 Task: Find connections with filter location Grasse with filter topic #Entrepreneurshipwith filter profile language Potuguese with filter current company Manipal Health Enterprises Pvt. Ltd with filter school Pune Vidyarthi Grihas College of Science & Technology CTS 218 Br Nath Pai Nagar Kurla Powai Rd Ghatkopar E Mumbai 400 077. with filter industry Public Assistance Programs with filter service category Real Estate Appraisal with filter keywords title Novelist/Writer
Action: Mouse moved to (560, 99)
Screenshot: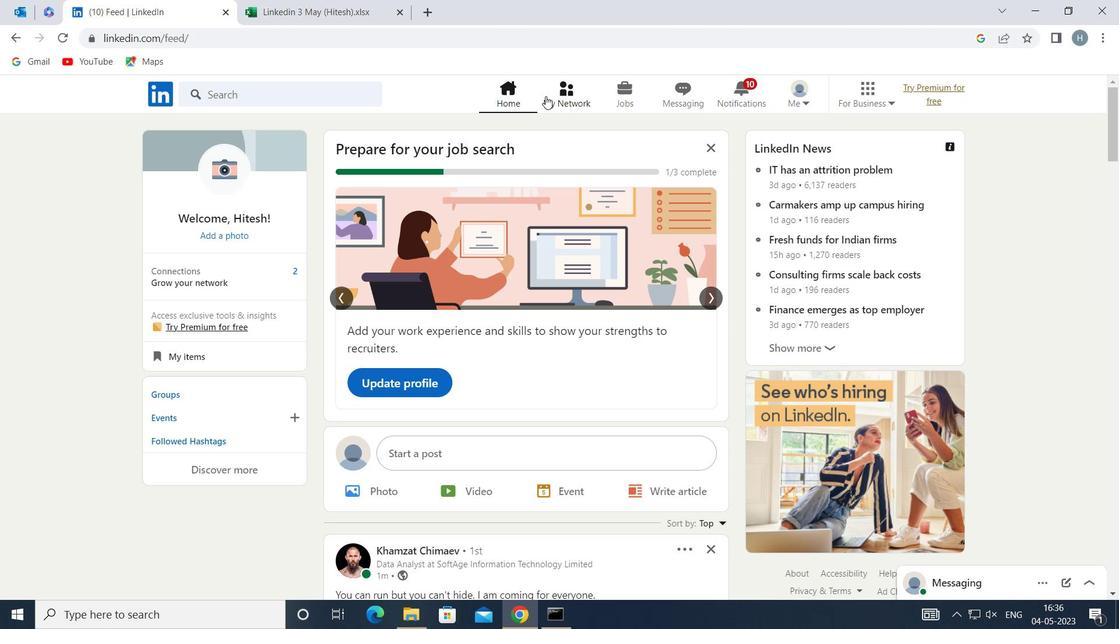 
Action: Mouse pressed left at (560, 99)
Screenshot: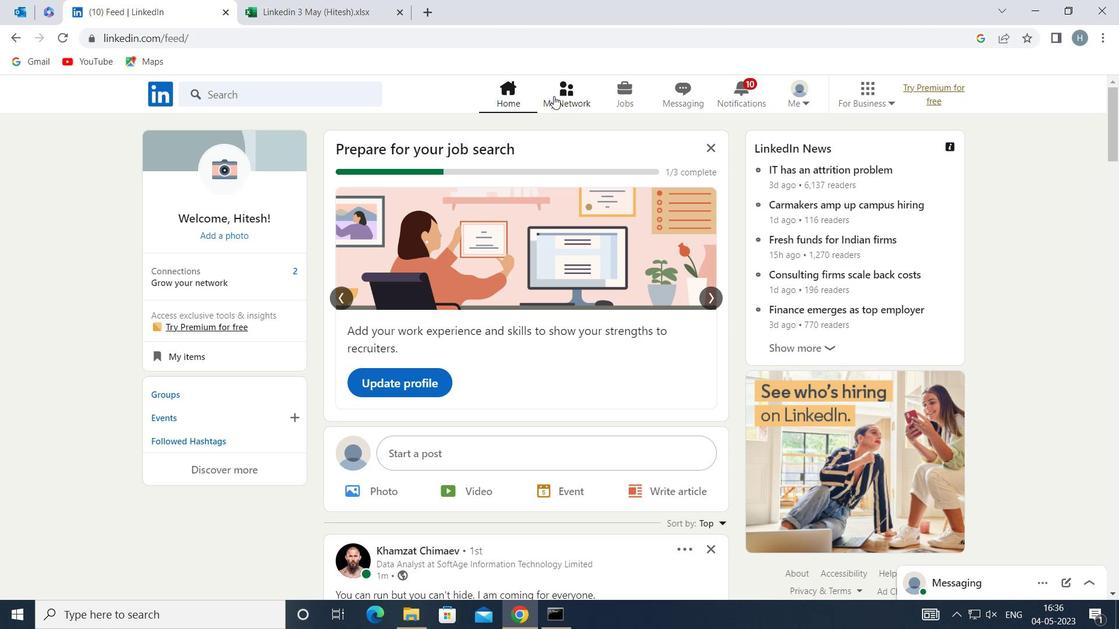 
Action: Mouse moved to (325, 172)
Screenshot: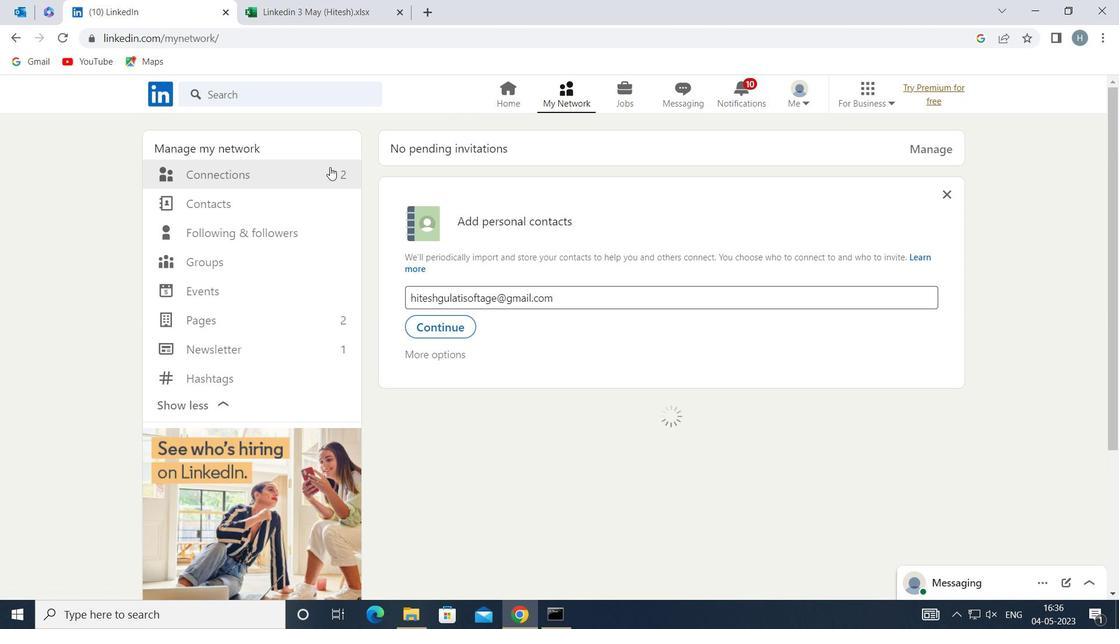 
Action: Mouse pressed left at (325, 172)
Screenshot: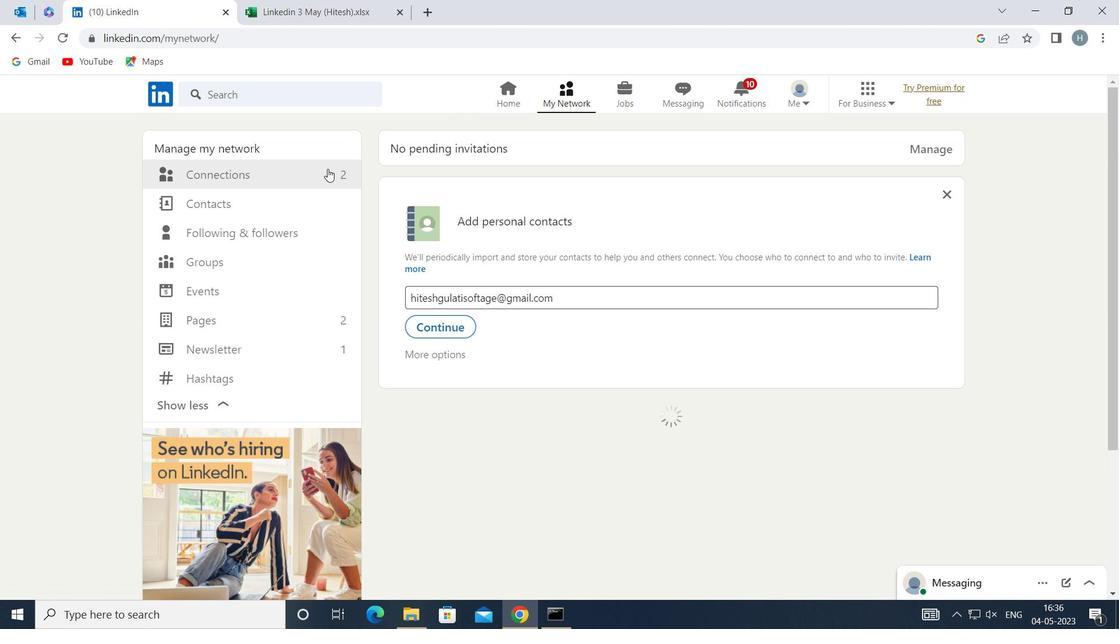 
Action: Mouse moved to (665, 170)
Screenshot: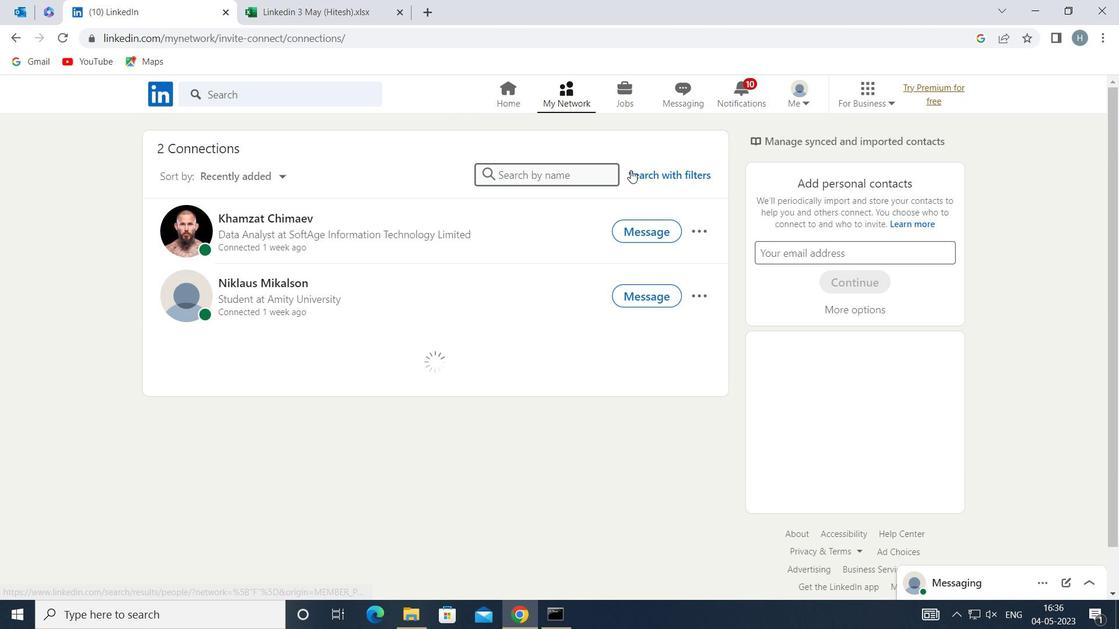 
Action: Mouse pressed left at (665, 170)
Screenshot: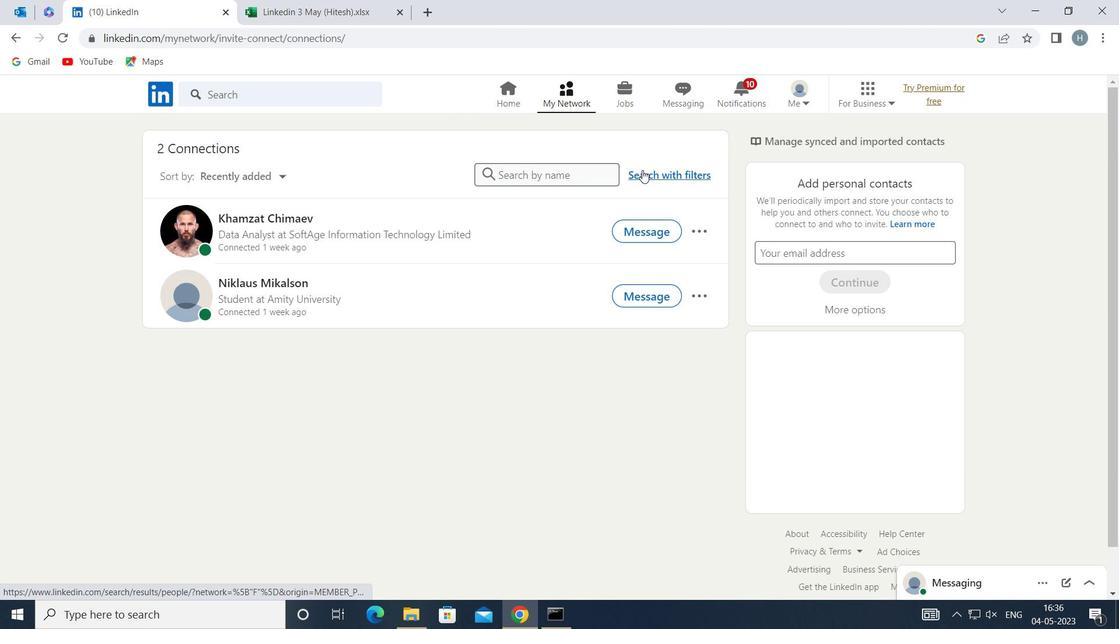 
Action: Mouse moved to (612, 138)
Screenshot: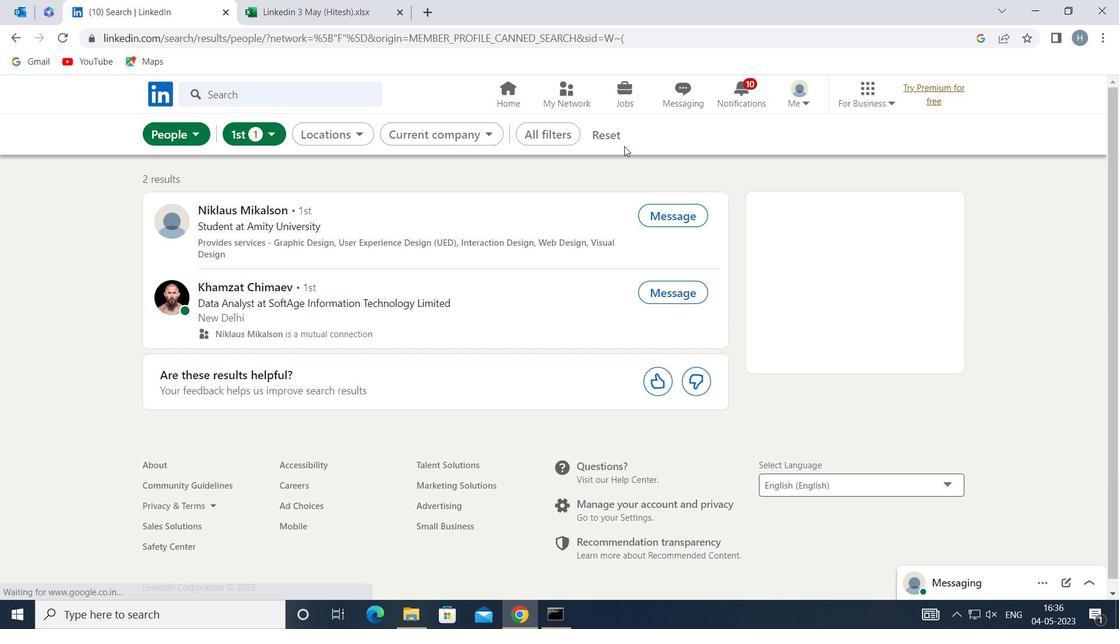 
Action: Mouse pressed left at (612, 138)
Screenshot: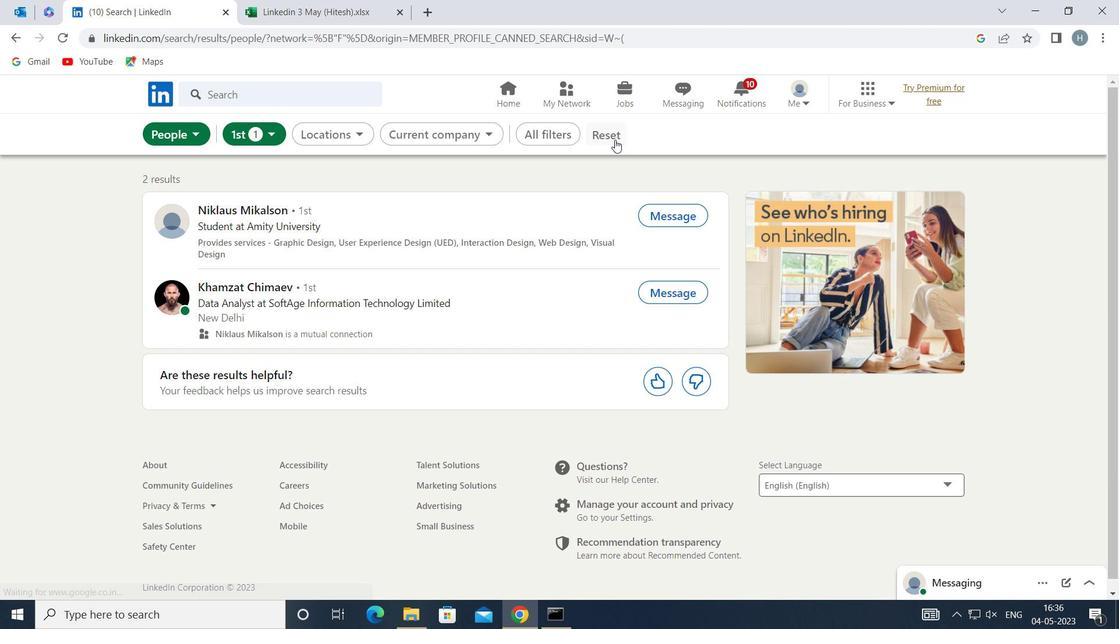 
Action: Mouse moved to (581, 135)
Screenshot: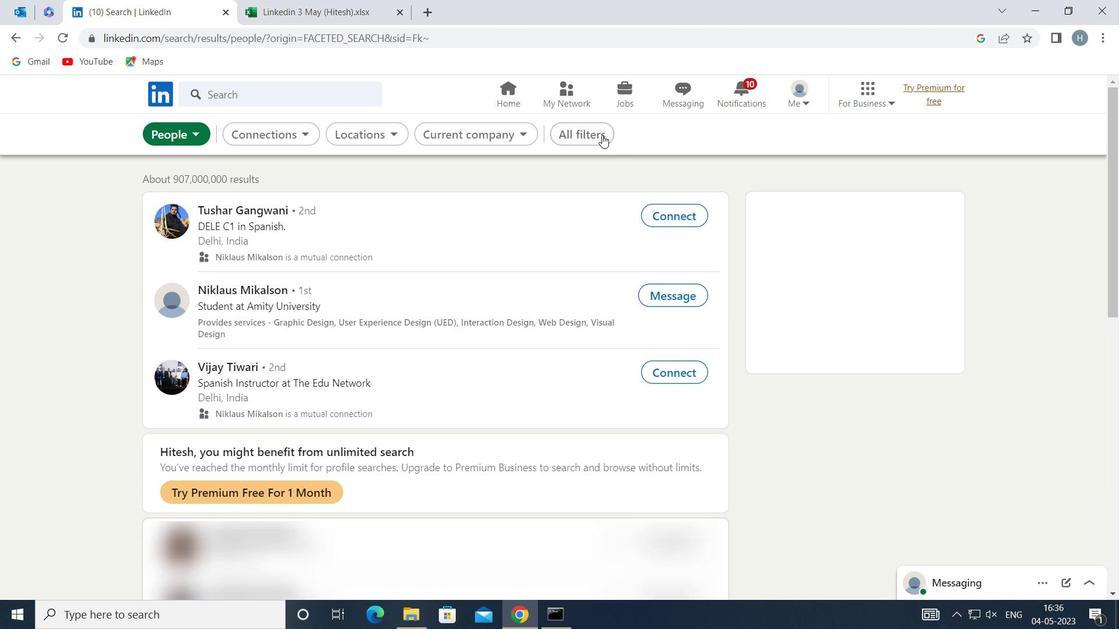 
Action: Mouse pressed left at (581, 135)
Screenshot: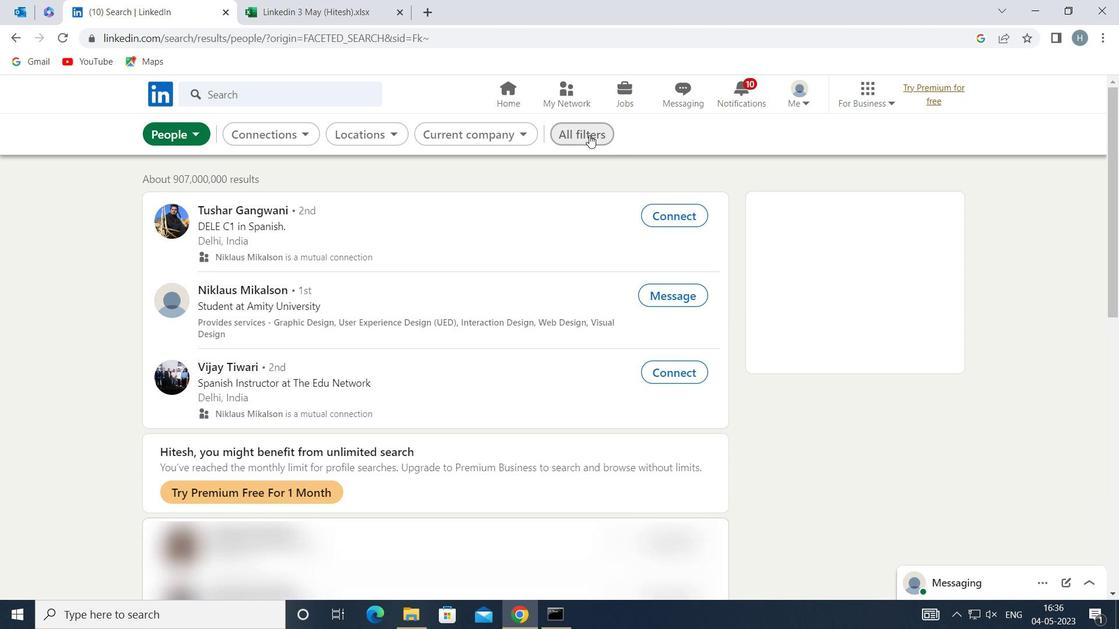 
Action: Mouse moved to (770, 330)
Screenshot: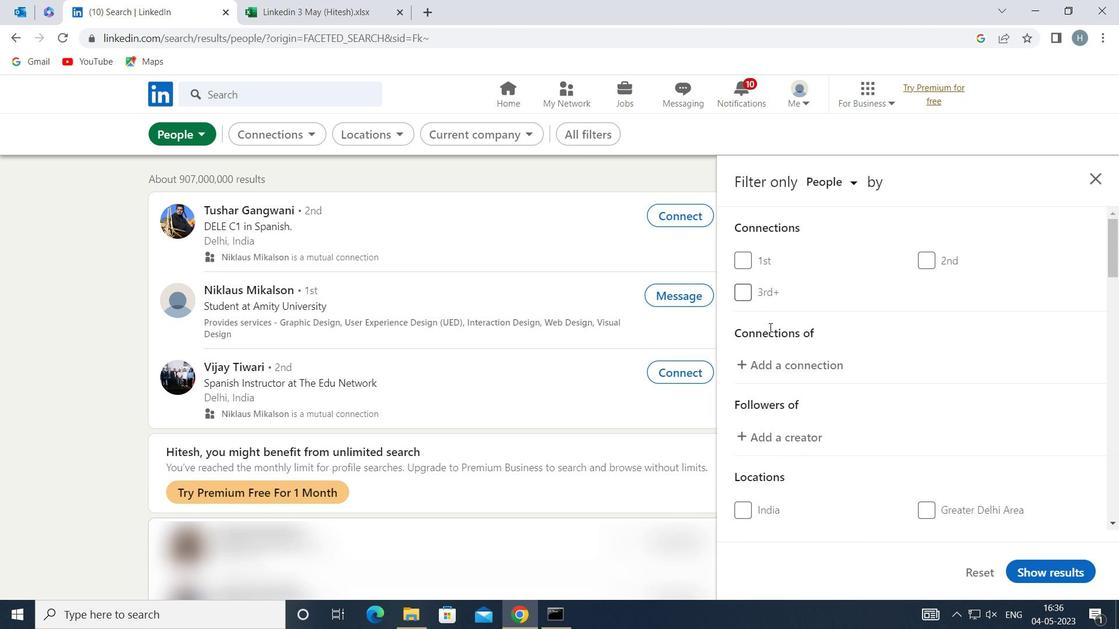 
Action: Mouse scrolled (770, 329) with delta (0, 0)
Screenshot: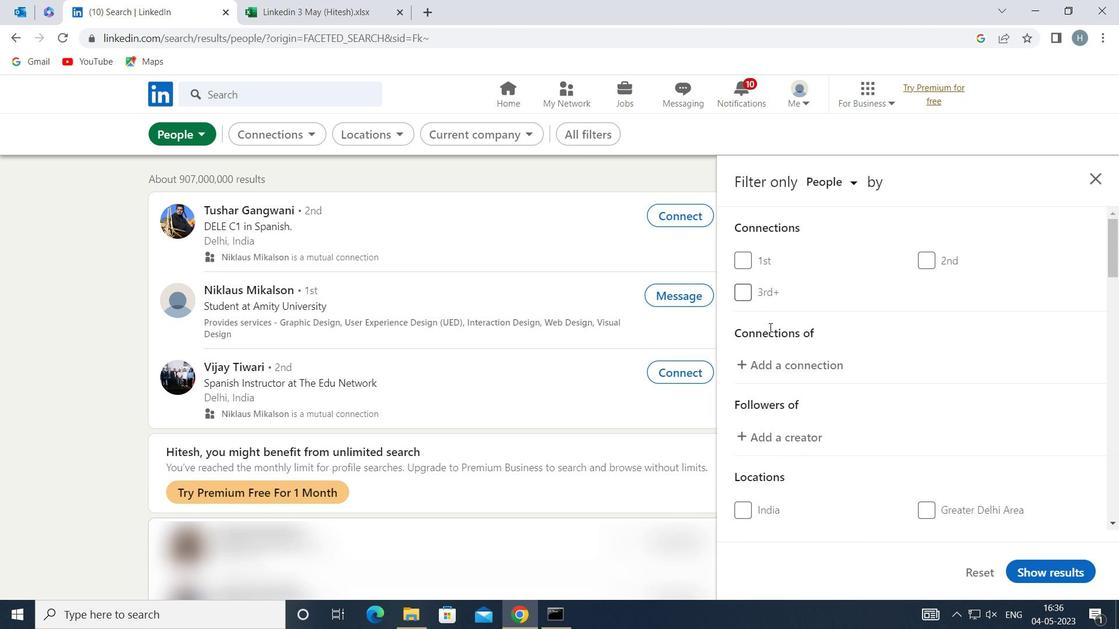 
Action: Mouse moved to (770, 330)
Screenshot: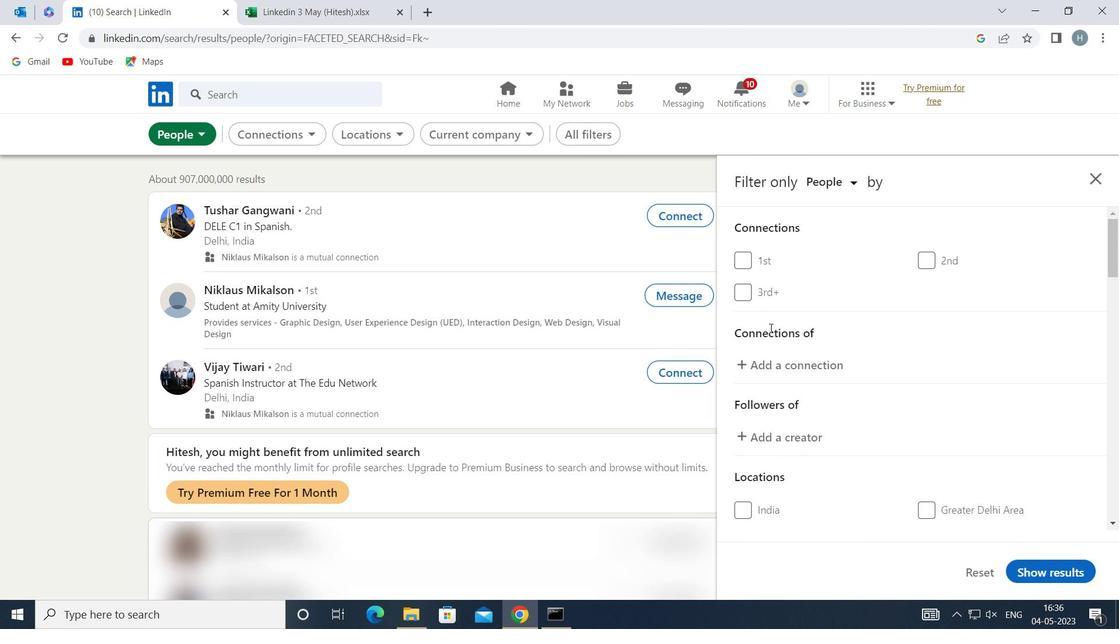
Action: Mouse scrolled (770, 330) with delta (0, 0)
Screenshot: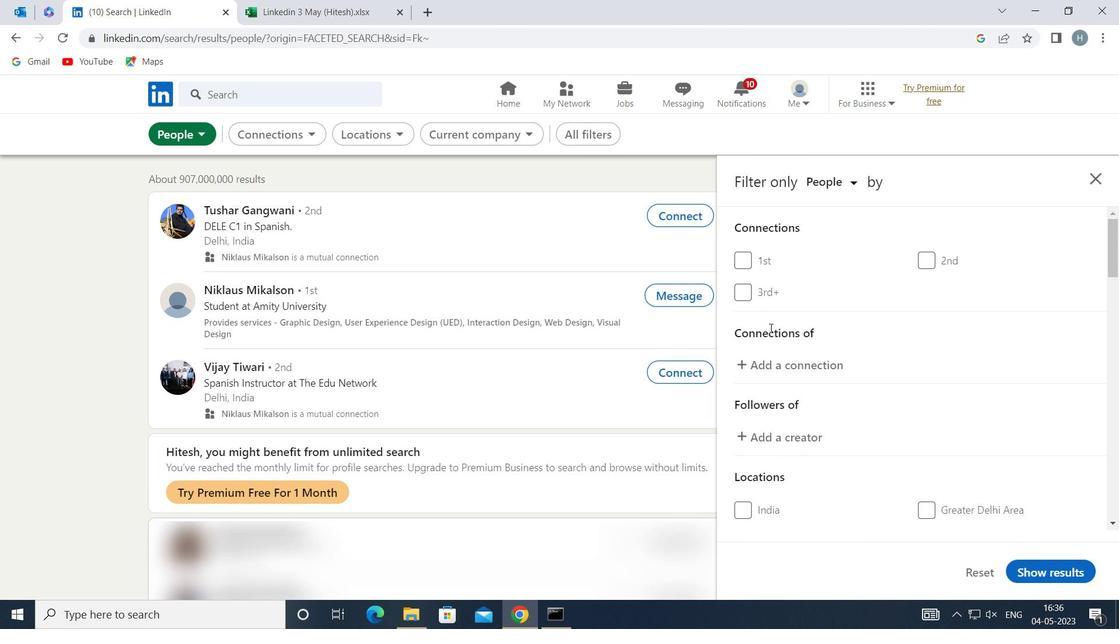 
Action: Mouse scrolled (770, 330) with delta (0, 0)
Screenshot: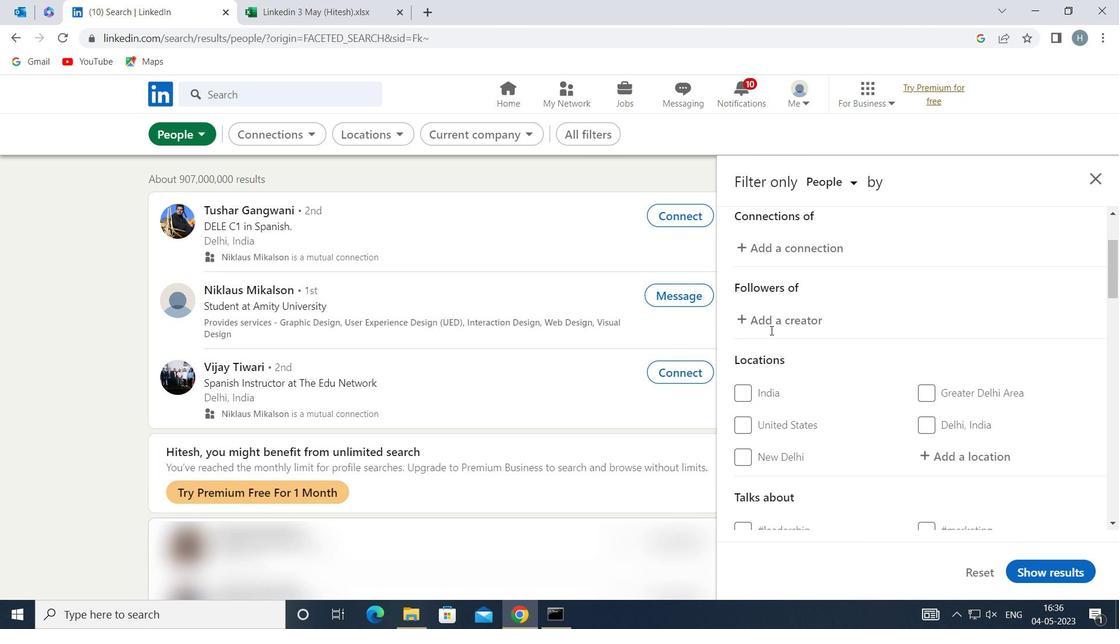 
Action: Mouse moved to (948, 355)
Screenshot: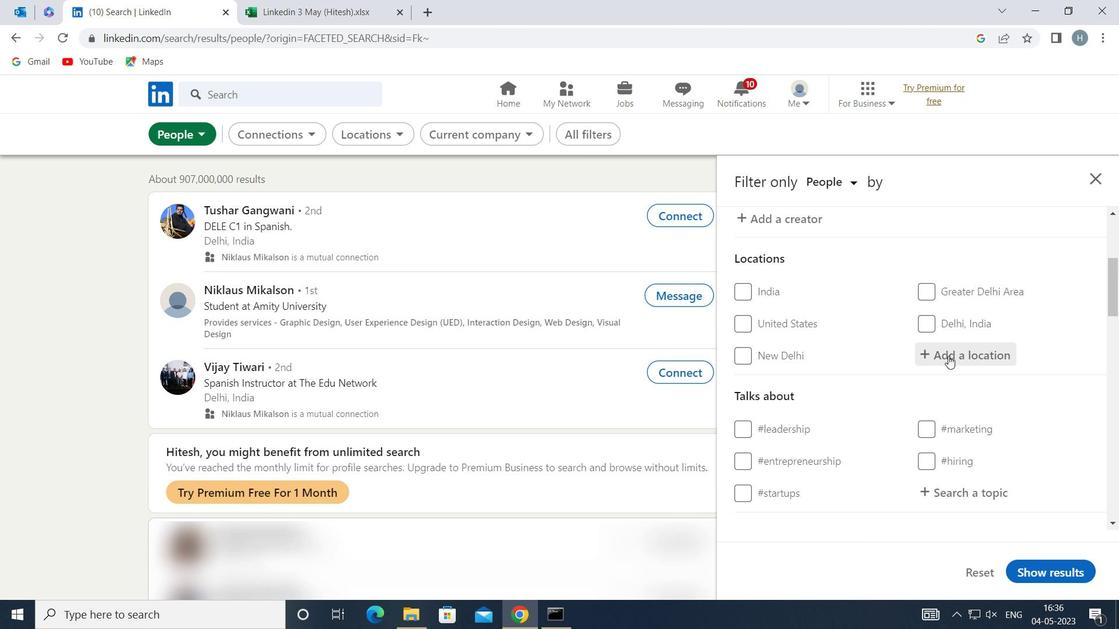 
Action: Mouse pressed left at (948, 355)
Screenshot: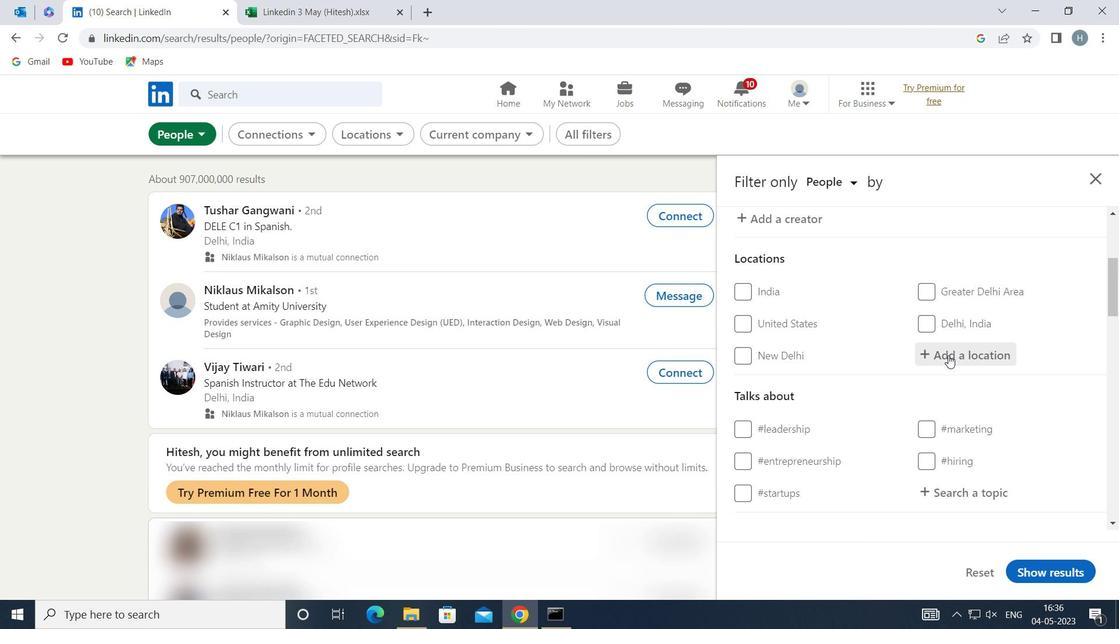 
Action: Mouse moved to (949, 355)
Screenshot: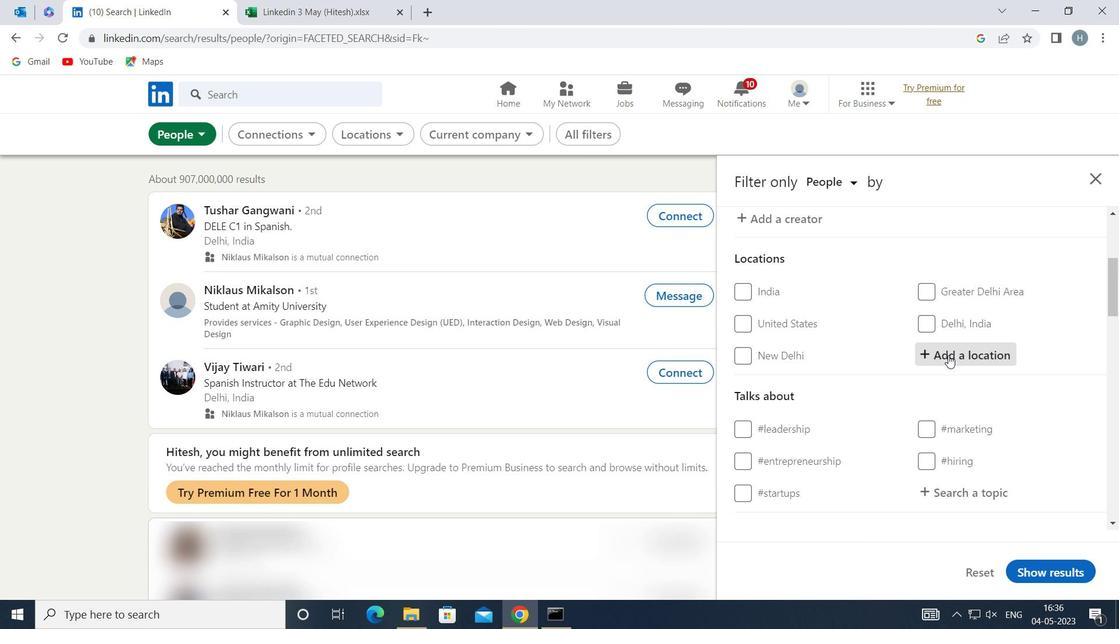 
Action: Key pressed <Key.shift>GRASSE
Screenshot: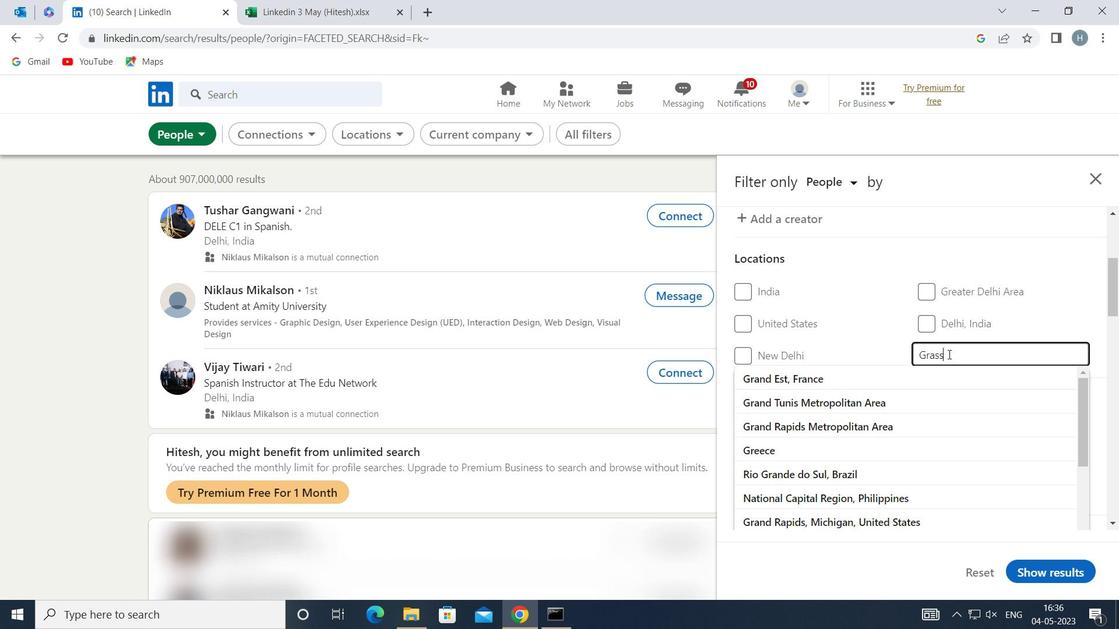 
Action: Mouse moved to (920, 375)
Screenshot: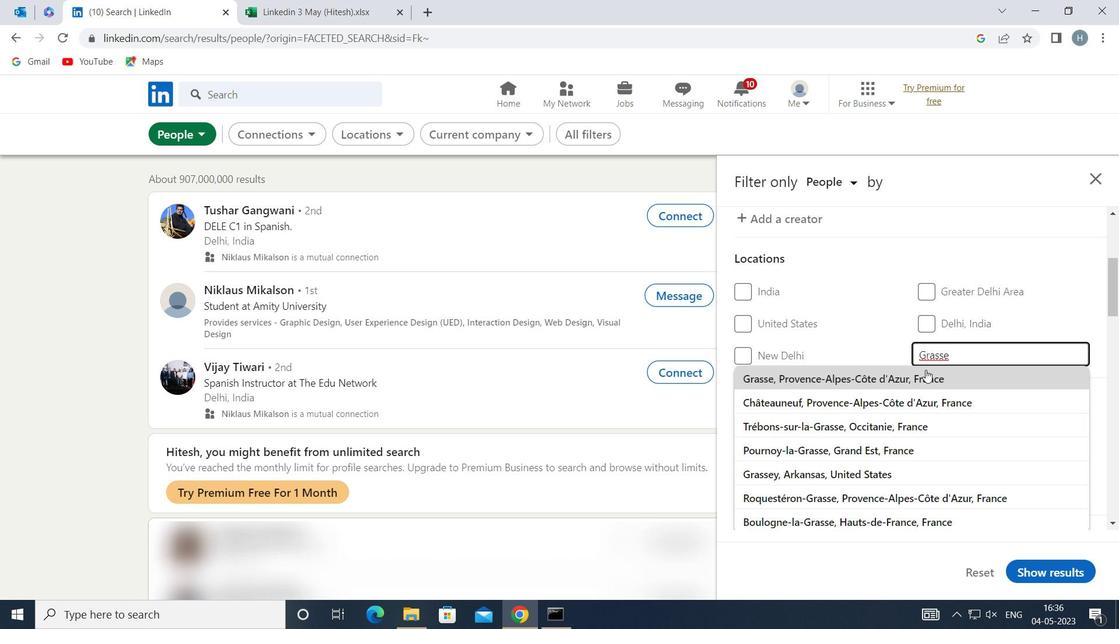 
Action: Mouse pressed left at (920, 375)
Screenshot: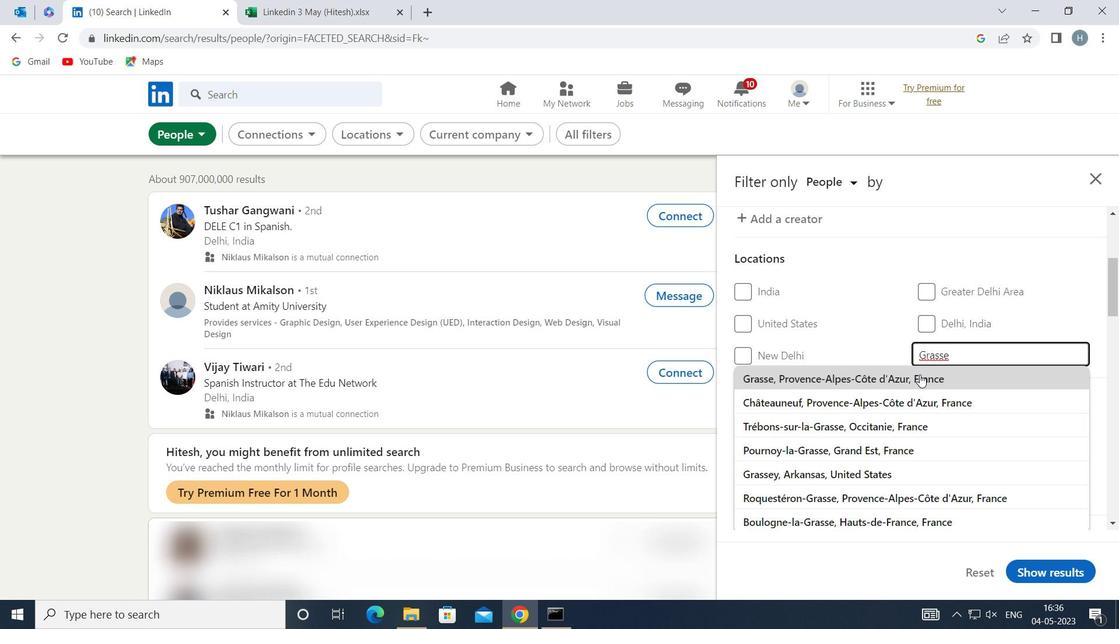 
Action: Mouse moved to (920, 369)
Screenshot: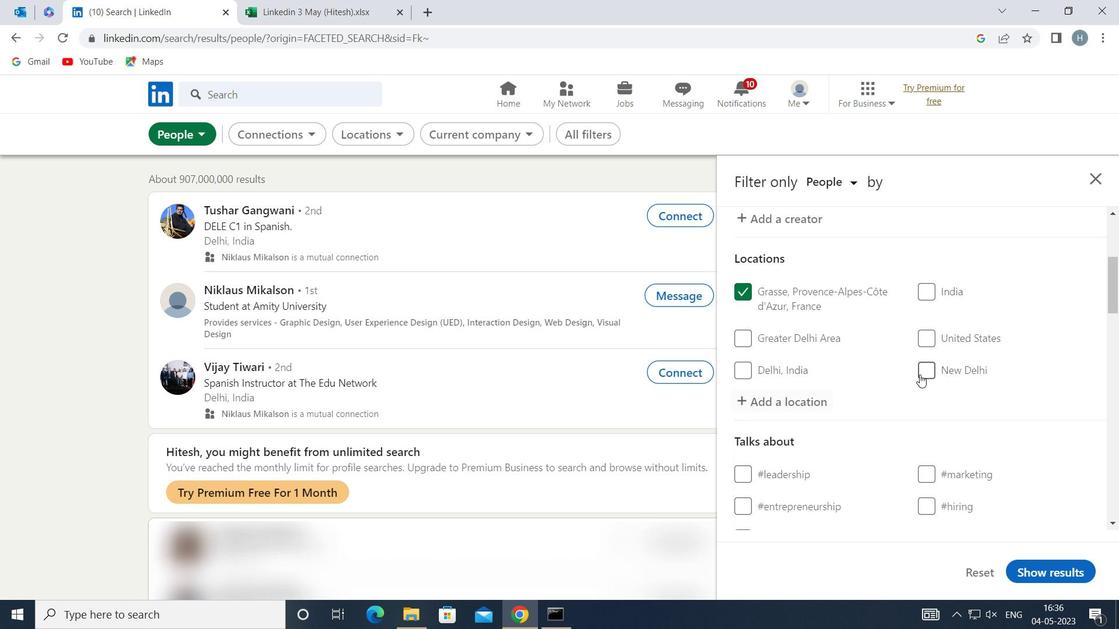 
Action: Mouse scrolled (920, 369) with delta (0, 0)
Screenshot: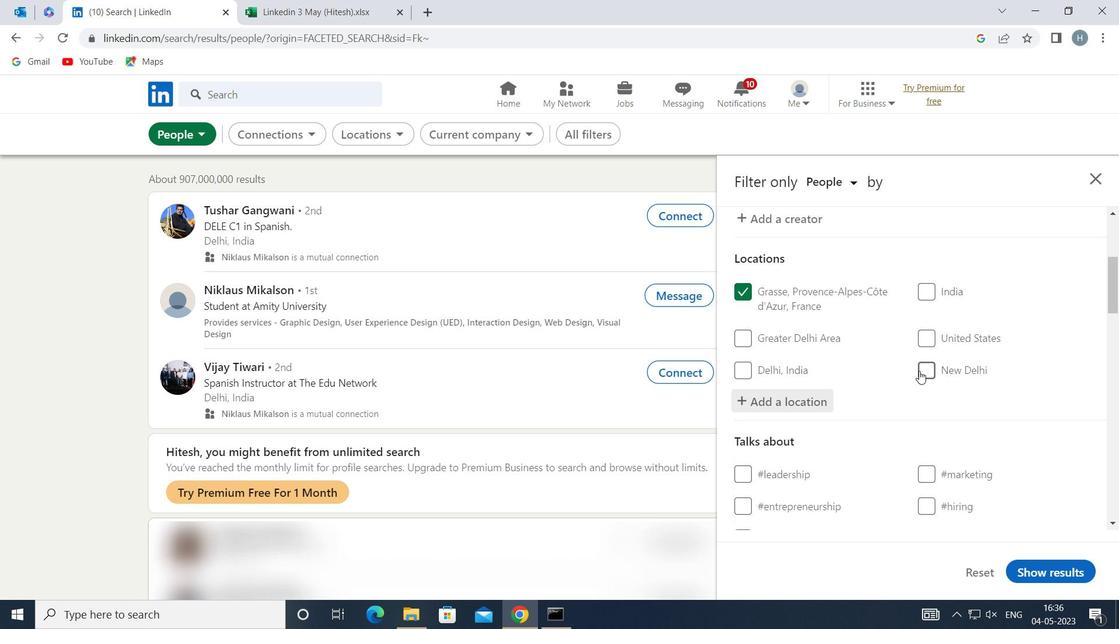 
Action: Mouse scrolled (920, 369) with delta (0, 0)
Screenshot: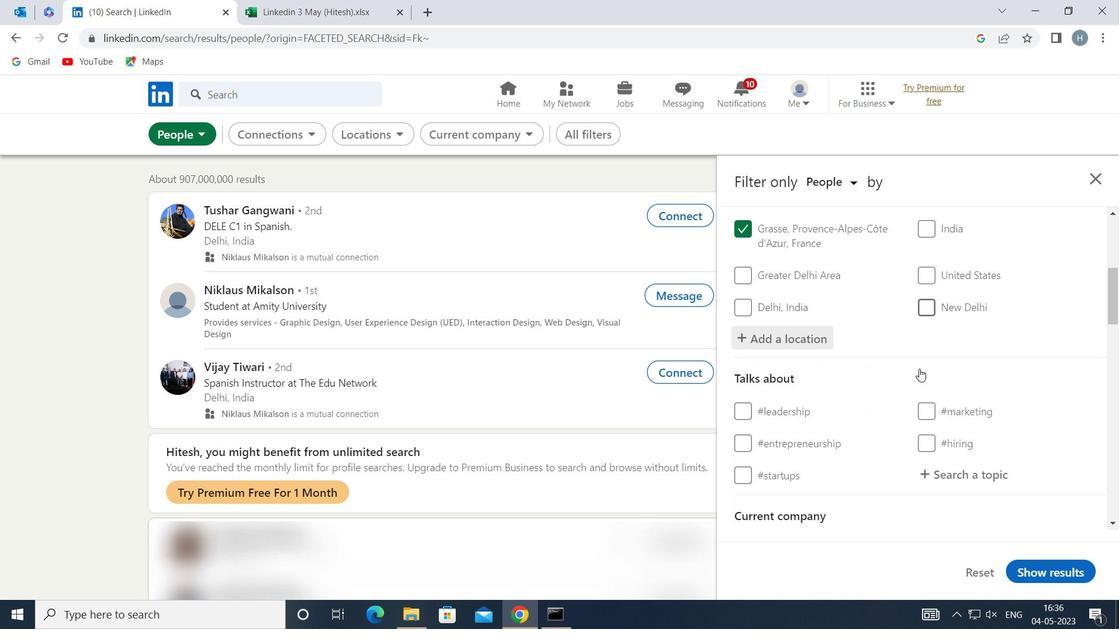 
Action: Mouse moved to (947, 389)
Screenshot: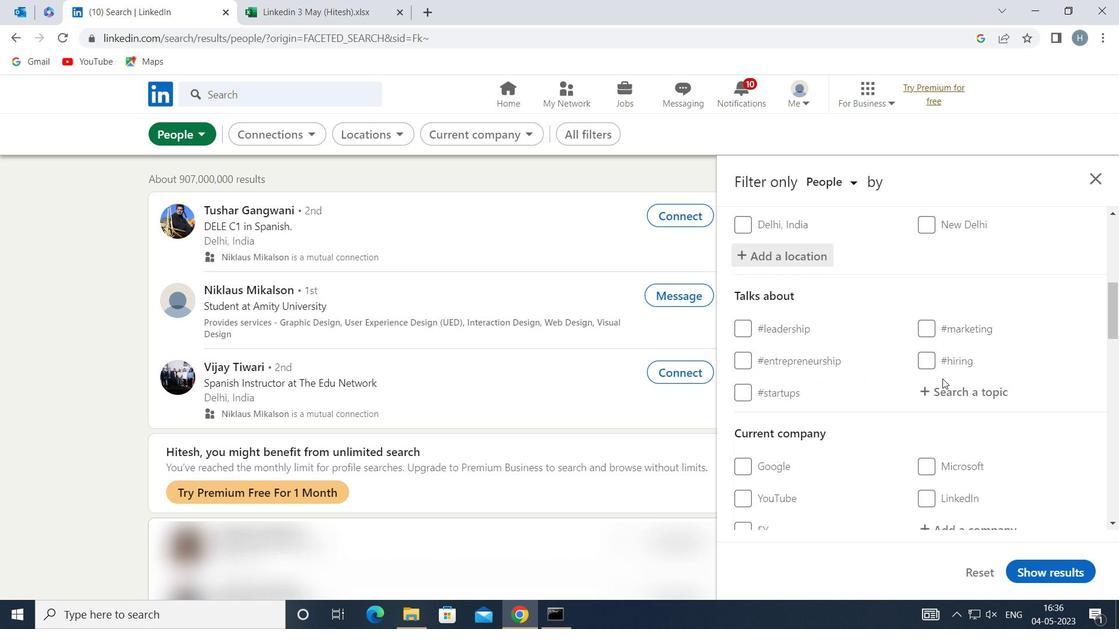 
Action: Mouse pressed left at (947, 389)
Screenshot: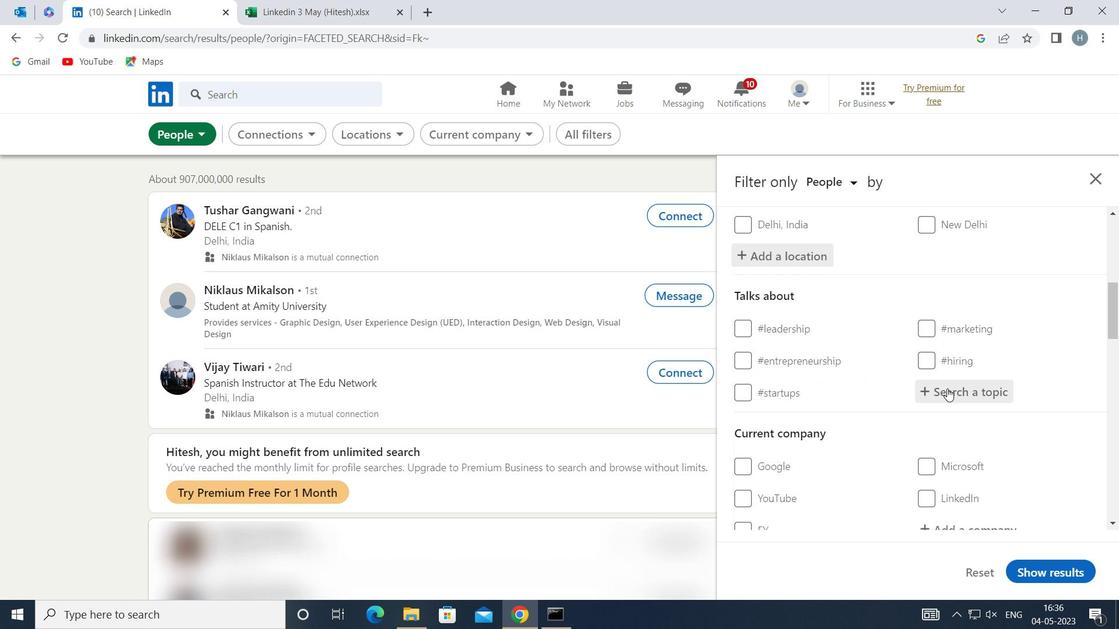 
Action: Key pressed ENTREP
Screenshot: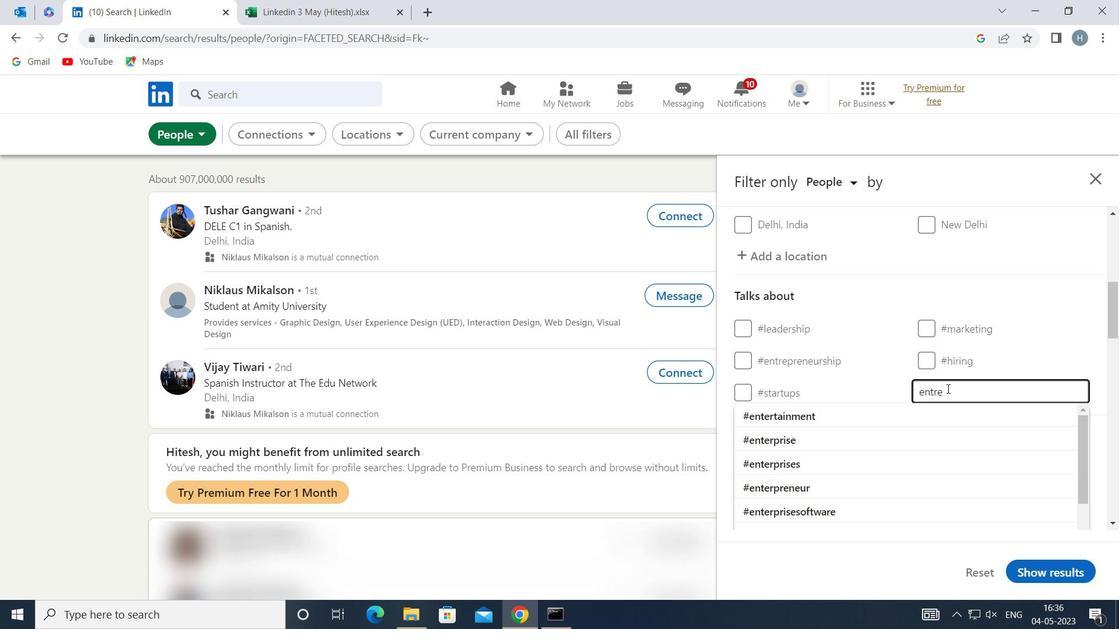 
Action: Mouse moved to (857, 434)
Screenshot: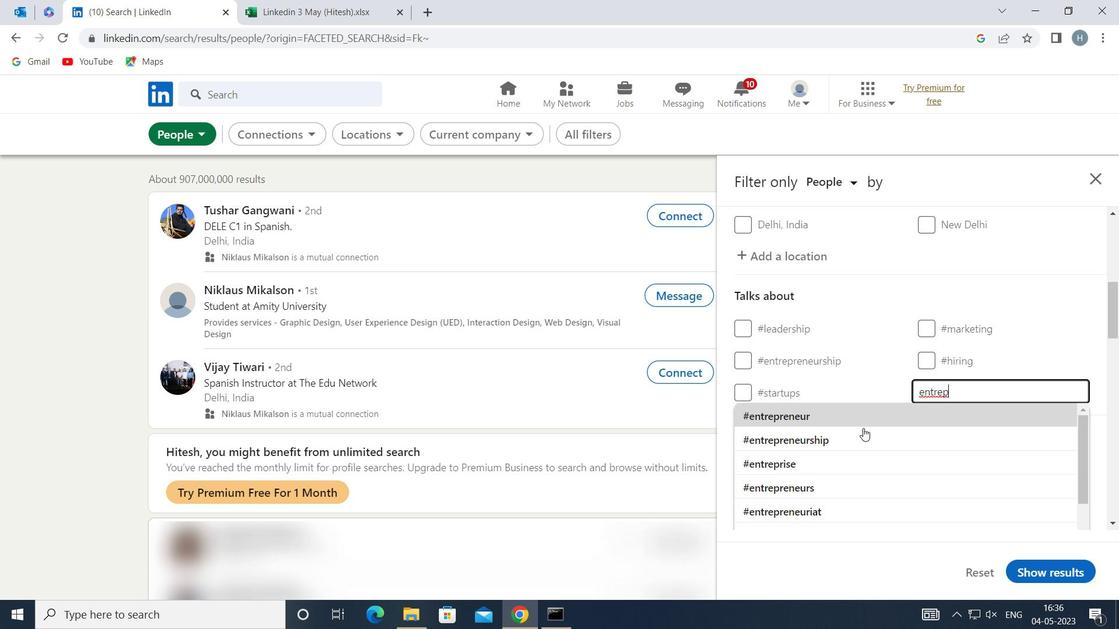 
Action: Mouse pressed left at (857, 434)
Screenshot: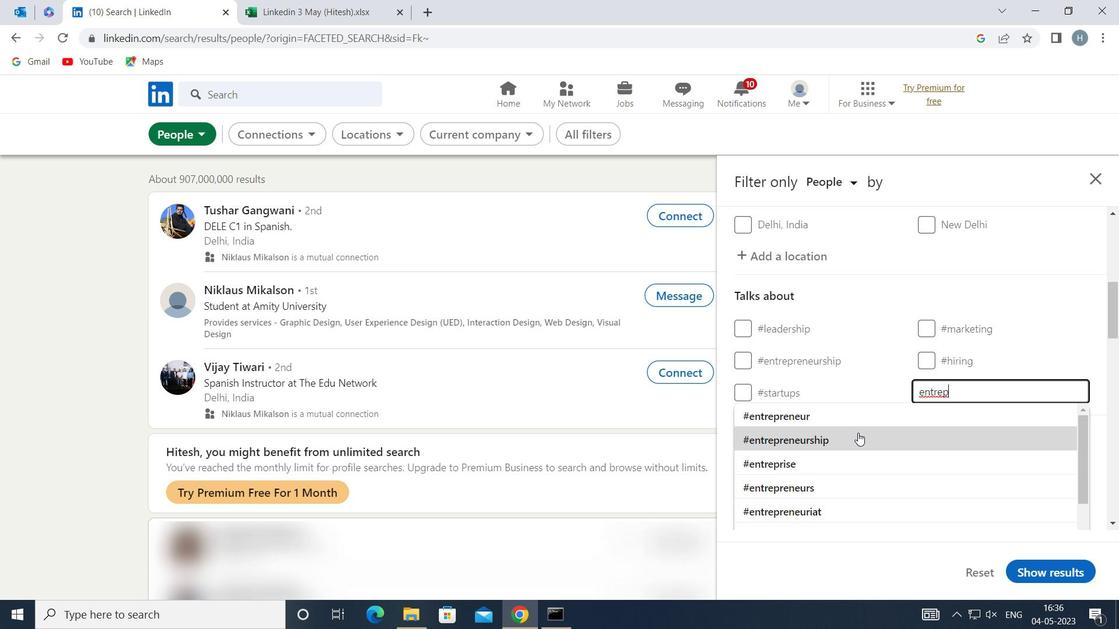 
Action: Mouse moved to (854, 399)
Screenshot: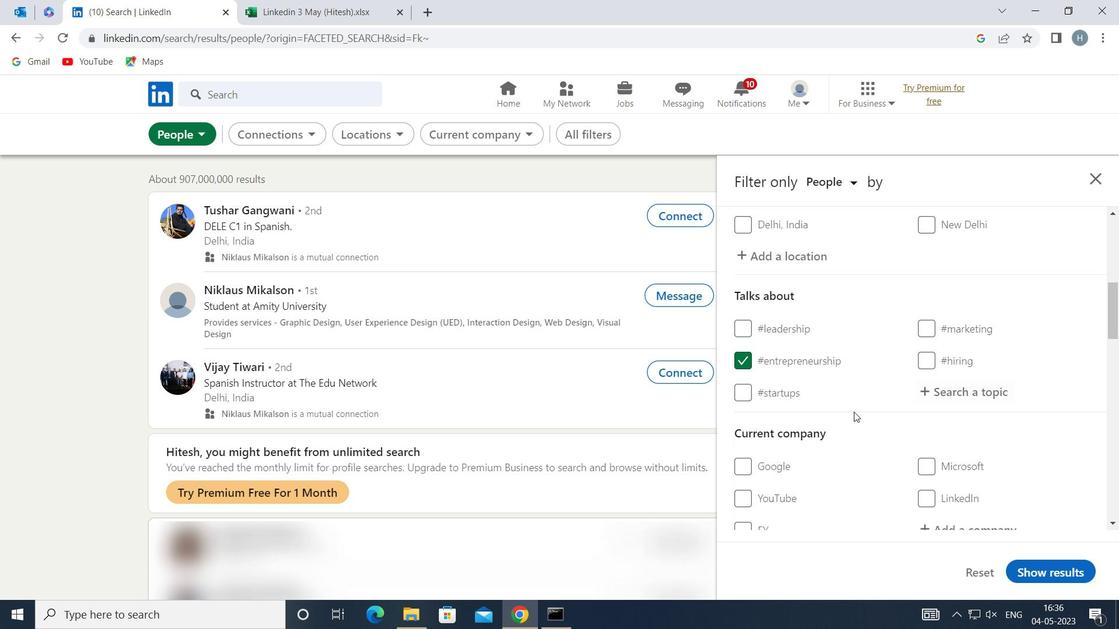 
Action: Mouse scrolled (854, 398) with delta (0, 0)
Screenshot: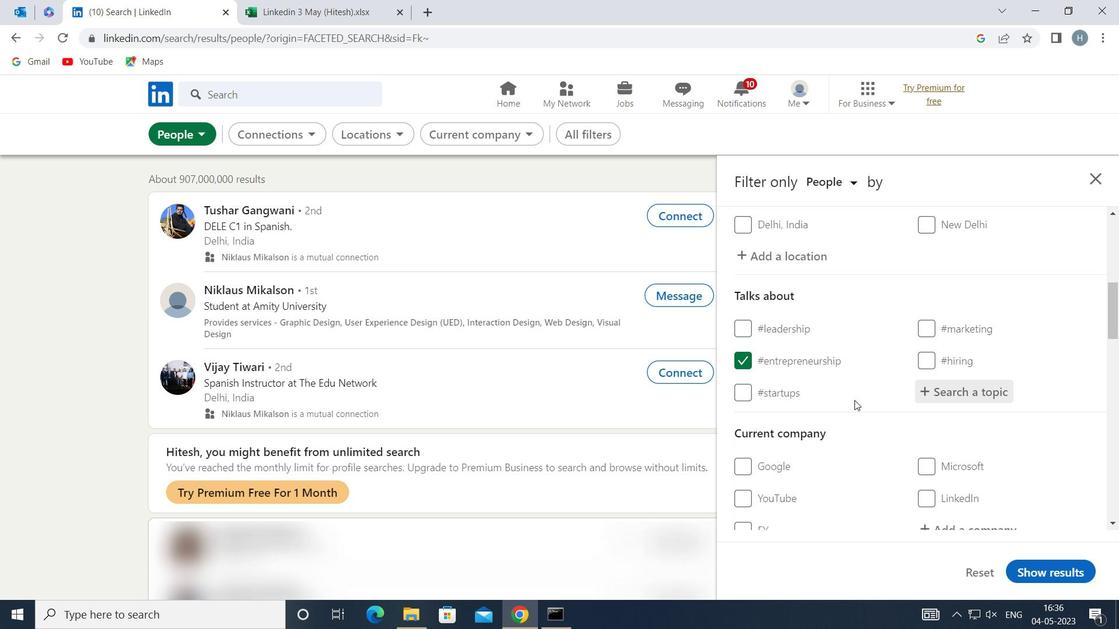 
Action: Mouse scrolled (854, 398) with delta (0, 0)
Screenshot: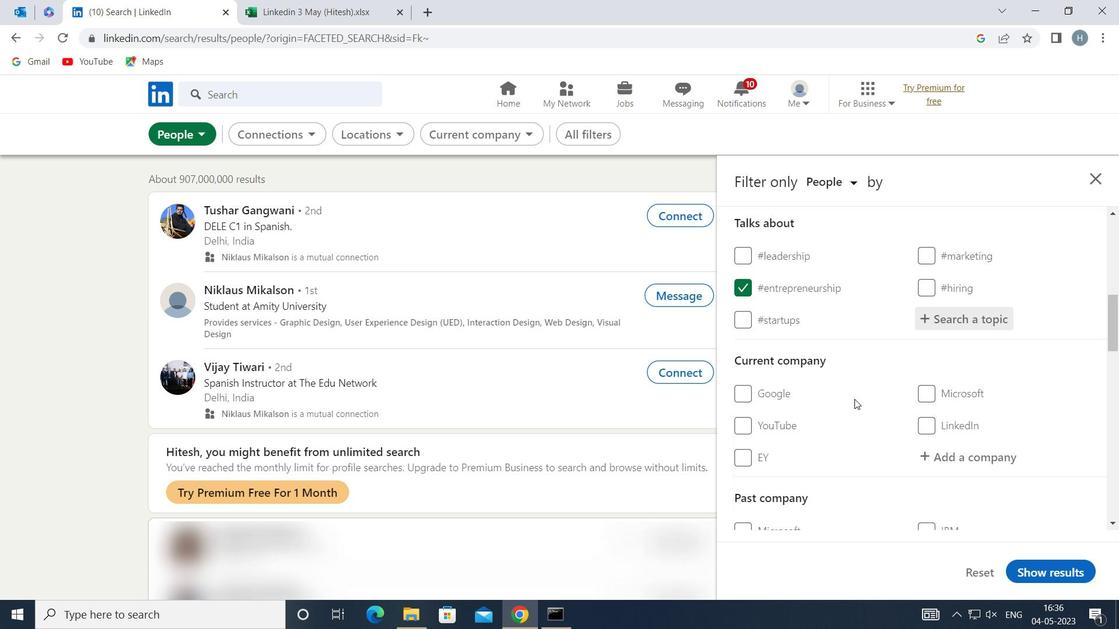 
Action: Mouse moved to (855, 395)
Screenshot: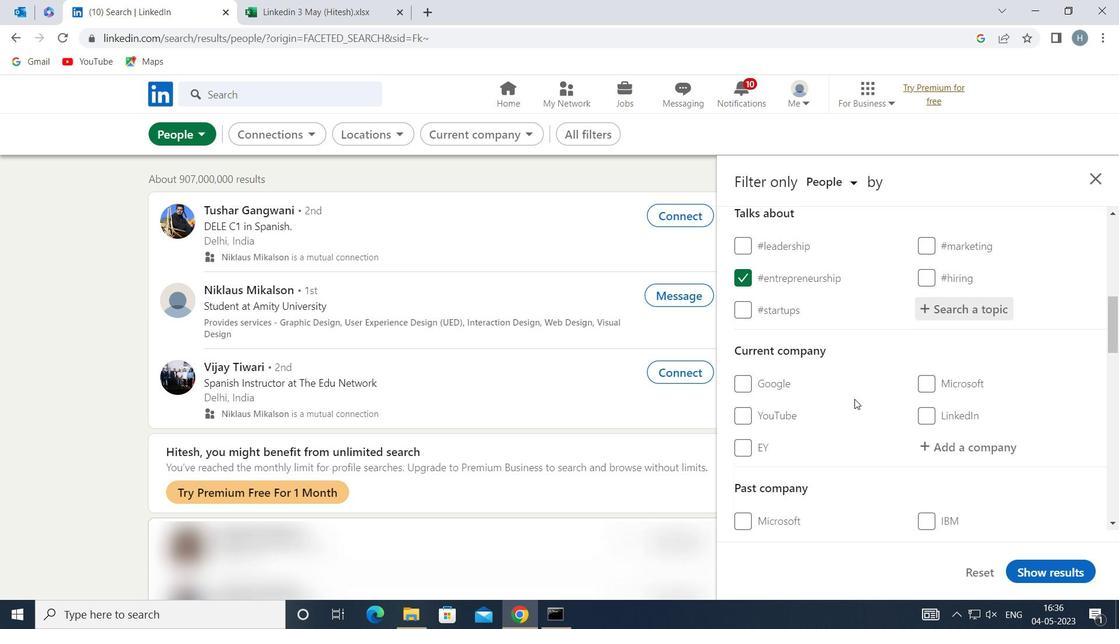 
Action: Mouse scrolled (855, 395) with delta (0, 0)
Screenshot: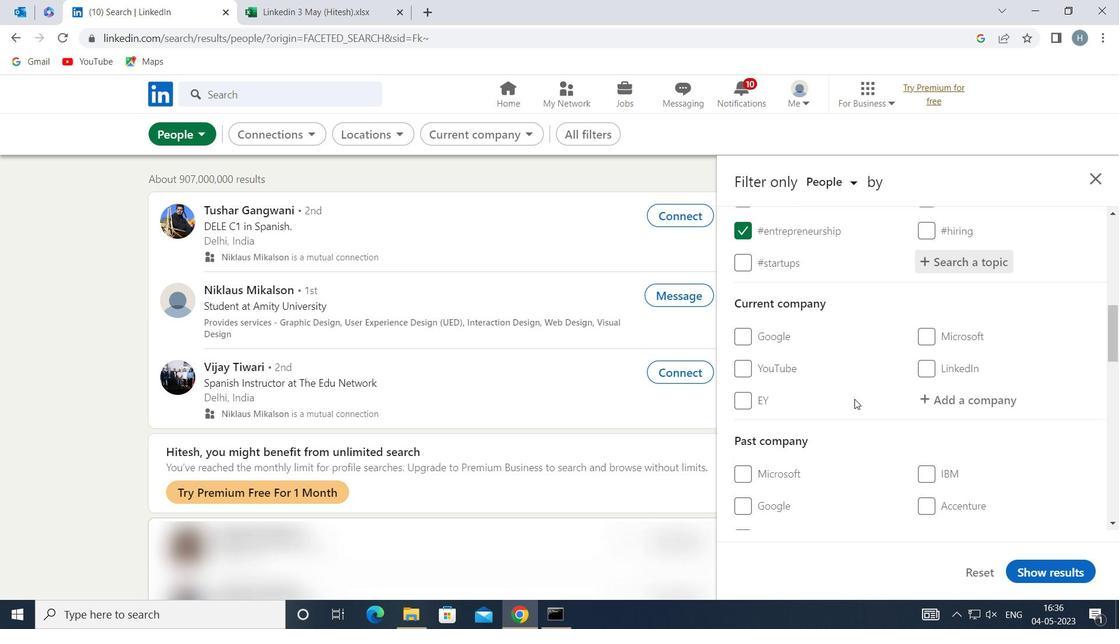 
Action: Mouse scrolled (855, 395) with delta (0, 0)
Screenshot: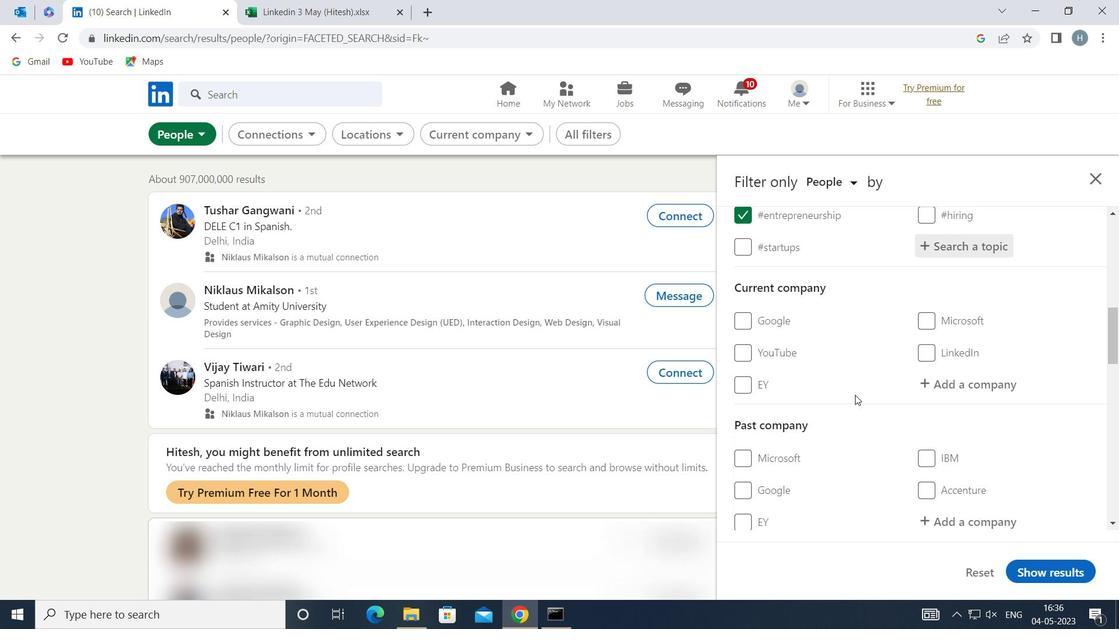 
Action: Mouse scrolled (855, 395) with delta (0, 0)
Screenshot: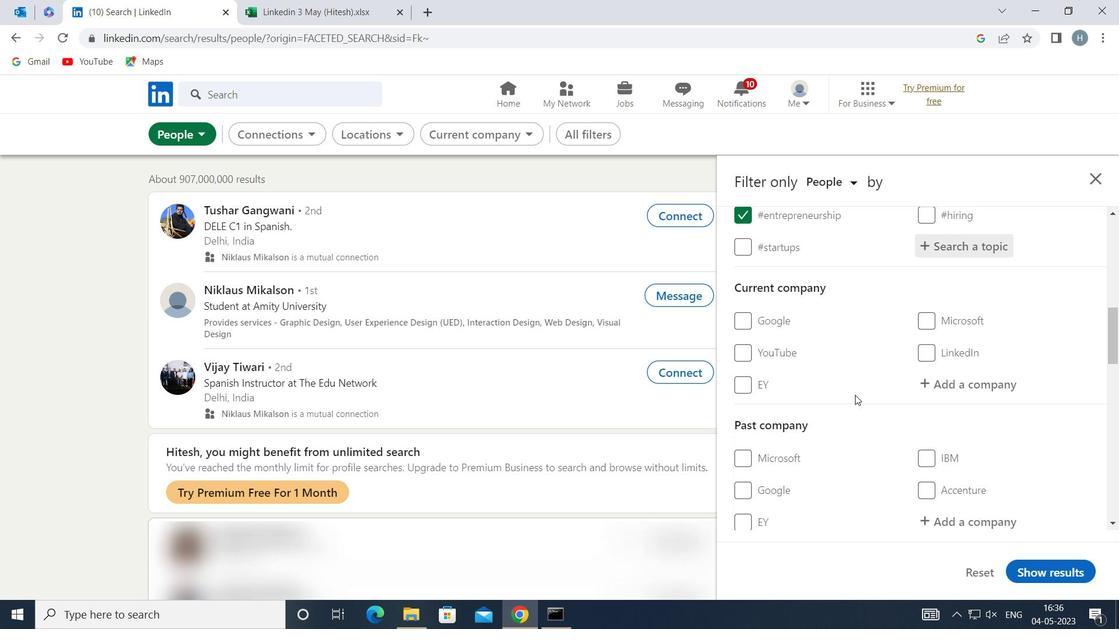 
Action: Mouse scrolled (855, 395) with delta (0, 0)
Screenshot: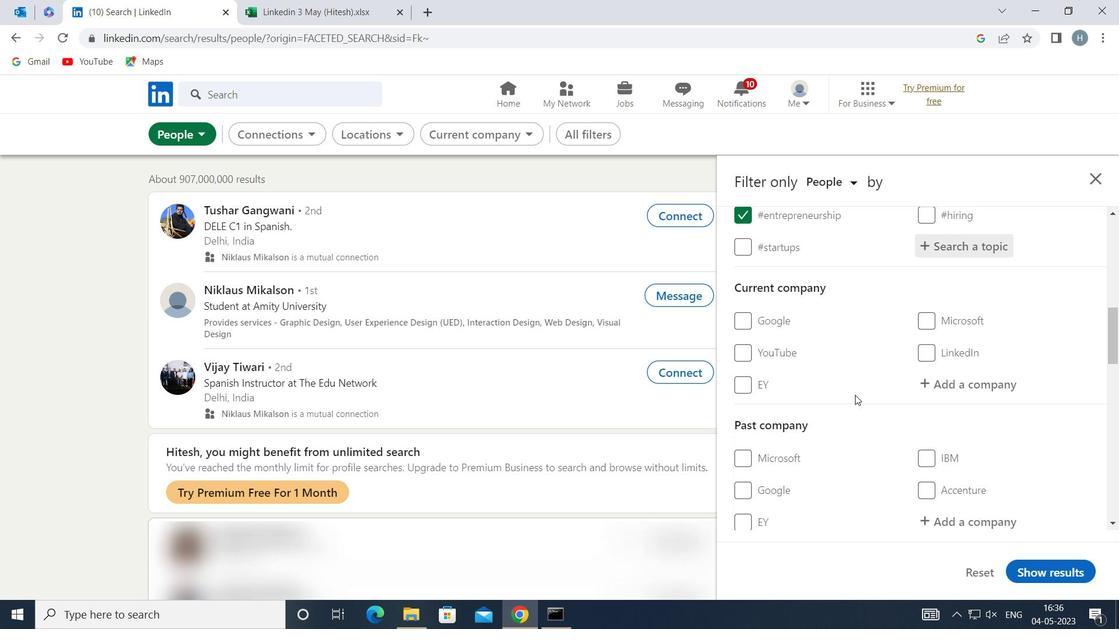 
Action: Mouse moved to (855, 395)
Screenshot: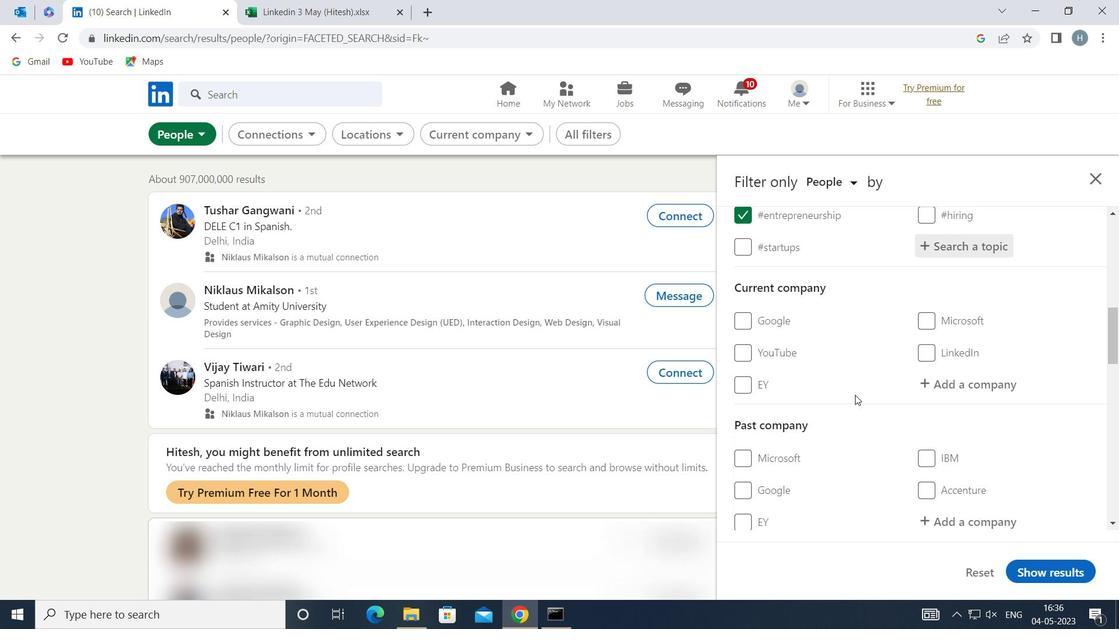 
Action: Mouse scrolled (855, 394) with delta (0, 0)
Screenshot: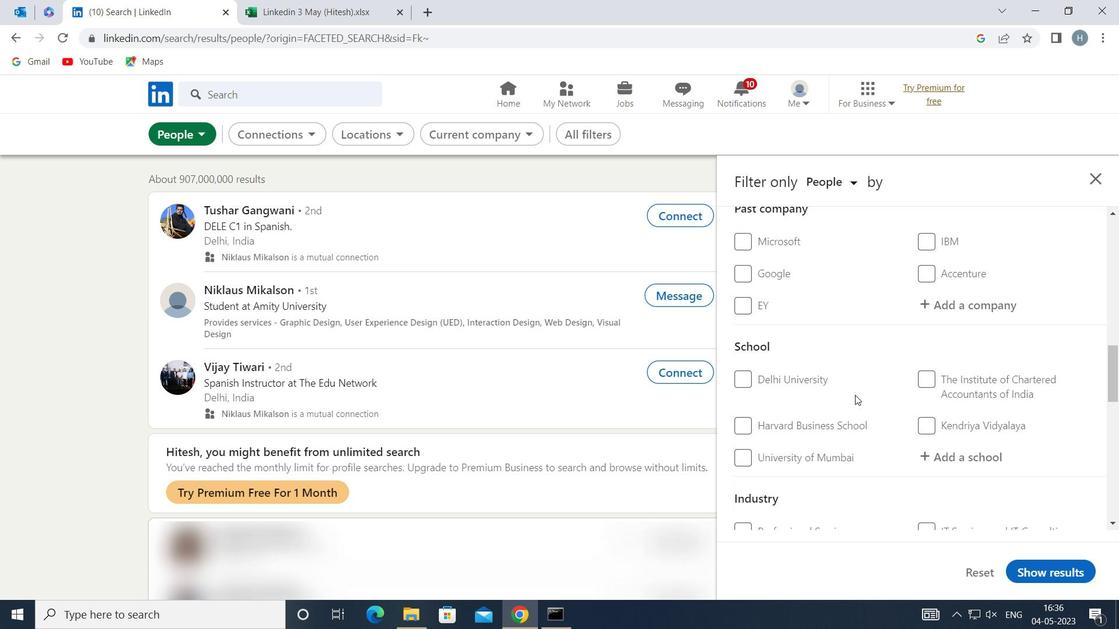 
Action: Mouse scrolled (855, 394) with delta (0, 0)
Screenshot: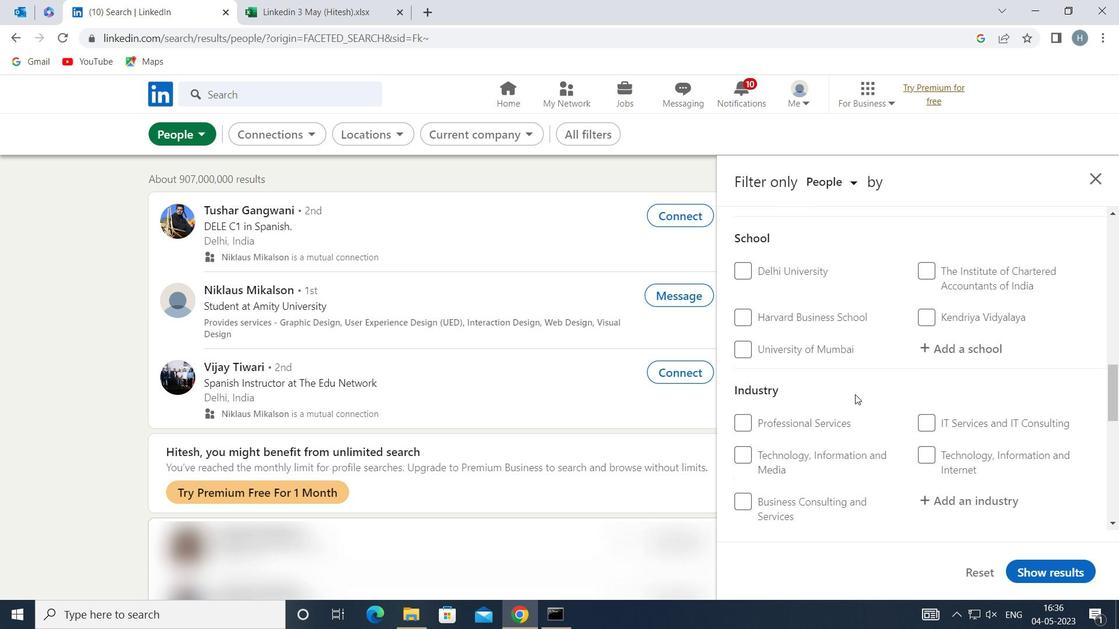 
Action: Mouse scrolled (855, 394) with delta (0, 0)
Screenshot: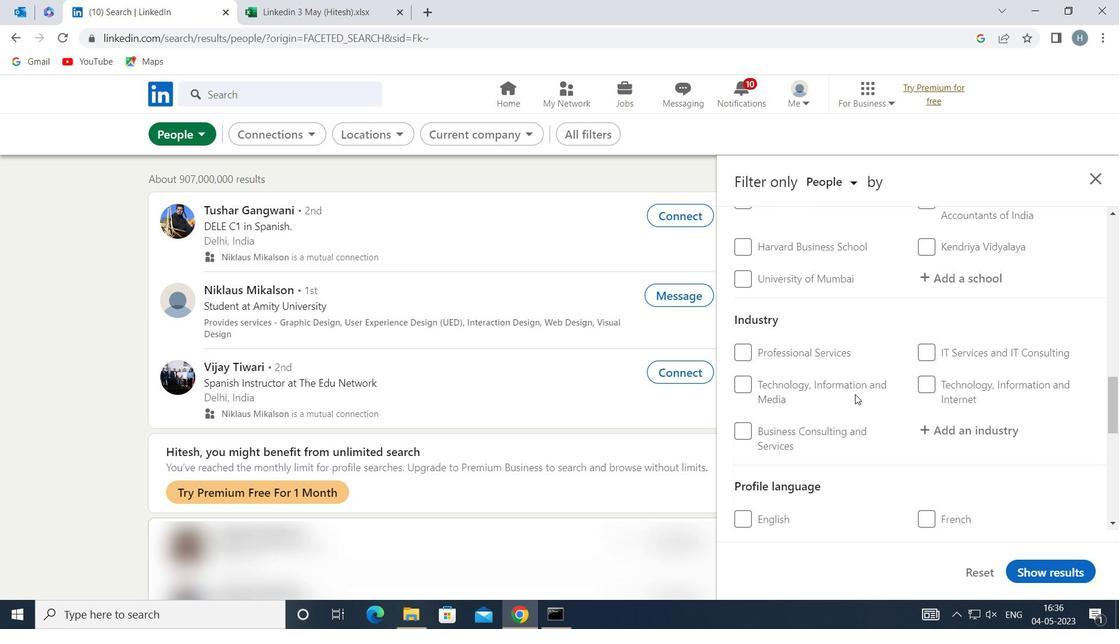 
Action: Mouse moved to (930, 439)
Screenshot: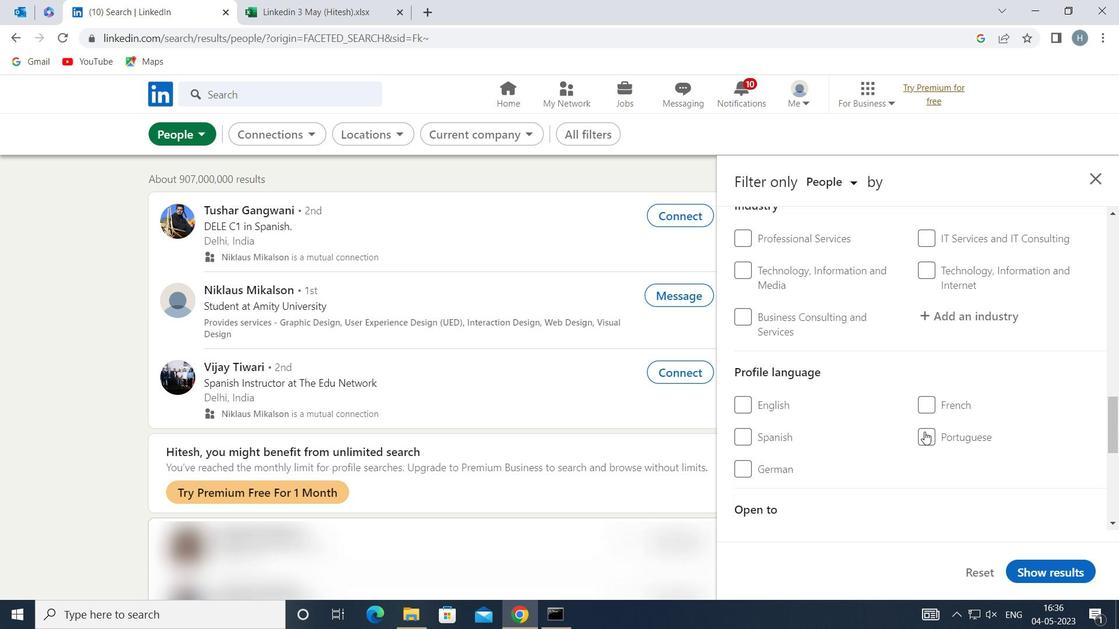 
Action: Mouse pressed left at (930, 439)
Screenshot: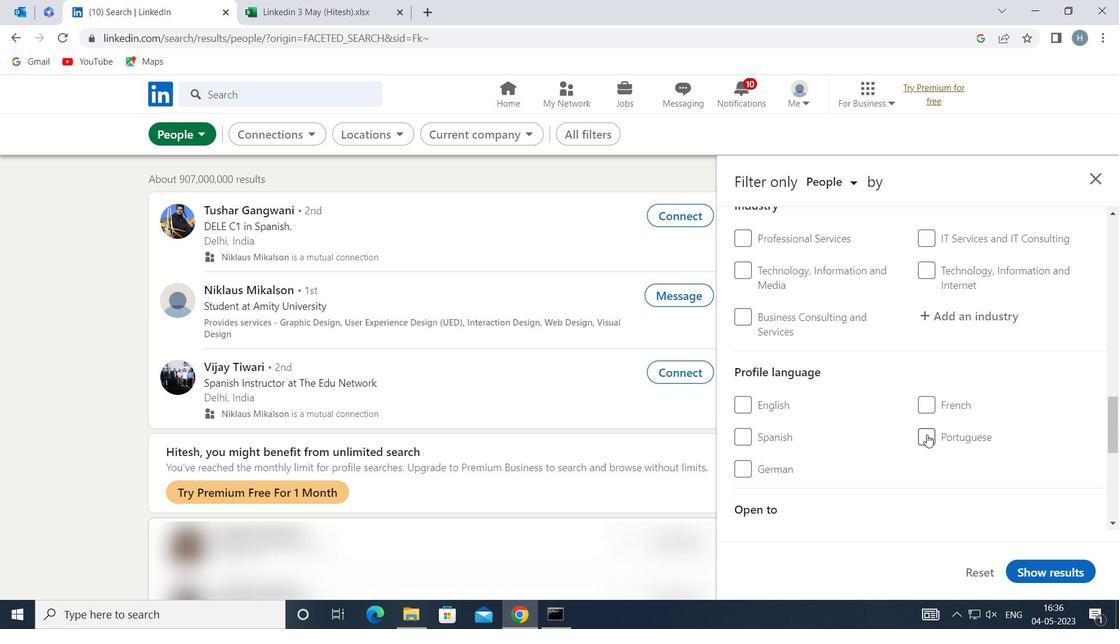 
Action: Mouse moved to (871, 437)
Screenshot: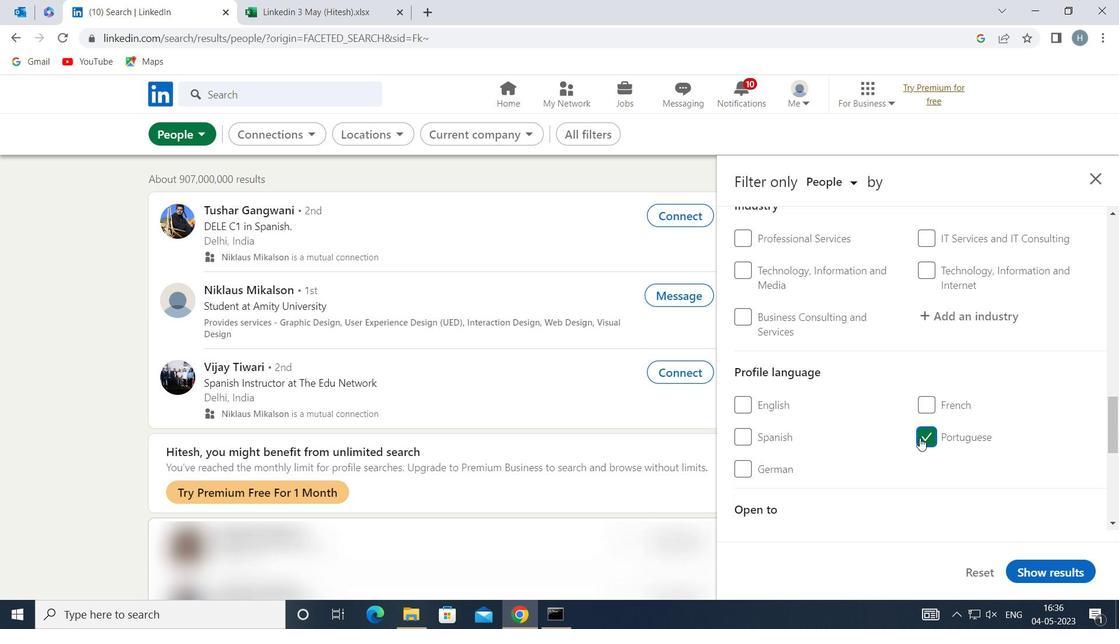 
Action: Mouse scrolled (871, 438) with delta (0, 0)
Screenshot: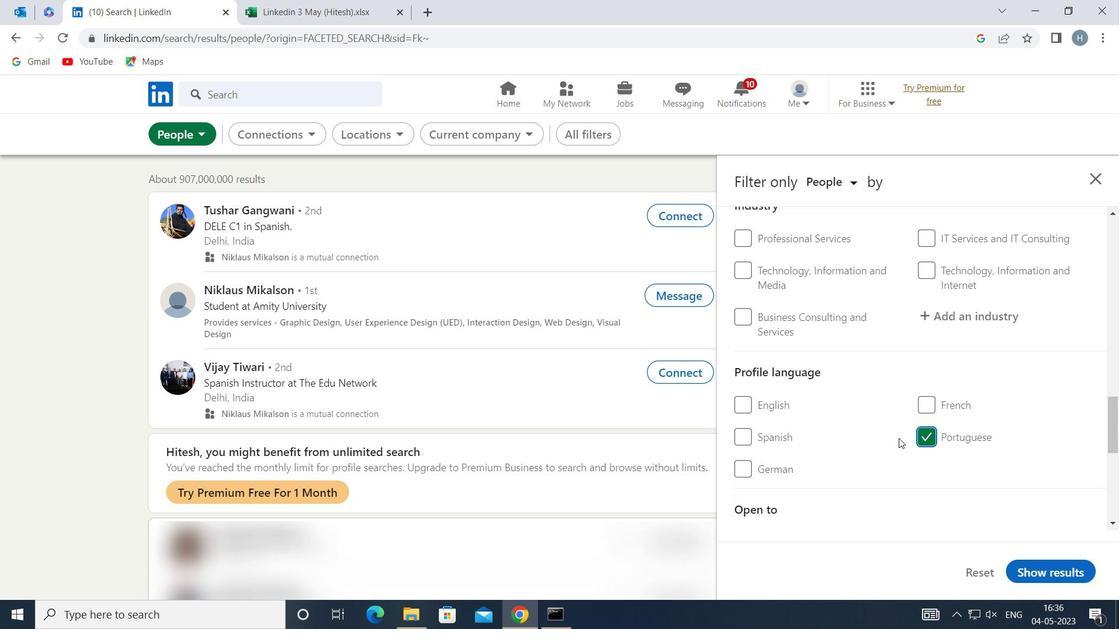 
Action: Mouse scrolled (871, 438) with delta (0, 0)
Screenshot: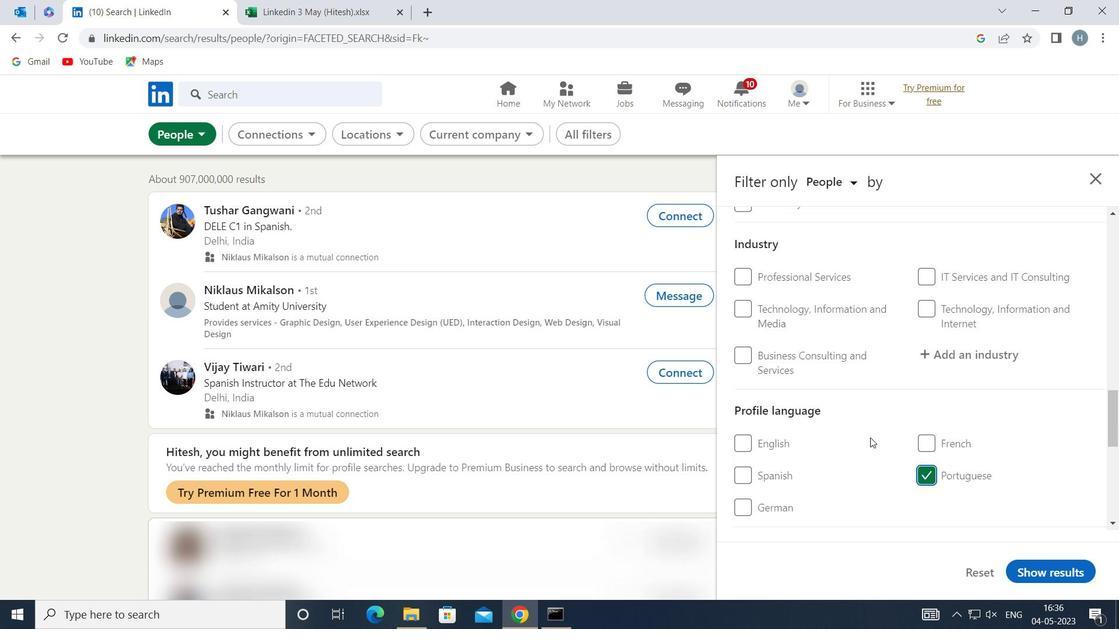 
Action: Mouse scrolled (871, 438) with delta (0, 0)
Screenshot: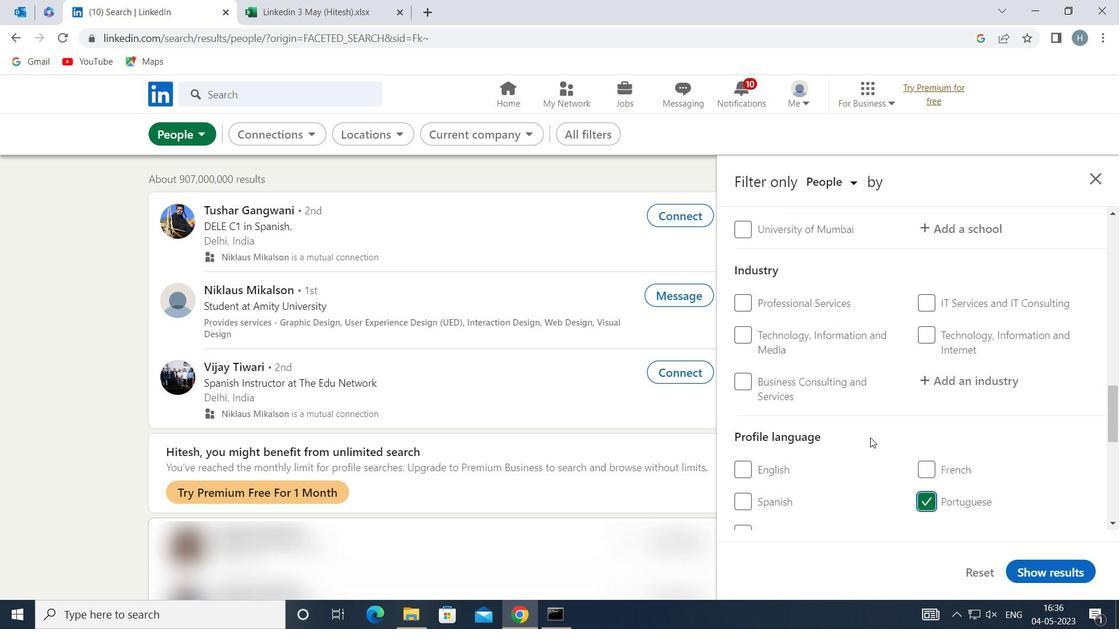 
Action: Mouse scrolled (871, 438) with delta (0, 0)
Screenshot: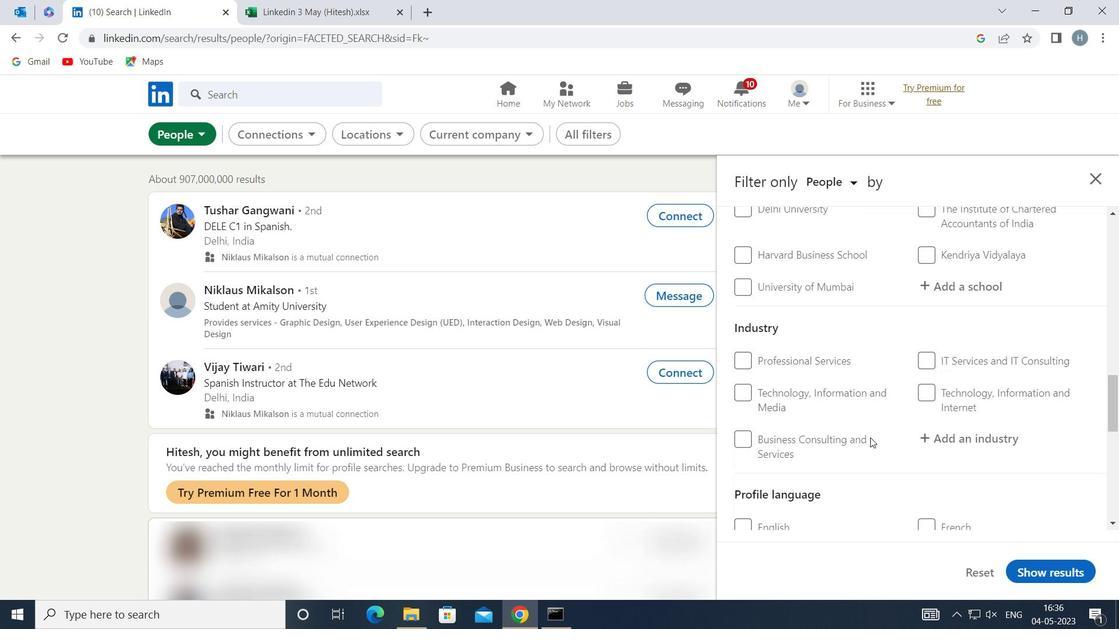 
Action: Mouse scrolled (871, 438) with delta (0, 0)
Screenshot: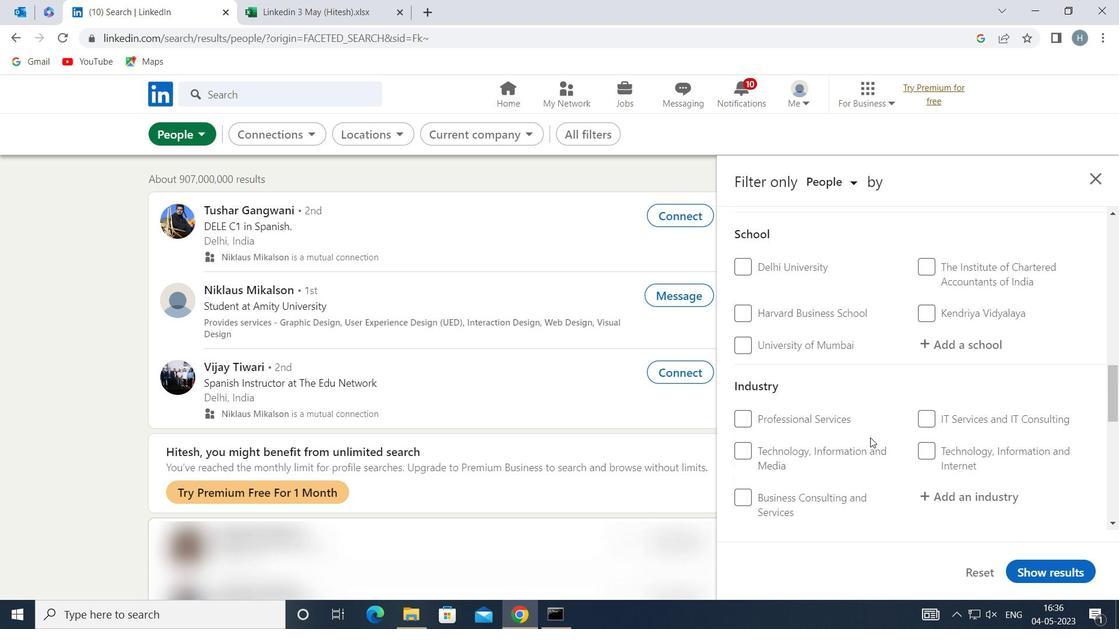 
Action: Mouse scrolled (871, 438) with delta (0, 0)
Screenshot: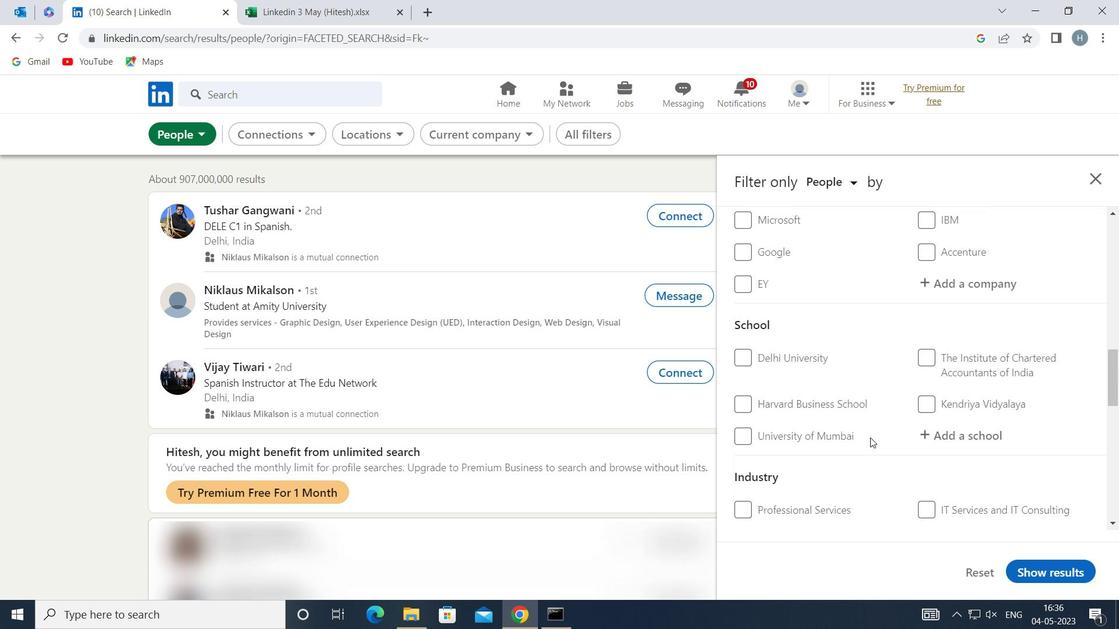 
Action: Mouse scrolled (871, 438) with delta (0, 0)
Screenshot: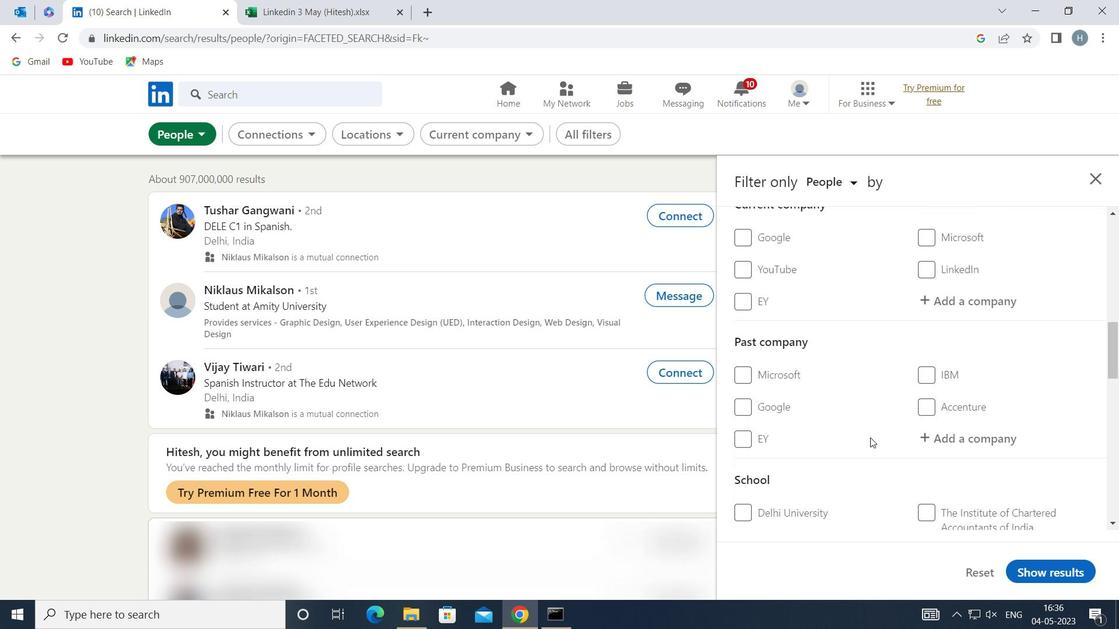 
Action: Mouse moved to (955, 385)
Screenshot: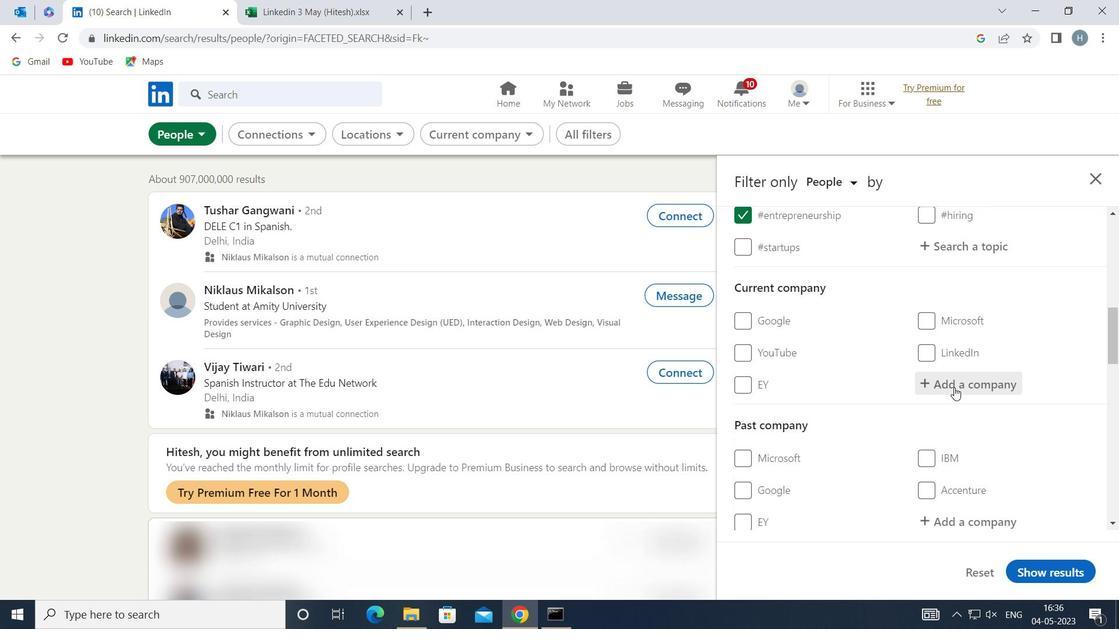 
Action: Mouse pressed left at (955, 385)
Screenshot: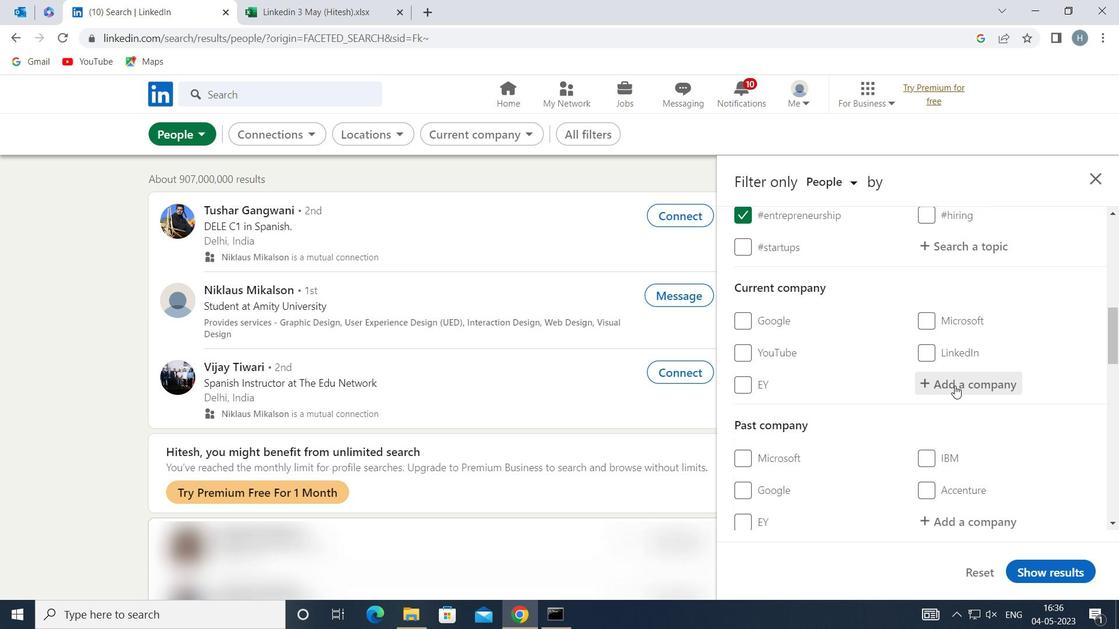 
Action: Key pressed <Key.shift>MANIPAL<Key.space><Key.shift>HEALTH<Key.space><Key.shift>ENTER
Screenshot: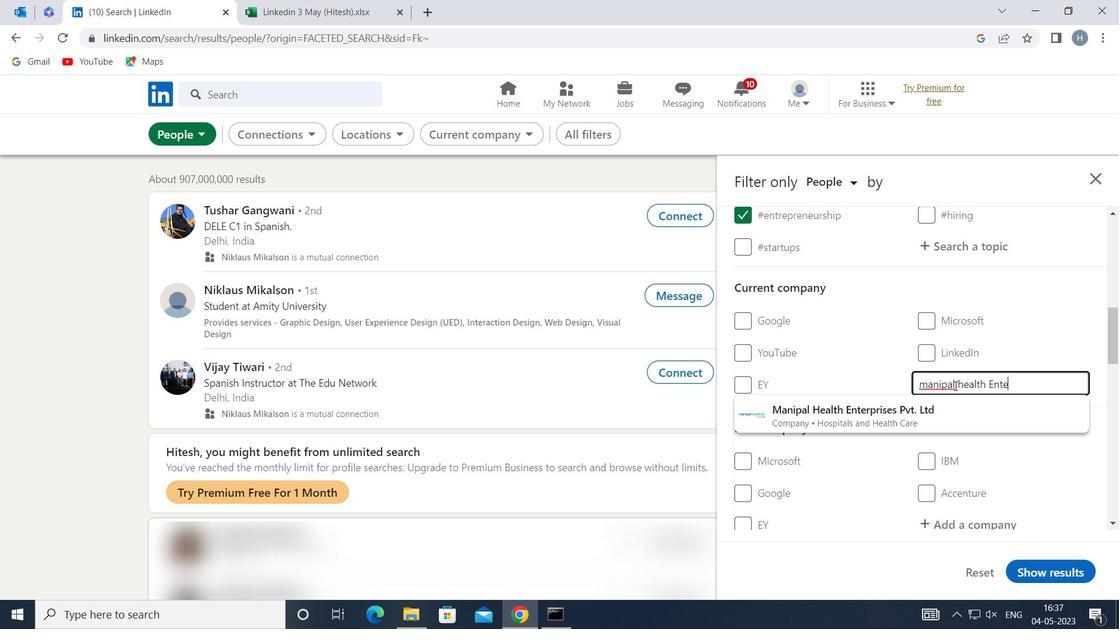 
Action: Mouse moved to (900, 413)
Screenshot: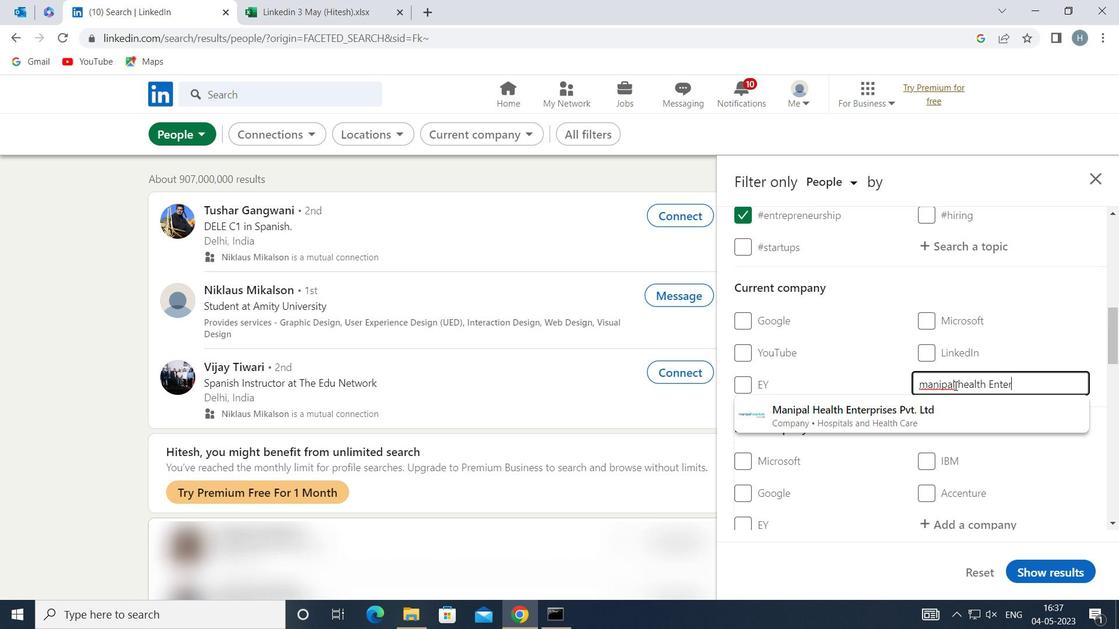 
Action: Mouse pressed left at (900, 413)
Screenshot: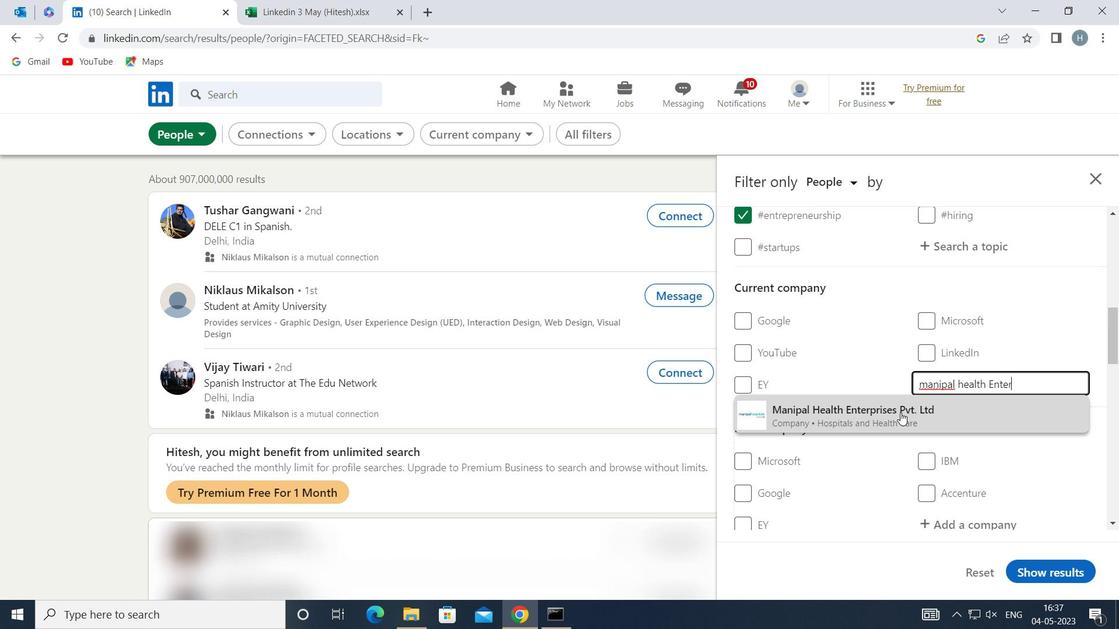
Action: Mouse moved to (877, 385)
Screenshot: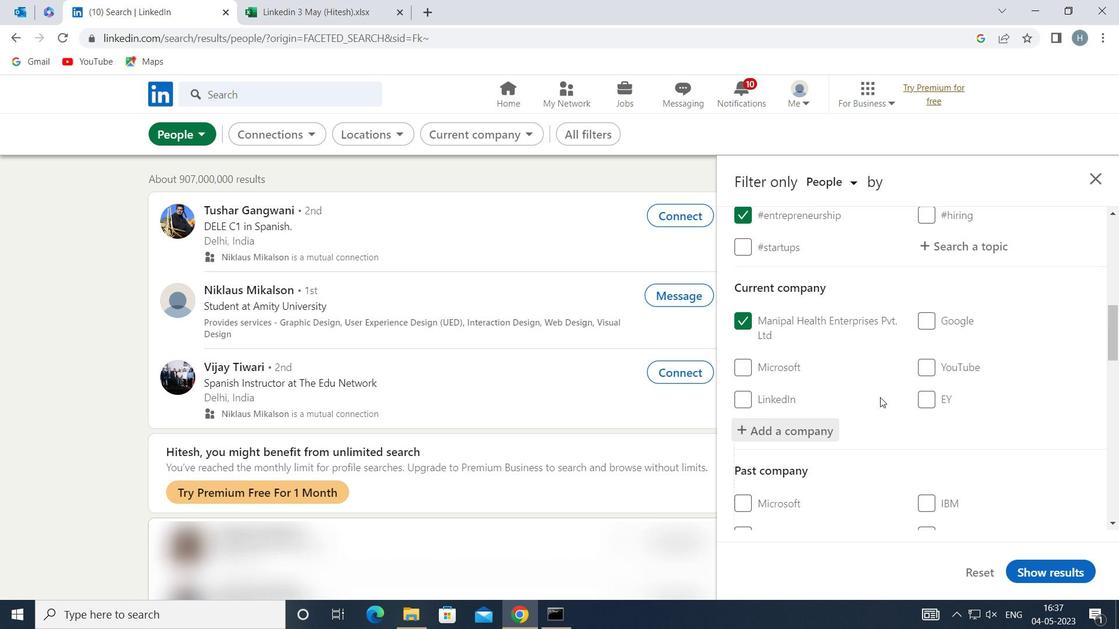 
Action: Mouse scrolled (877, 385) with delta (0, 0)
Screenshot: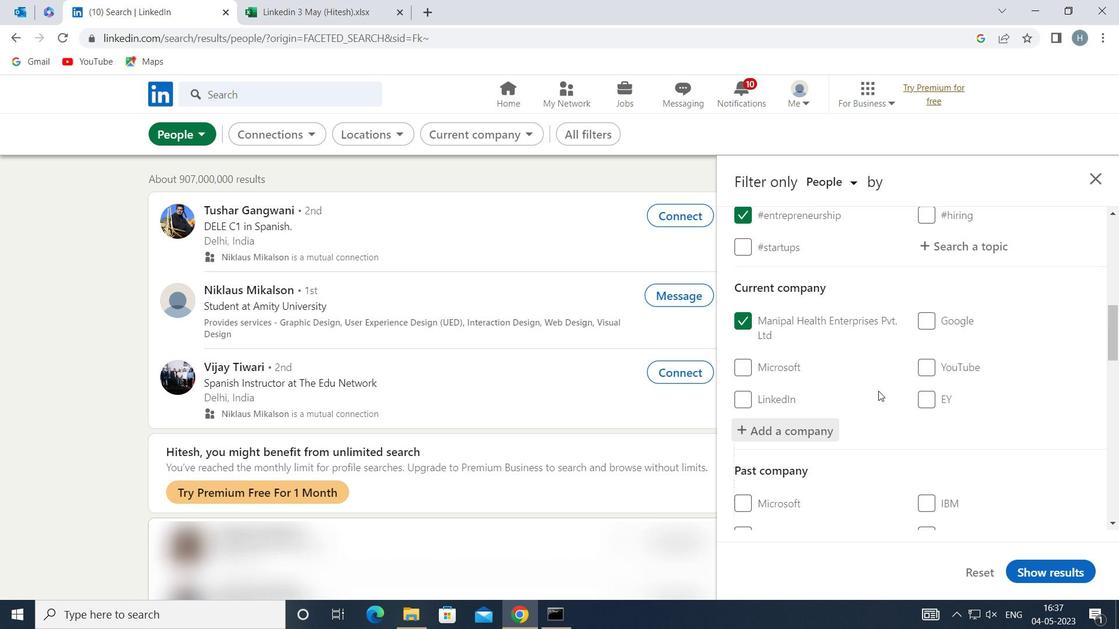 
Action: Mouse scrolled (877, 385) with delta (0, 0)
Screenshot: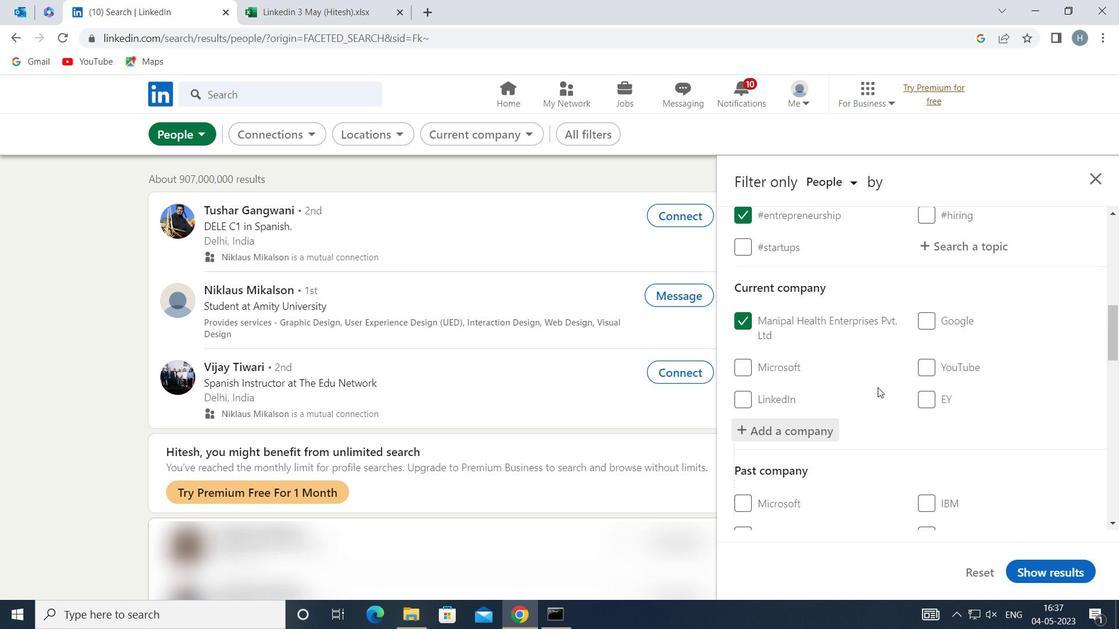 
Action: Mouse moved to (876, 385)
Screenshot: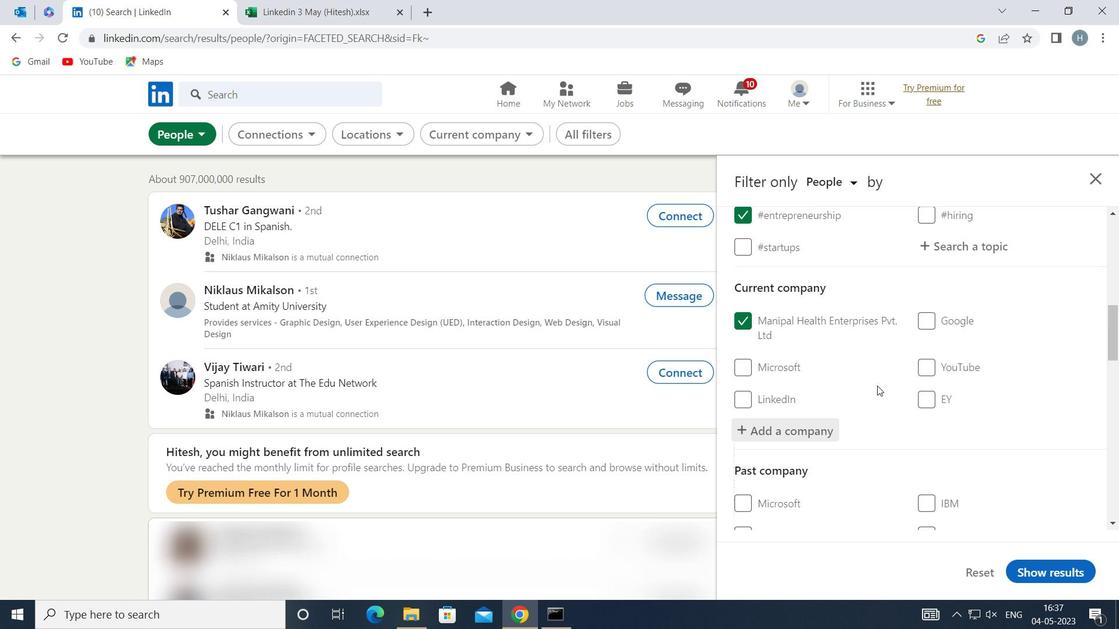 
Action: Mouse scrolled (876, 384) with delta (0, 0)
Screenshot: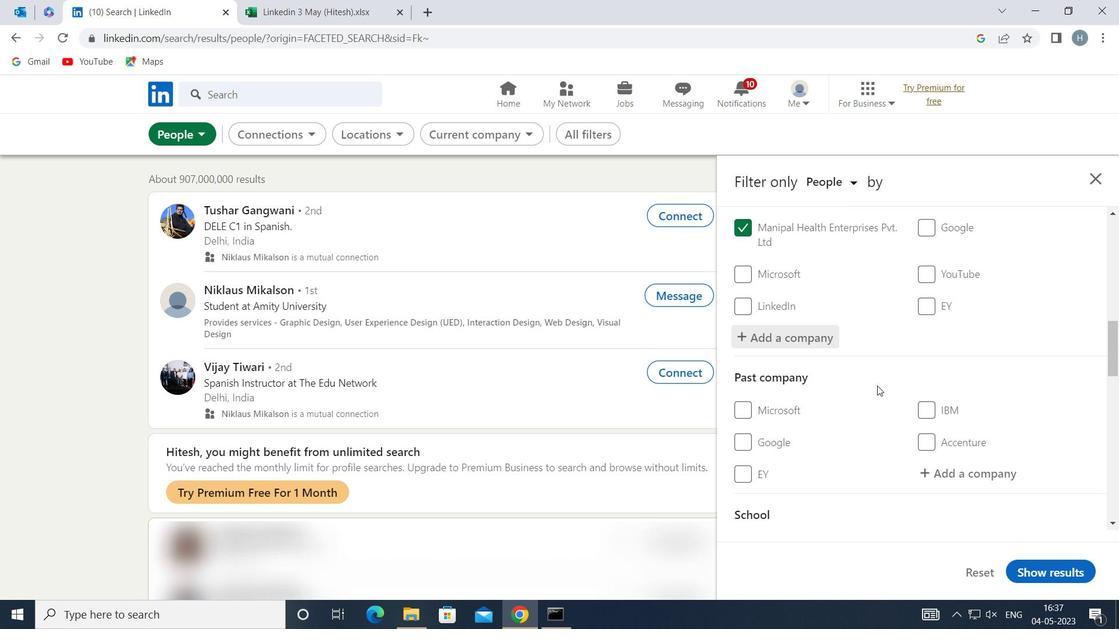 
Action: Mouse scrolled (876, 384) with delta (0, 0)
Screenshot: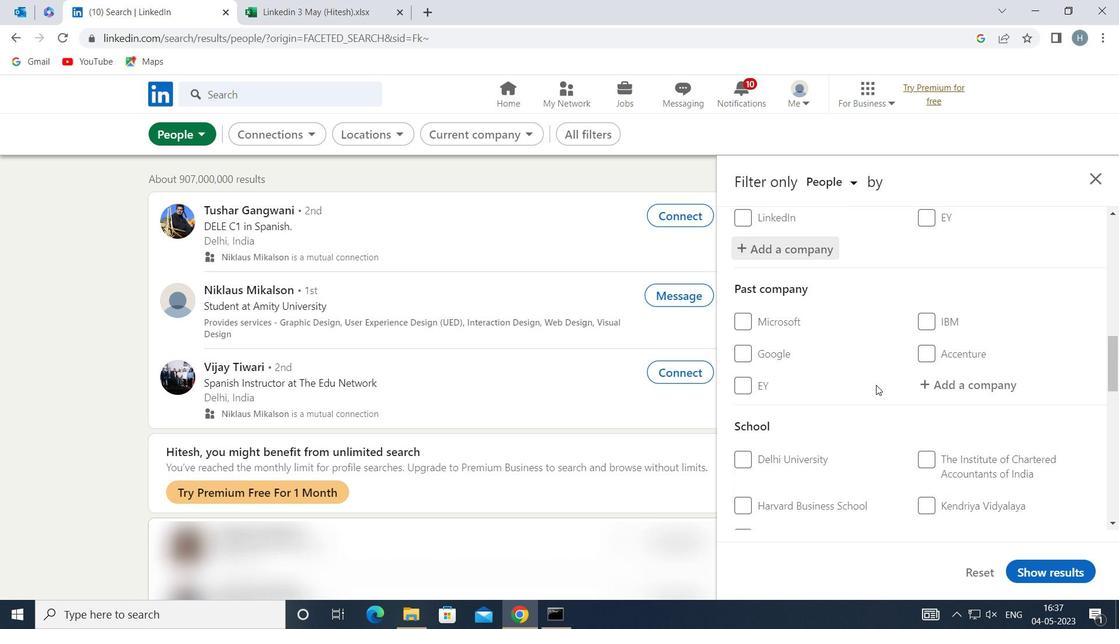 
Action: Mouse moved to (939, 419)
Screenshot: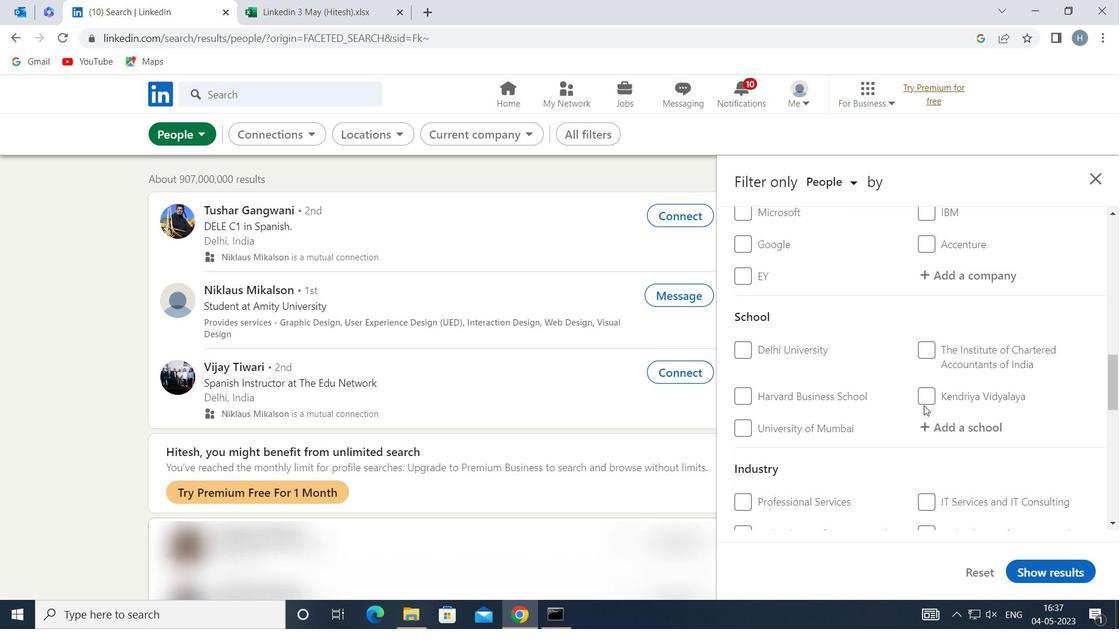 
Action: Mouse pressed left at (939, 419)
Screenshot: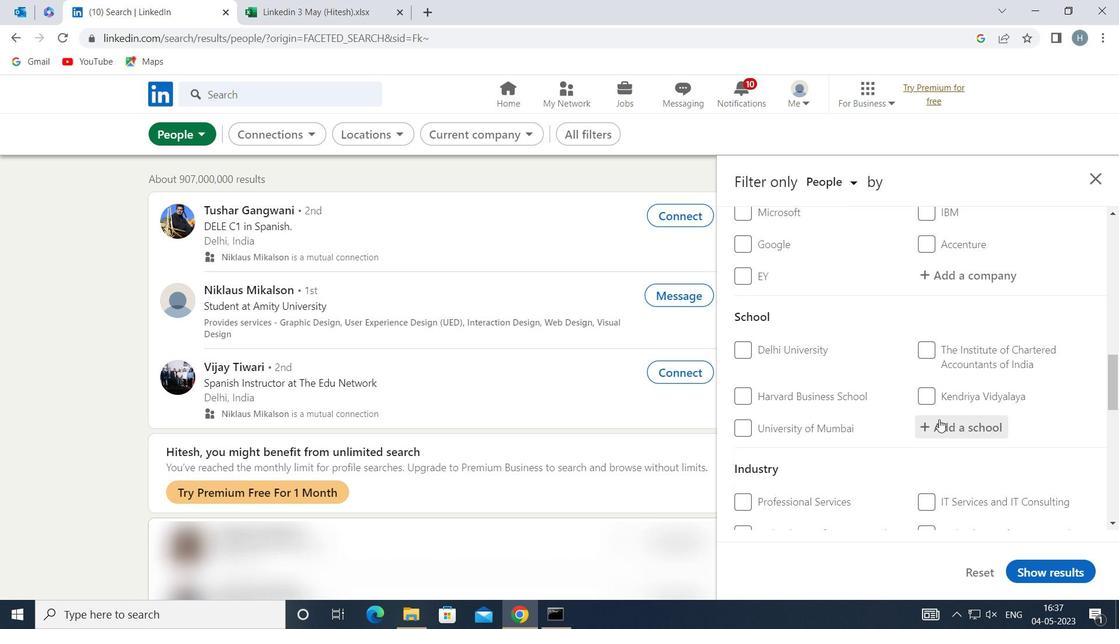 
Action: Key pressed <Key.shift>PUNE<Key.space><Key.shift>VIDYARTHI<Key.space><Key.shift>GRIHAS<Key.space><Key.shift>COLLEGE<Key.space>OF<Key.space>
Screenshot: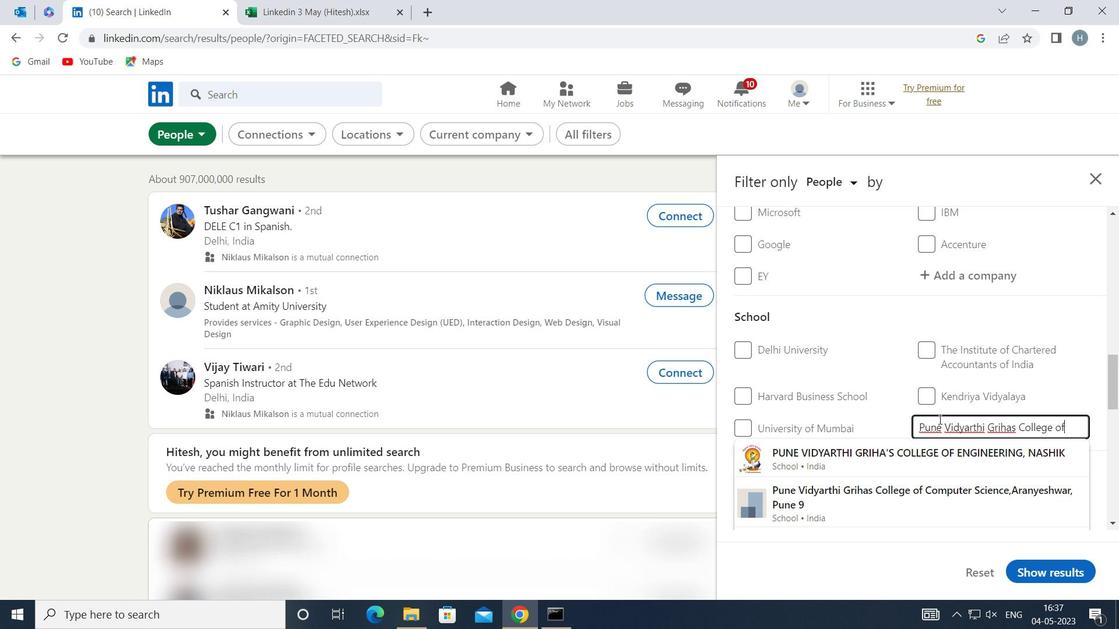 
Action: Mouse moved to (922, 437)
Screenshot: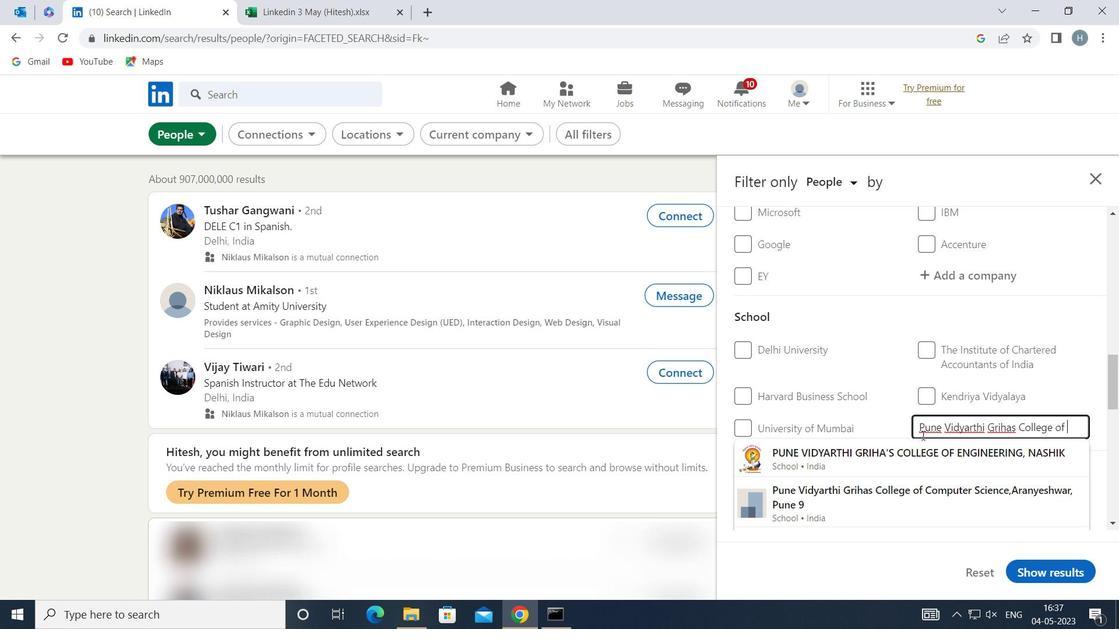 
Action: Mouse scrolled (922, 436) with delta (0, 0)
Screenshot: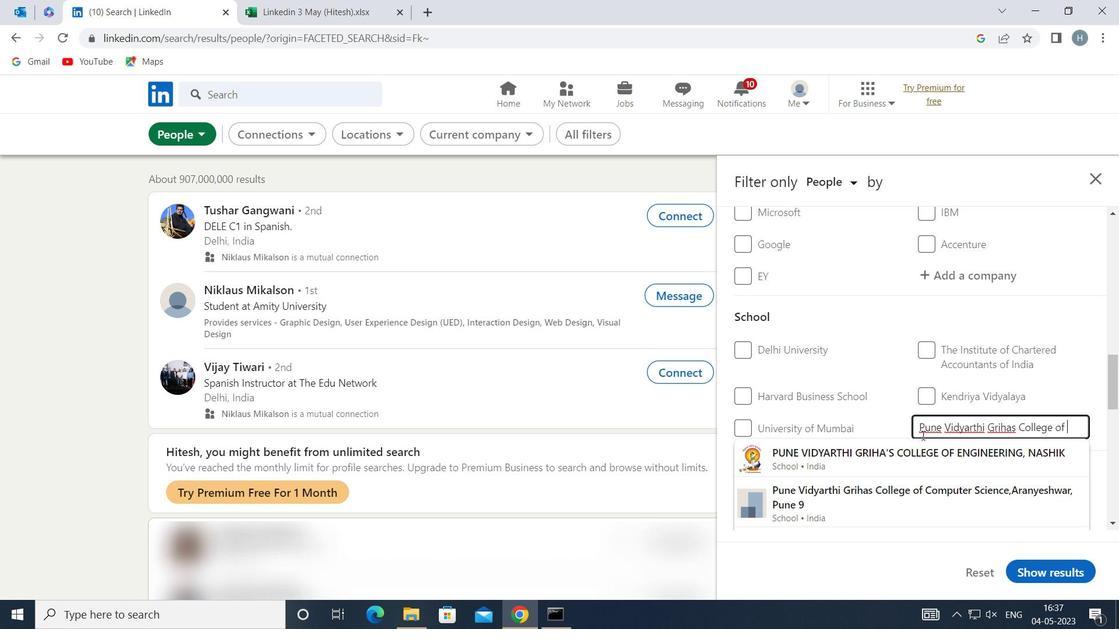 
Action: Mouse moved to (922, 465)
Screenshot: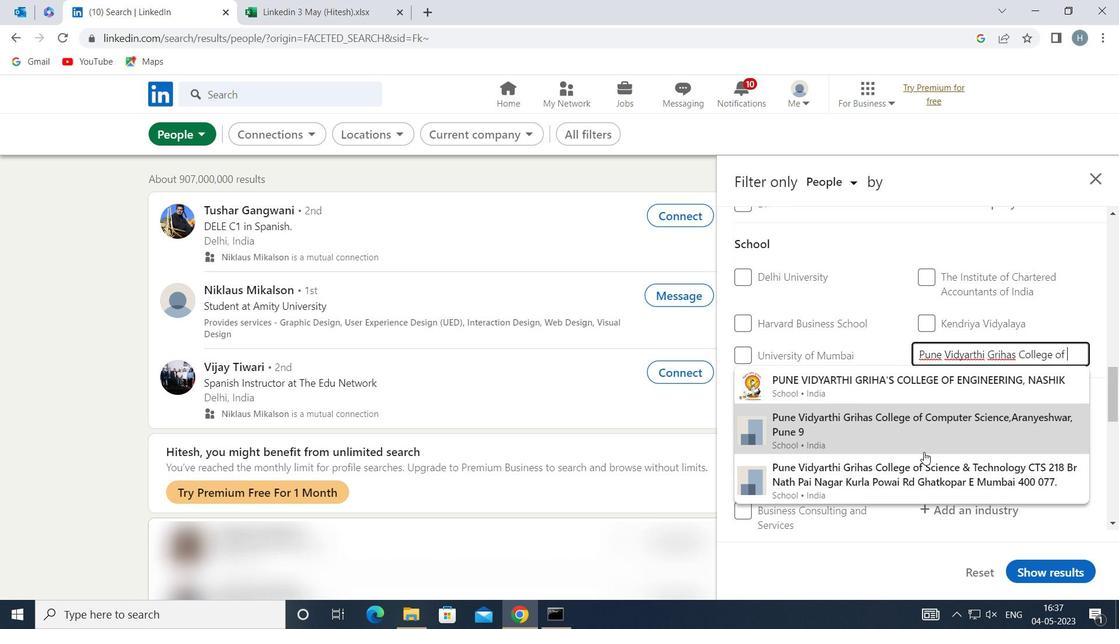 
Action: Mouse pressed left at (922, 465)
Screenshot: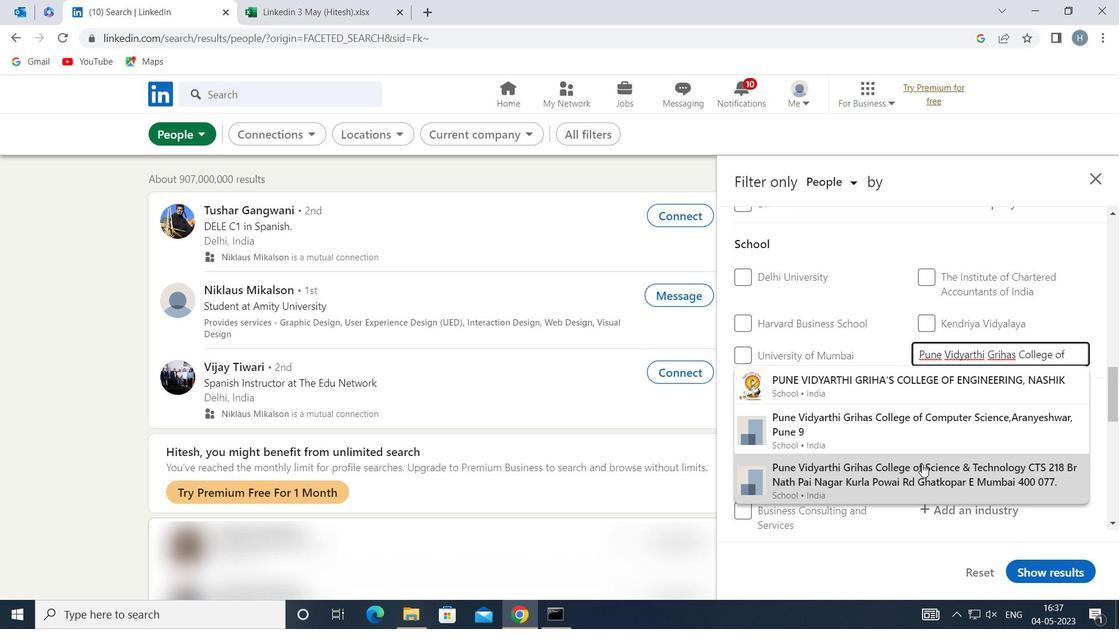 
Action: Mouse moved to (905, 416)
Screenshot: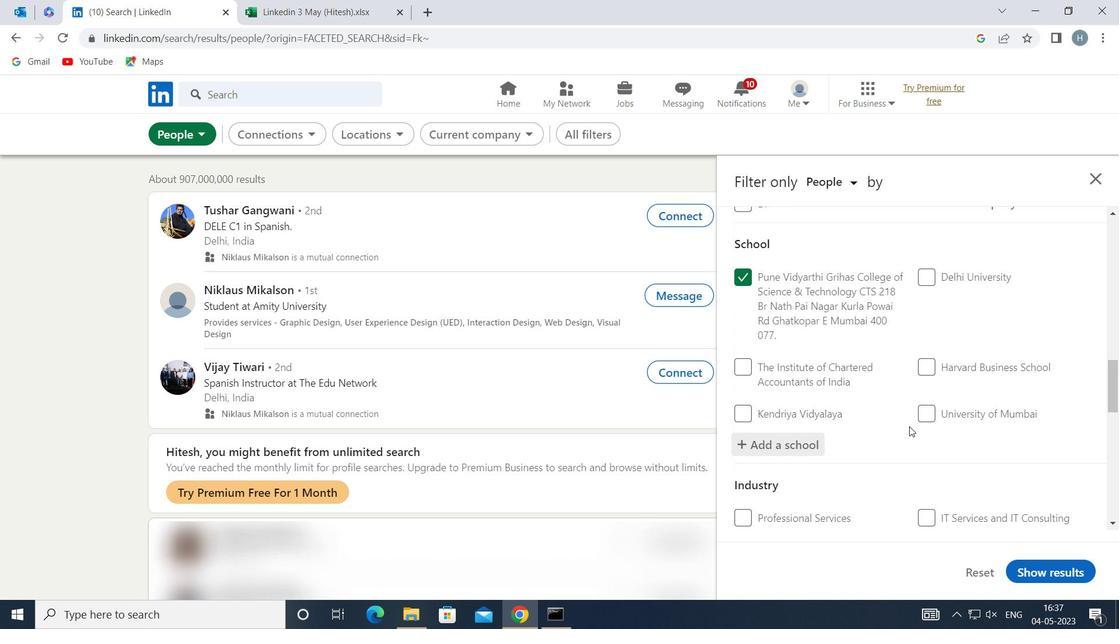 
Action: Mouse scrolled (905, 416) with delta (0, 0)
Screenshot: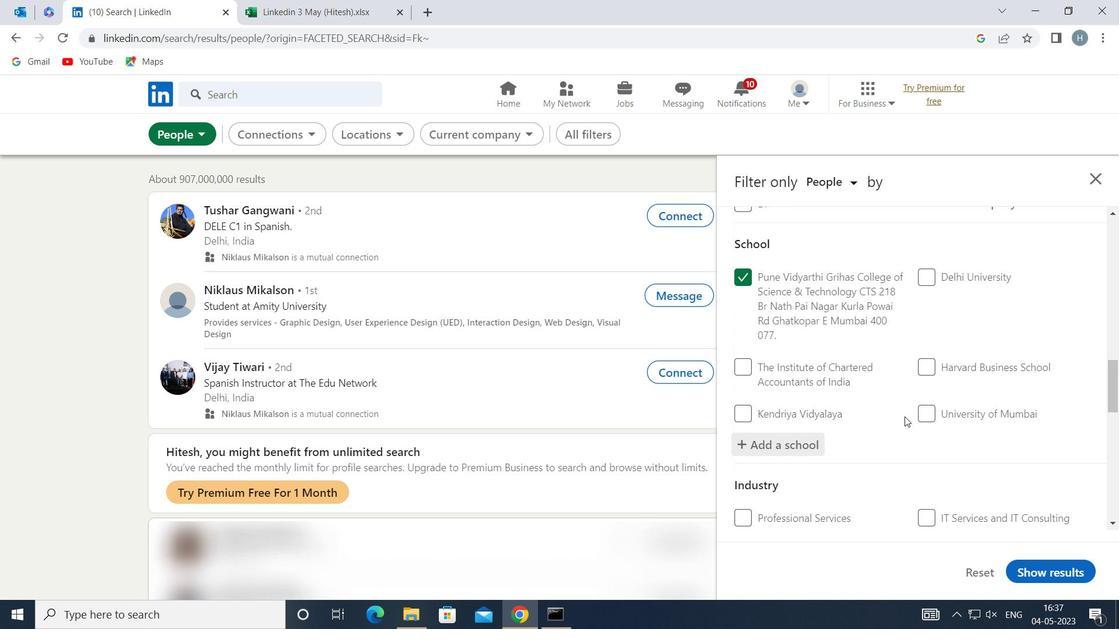 
Action: Mouse moved to (900, 415)
Screenshot: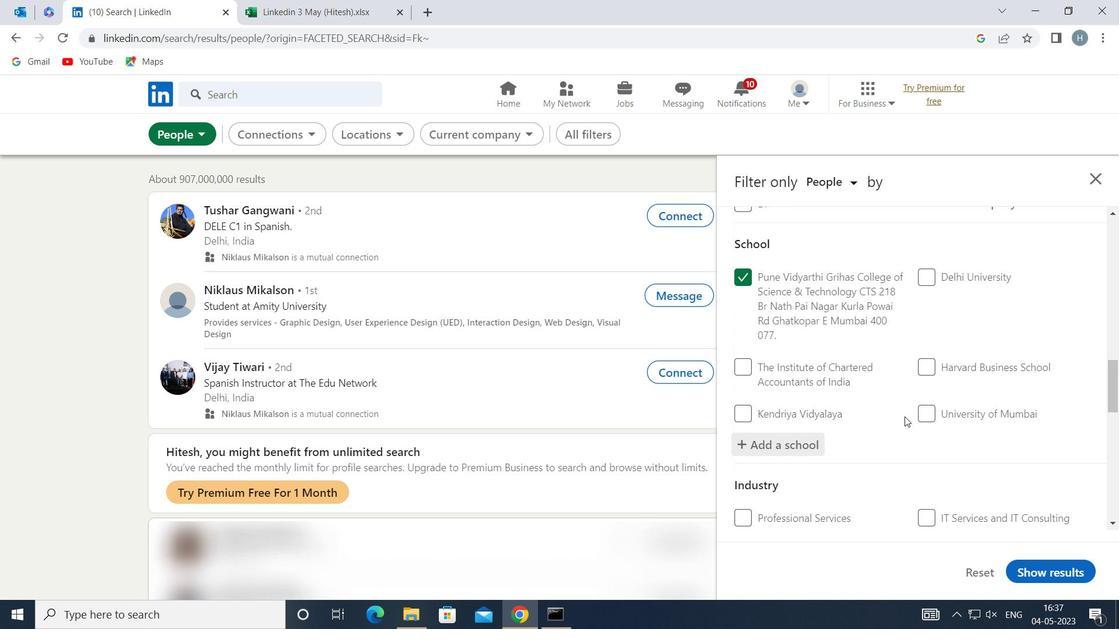 
Action: Mouse scrolled (900, 414) with delta (0, 0)
Screenshot: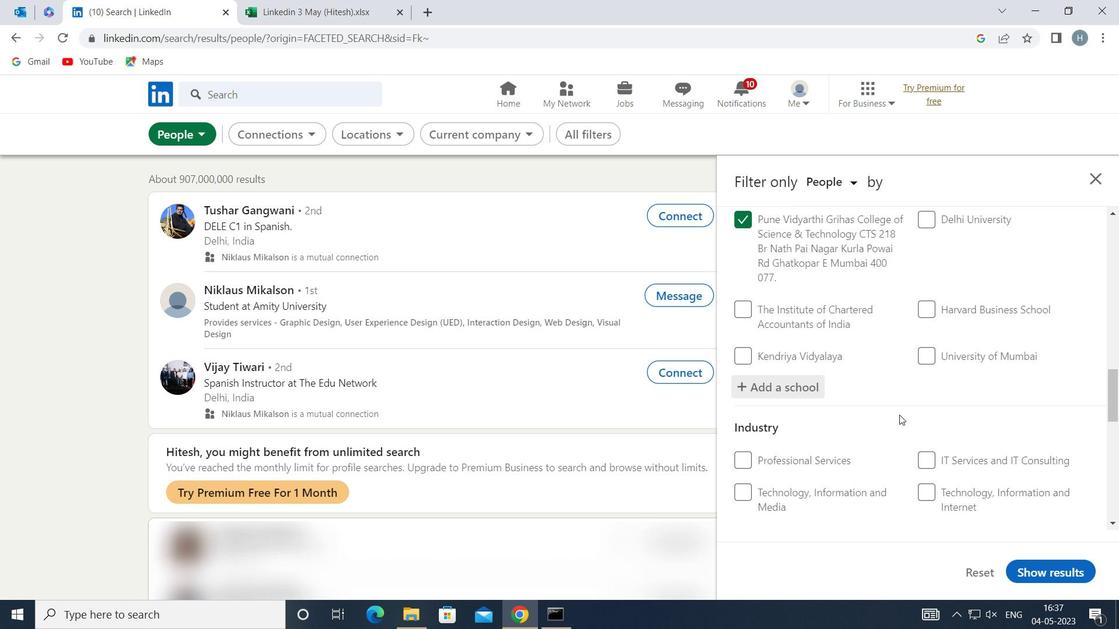 
Action: Mouse scrolled (900, 414) with delta (0, 0)
Screenshot: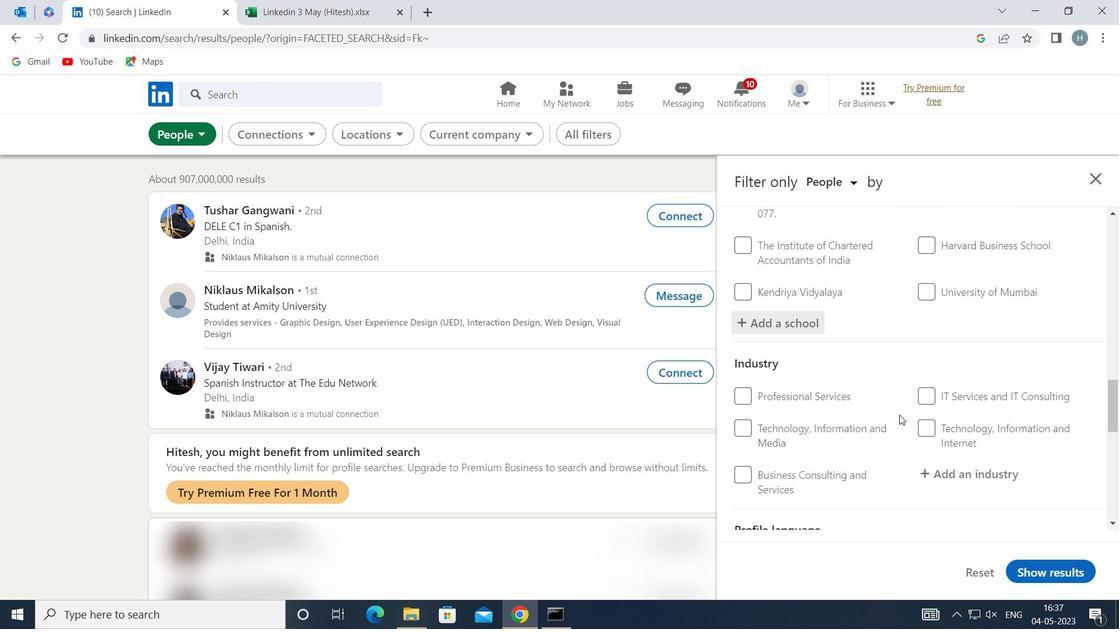 
Action: Mouse moved to (959, 379)
Screenshot: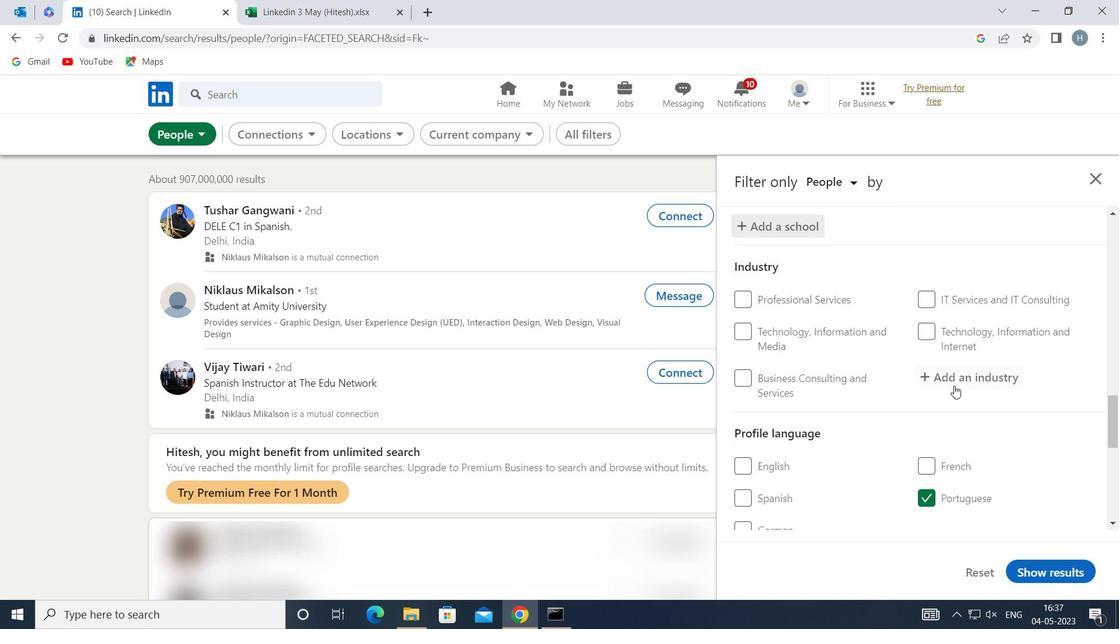 
Action: Mouse pressed left at (959, 379)
Screenshot: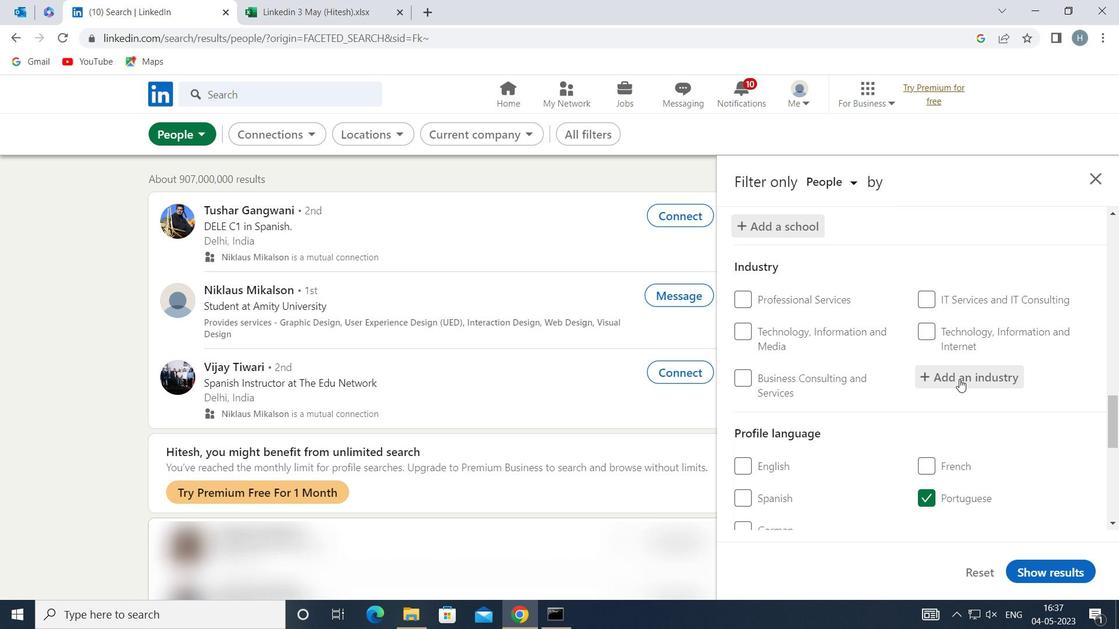 
Action: Key pressed <Key.shift>PUBLIC<Key.space><Key.shift>ASSISTANCE<Key.space>
Screenshot: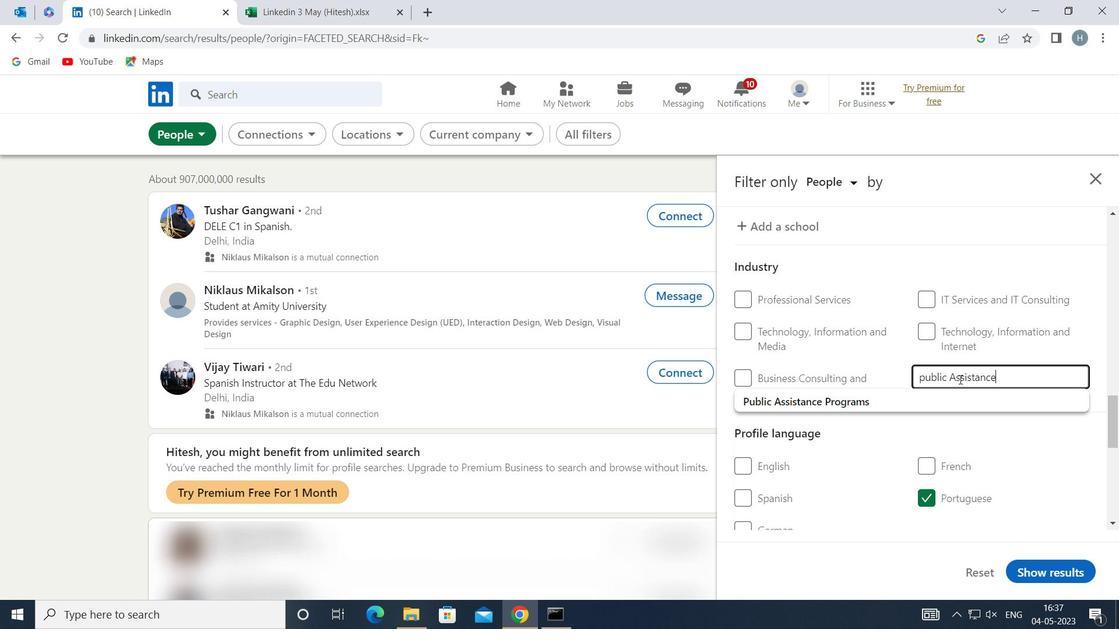 
Action: Mouse moved to (899, 402)
Screenshot: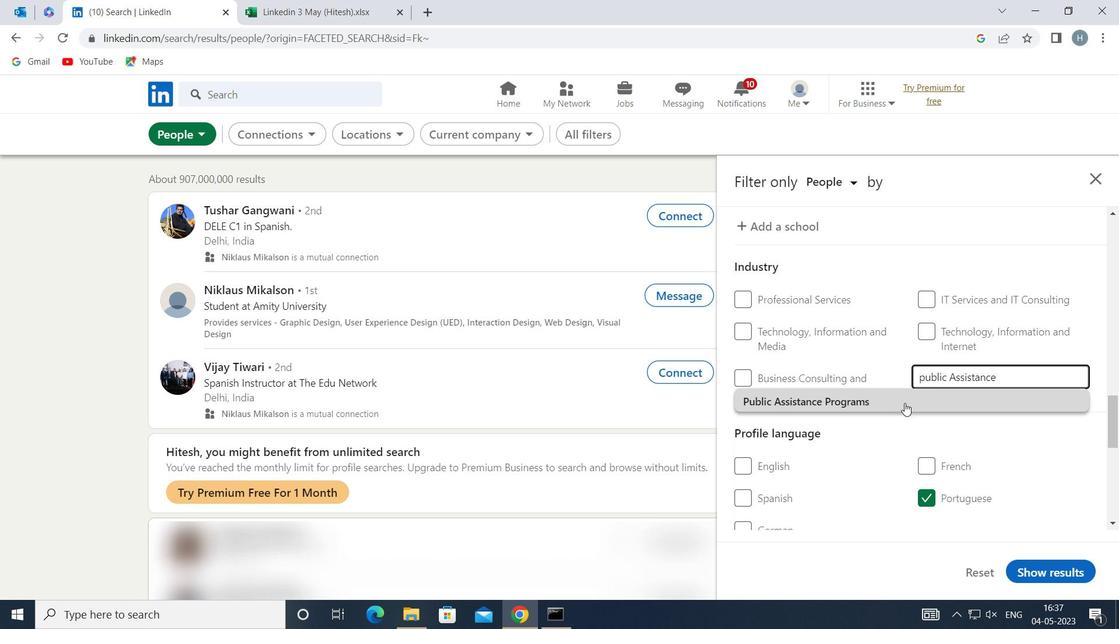 
Action: Mouse pressed left at (899, 402)
Screenshot: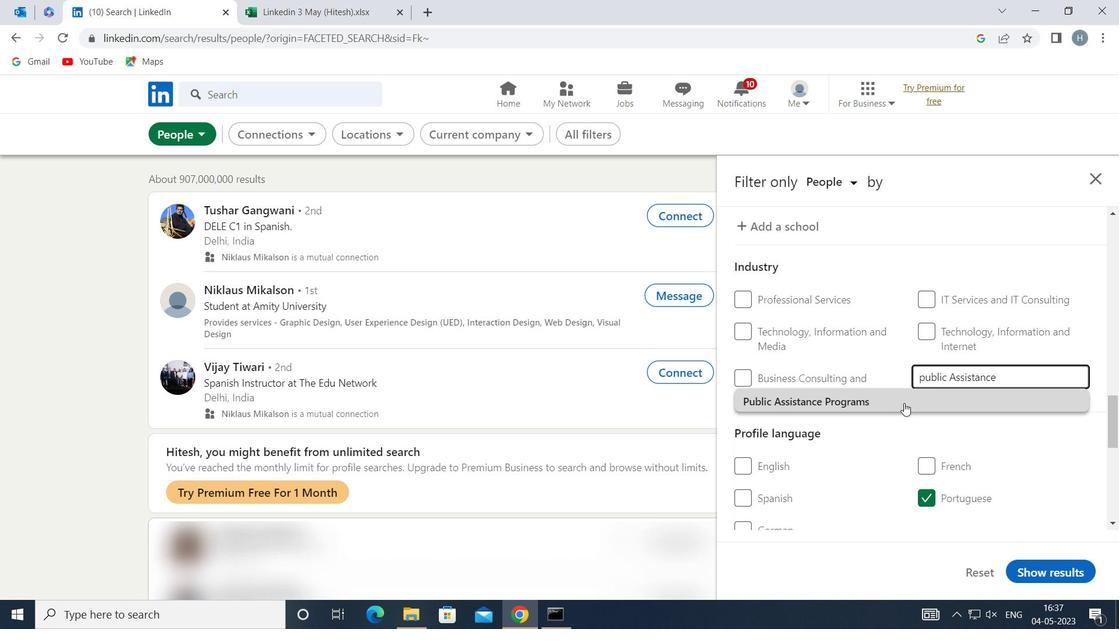 
Action: Mouse moved to (870, 381)
Screenshot: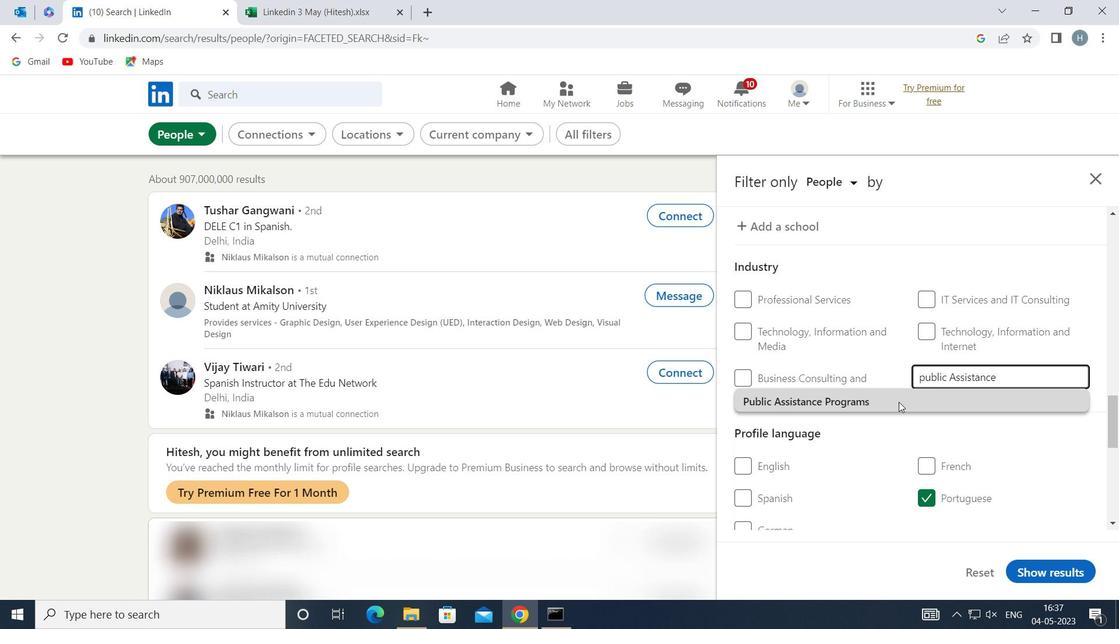 
Action: Mouse scrolled (870, 381) with delta (0, 0)
Screenshot: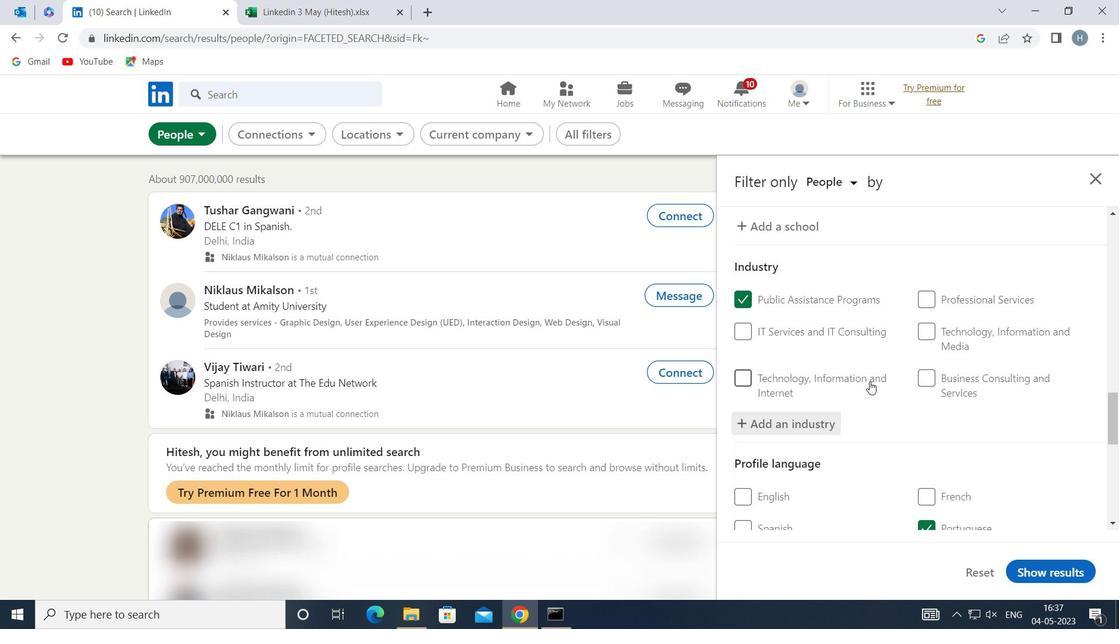 
Action: Mouse moved to (875, 377)
Screenshot: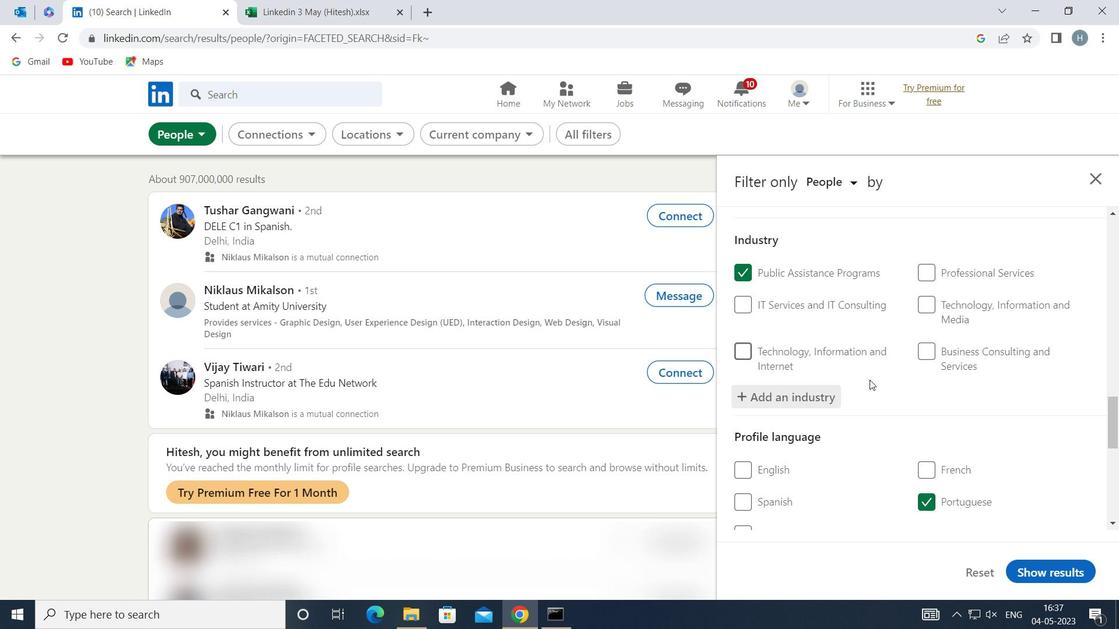 
Action: Mouse scrolled (875, 376) with delta (0, 0)
Screenshot: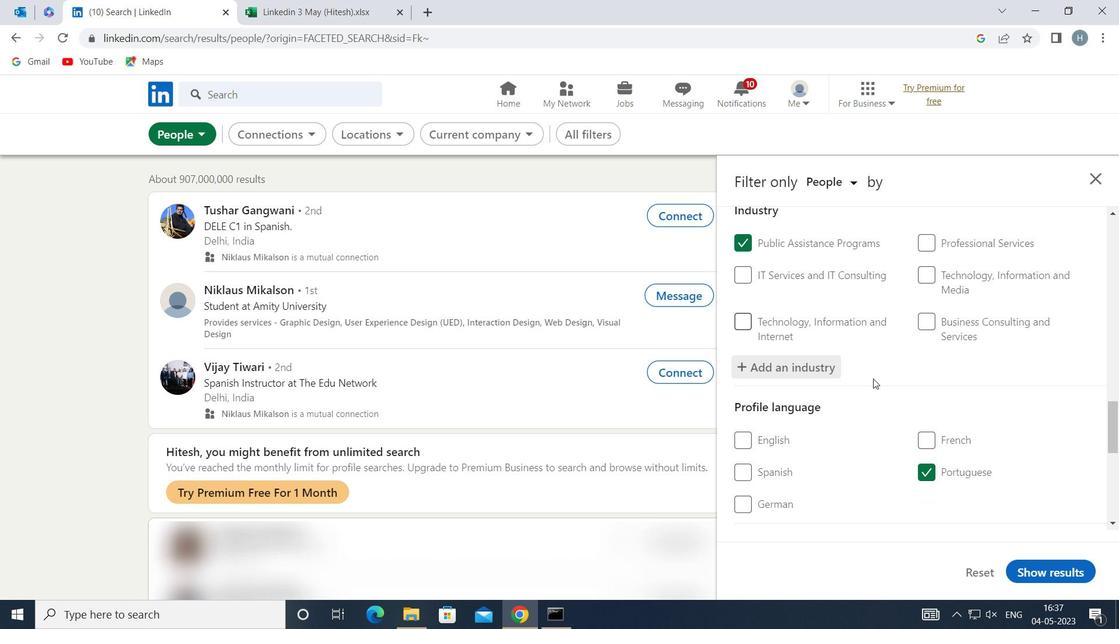 
Action: Mouse scrolled (875, 376) with delta (0, 0)
Screenshot: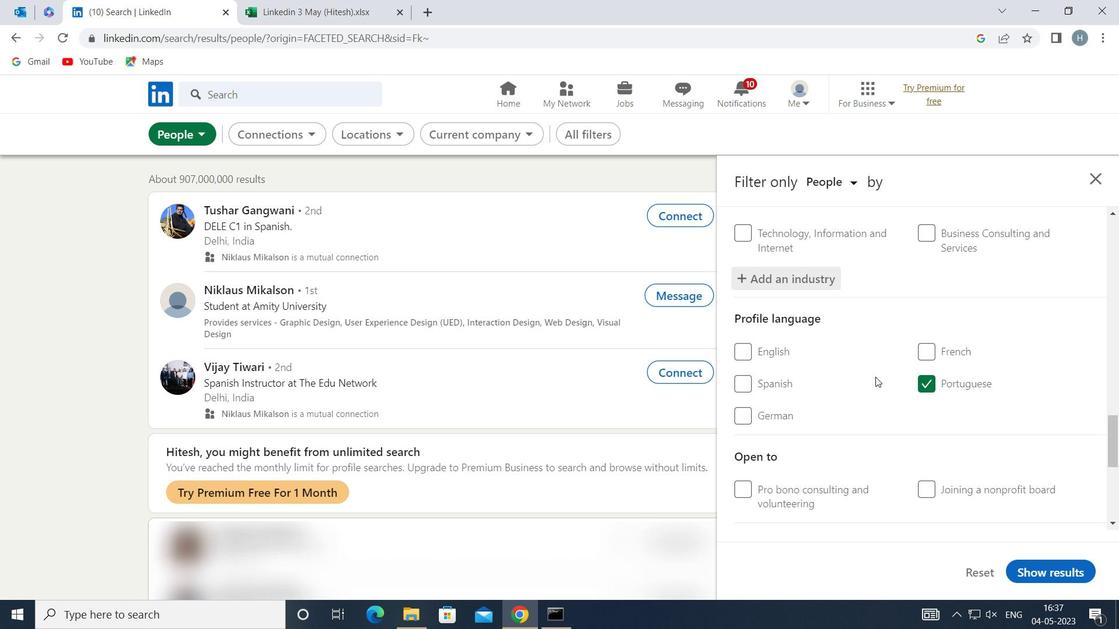 
Action: Mouse scrolled (875, 376) with delta (0, 0)
Screenshot: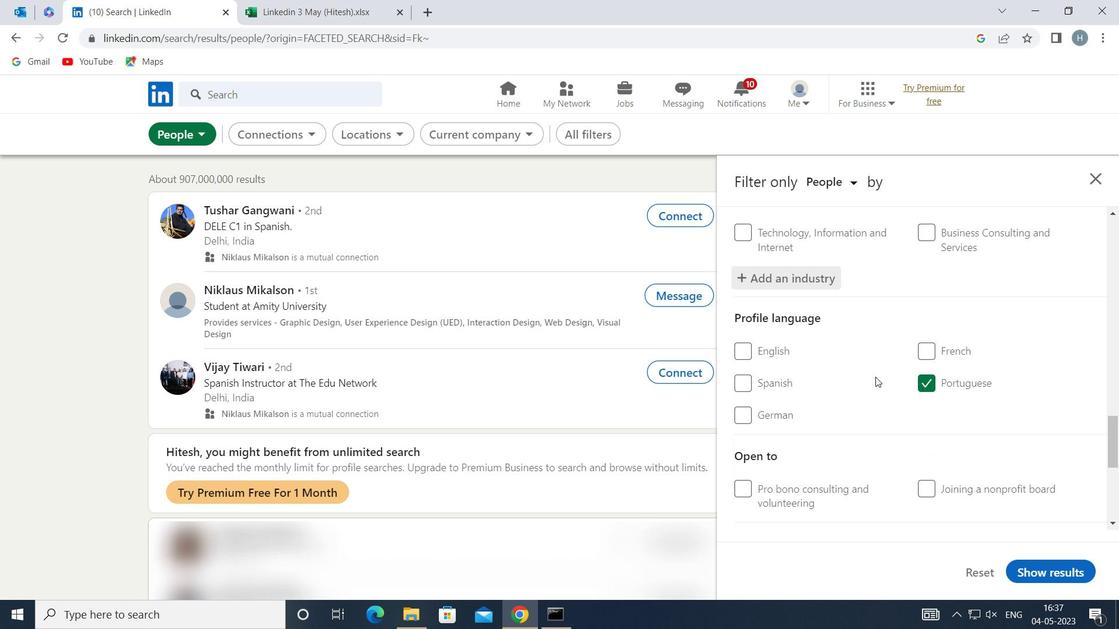 
Action: Mouse scrolled (875, 376) with delta (0, 0)
Screenshot: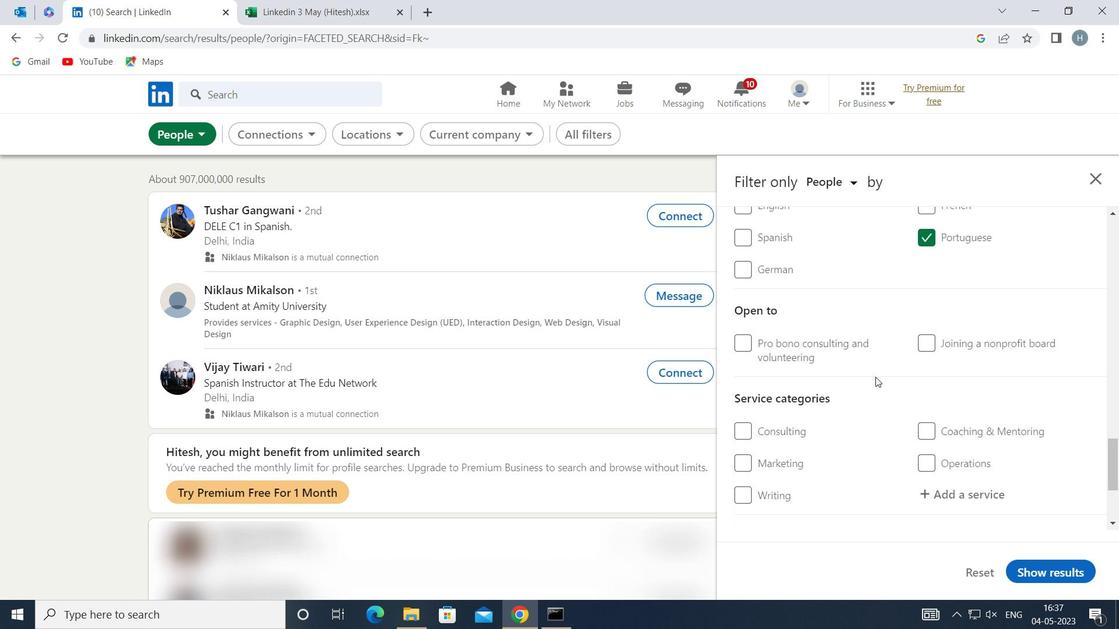 
Action: Mouse scrolled (875, 376) with delta (0, 0)
Screenshot: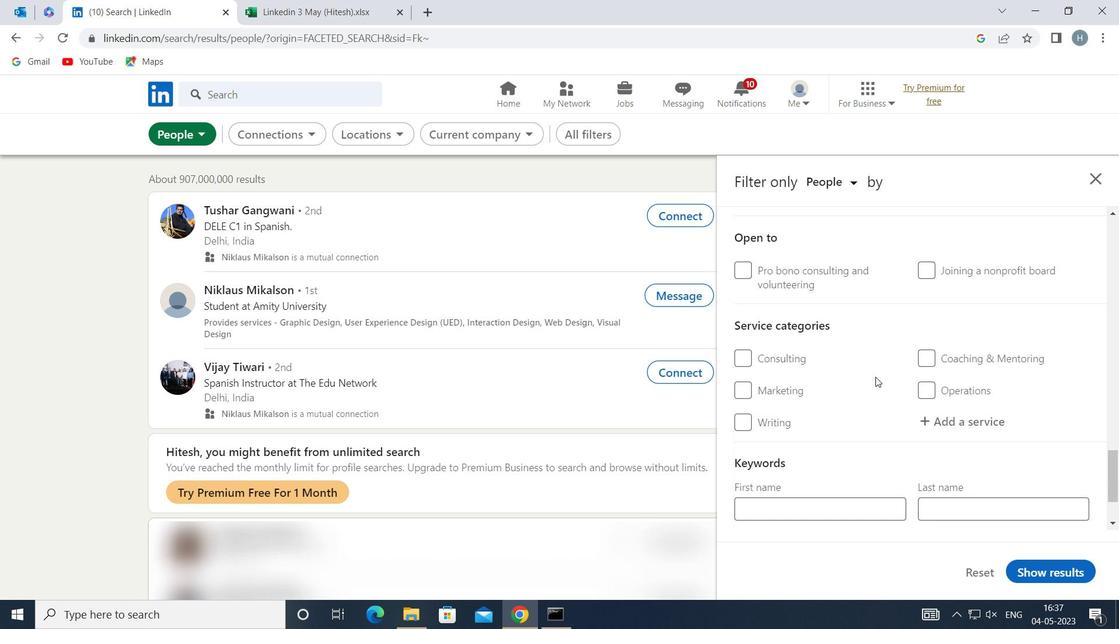 
Action: Mouse moved to (950, 348)
Screenshot: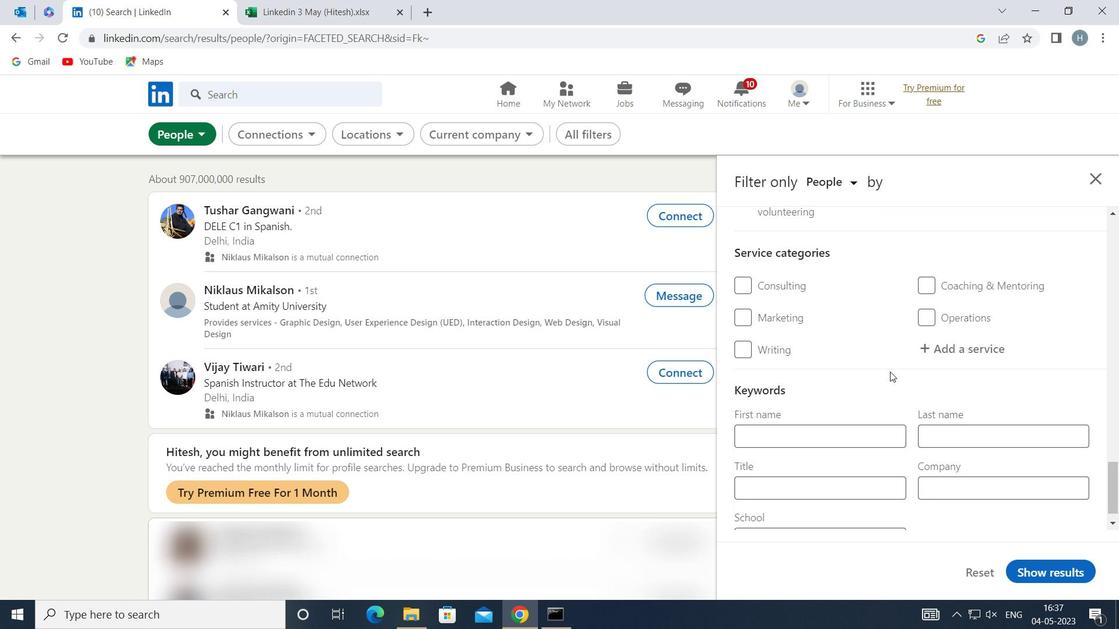 
Action: Mouse pressed left at (950, 348)
Screenshot: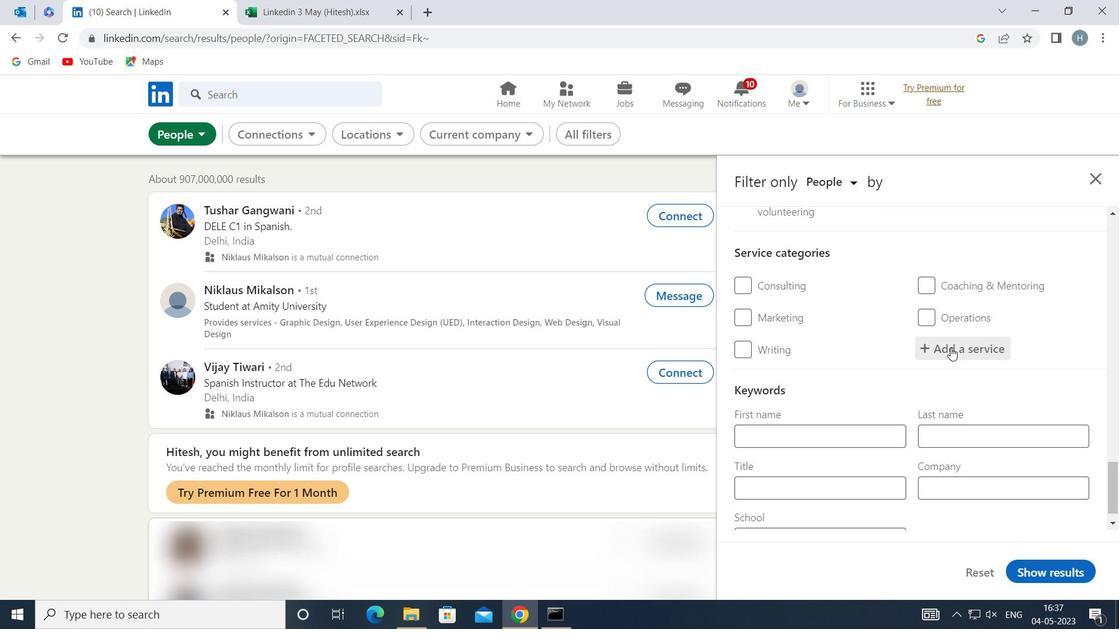 
Action: Key pressed <Key.shift>REAL<Key.space><Key.shift>ESTATE
Screenshot: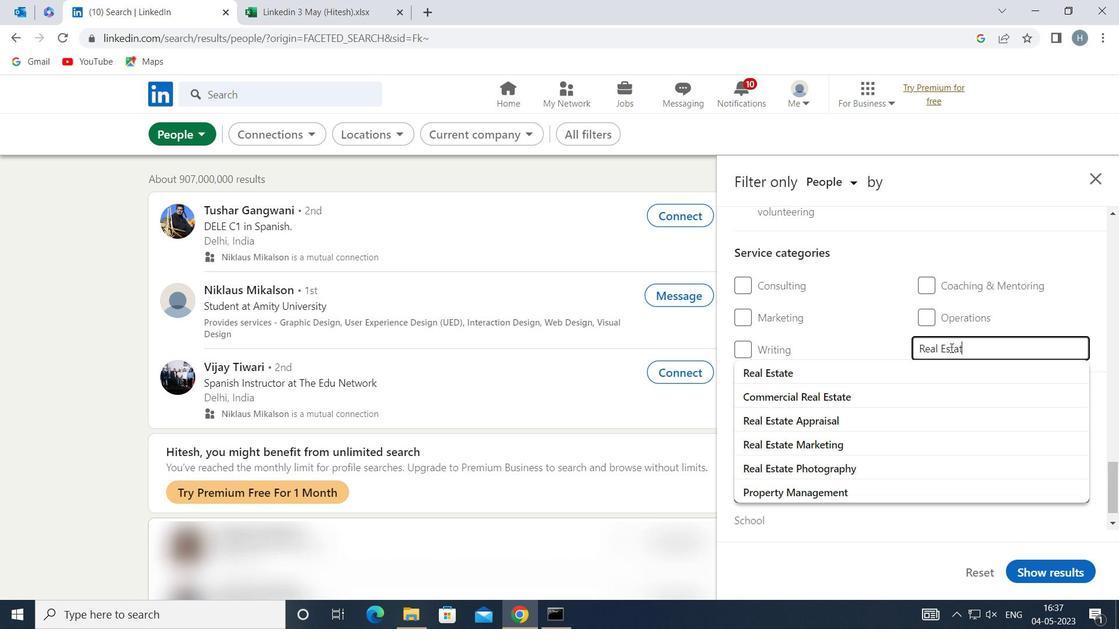 
Action: Mouse moved to (892, 419)
Screenshot: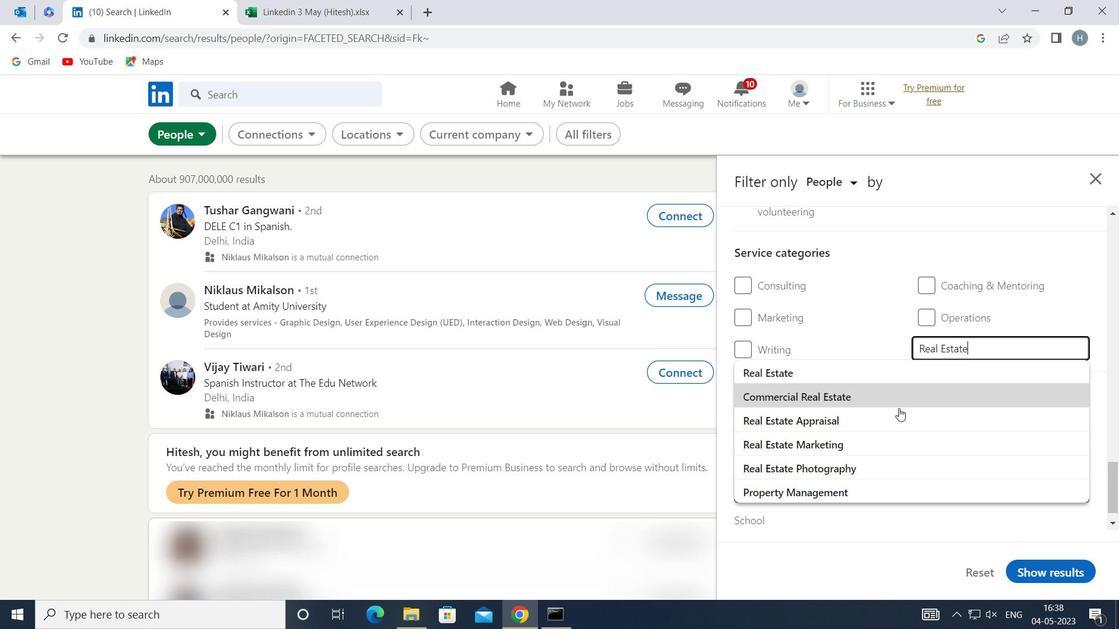 
Action: Mouse pressed left at (892, 419)
Screenshot: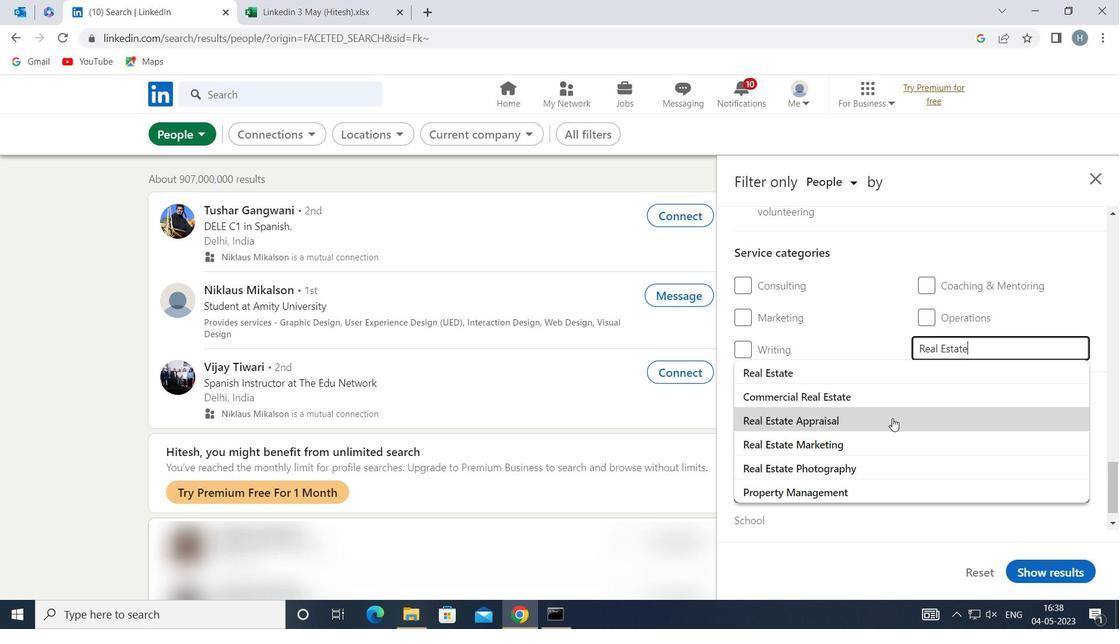 
Action: Mouse moved to (878, 375)
Screenshot: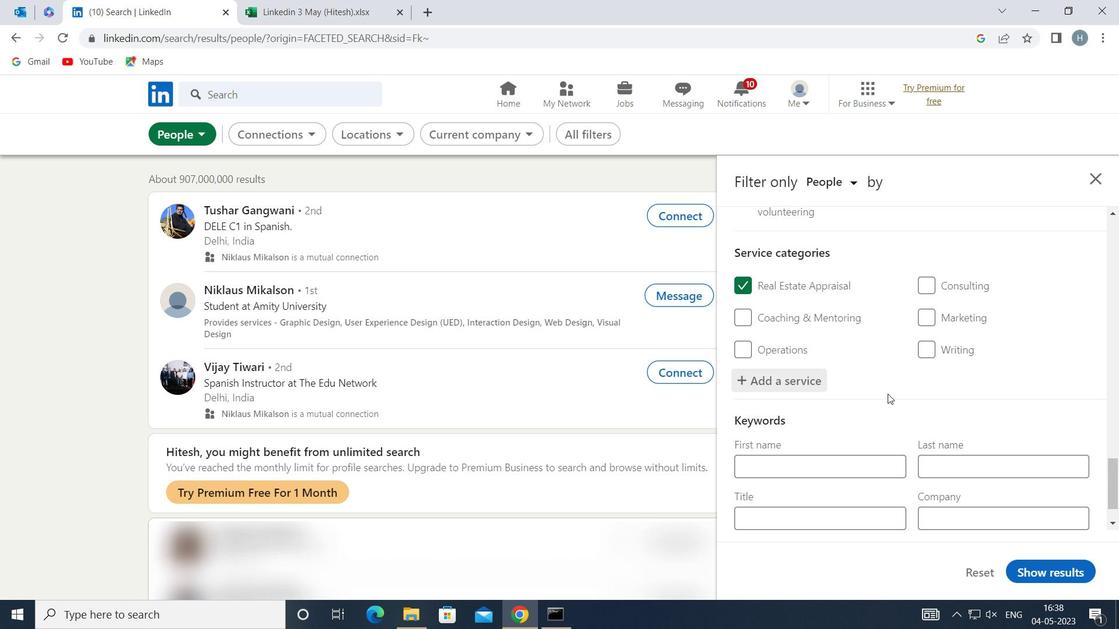 
Action: Mouse scrolled (878, 374) with delta (0, 0)
Screenshot: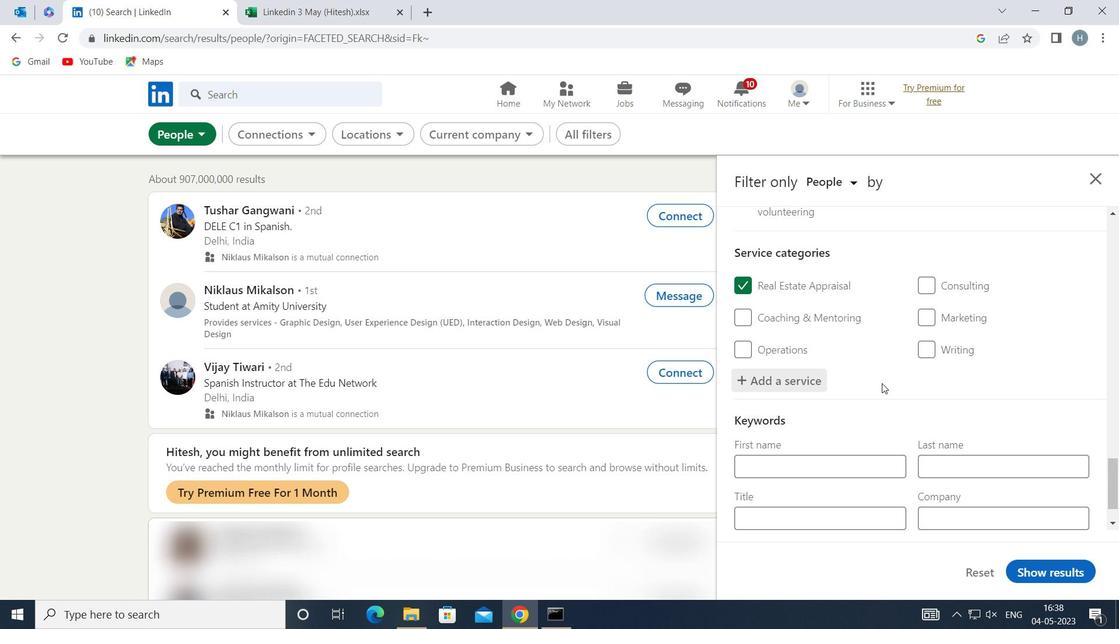 
Action: Mouse scrolled (878, 374) with delta (0, 0)
Screenshot: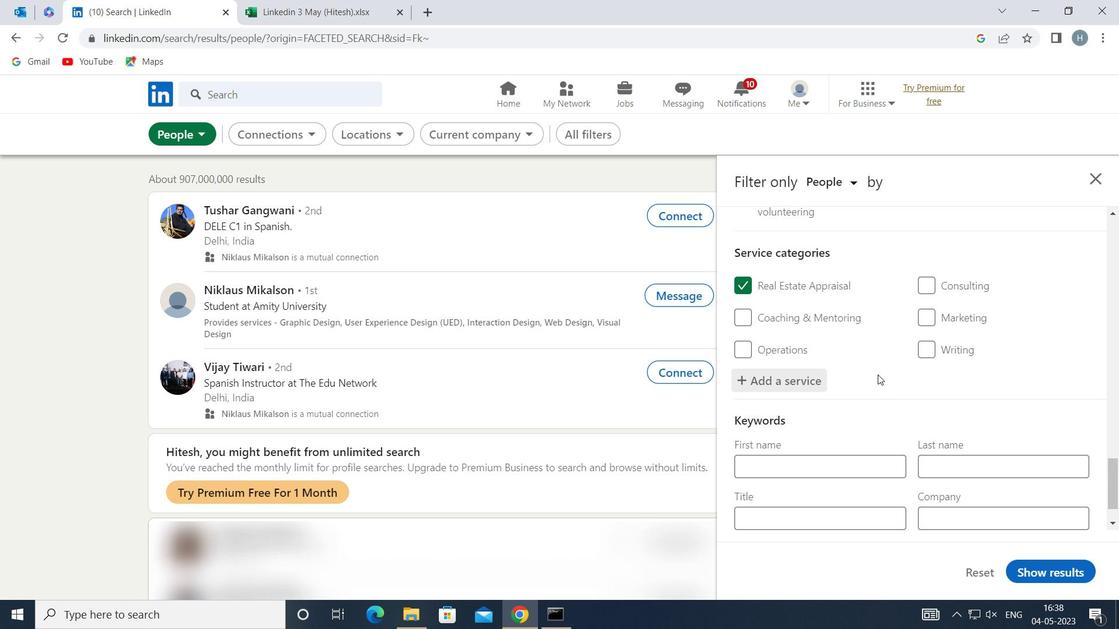 
Action: Mouse moved to (878, 374)
Screenshot: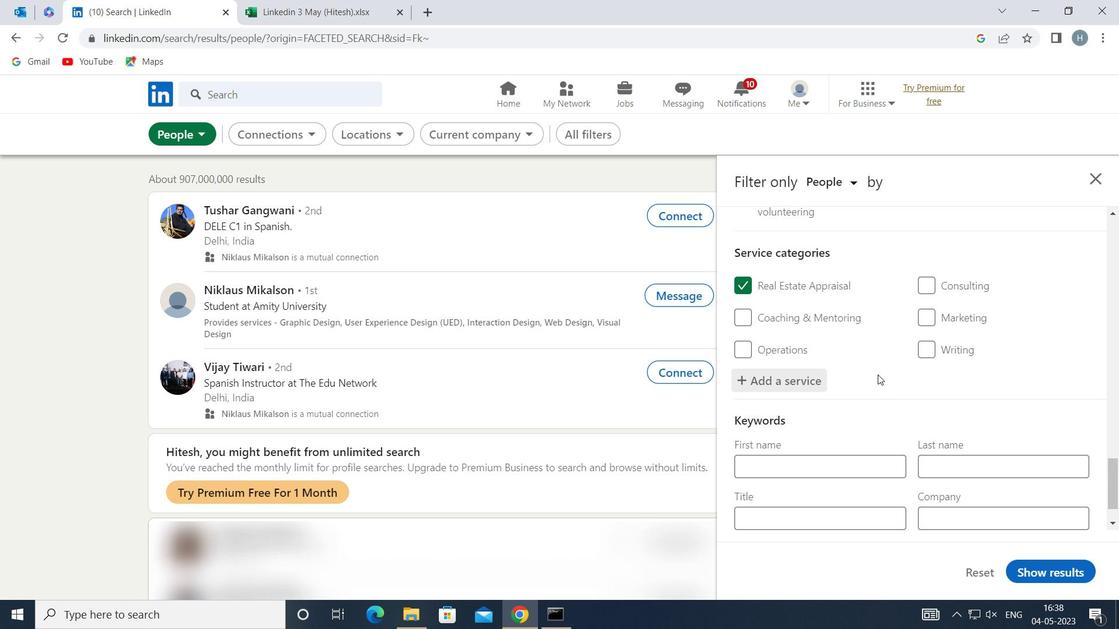 
Action: Mouse scrolled (878, 373) with delta (0, 0)
Screenshot: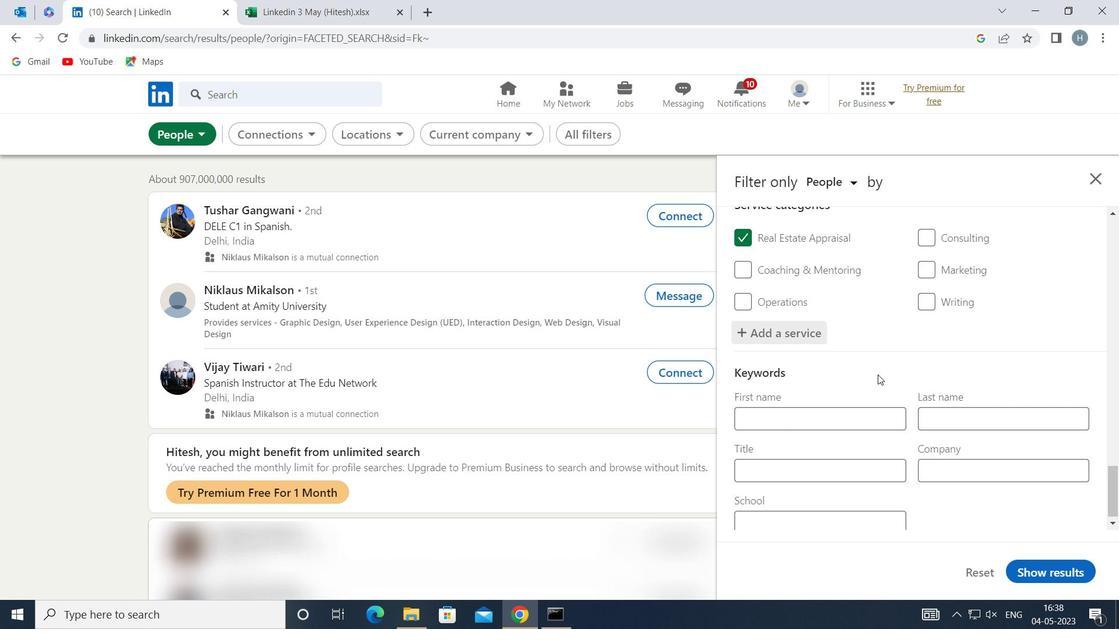 
Action: Mouse scrolled (878, 373) with delta (0, 0)
Screenshot: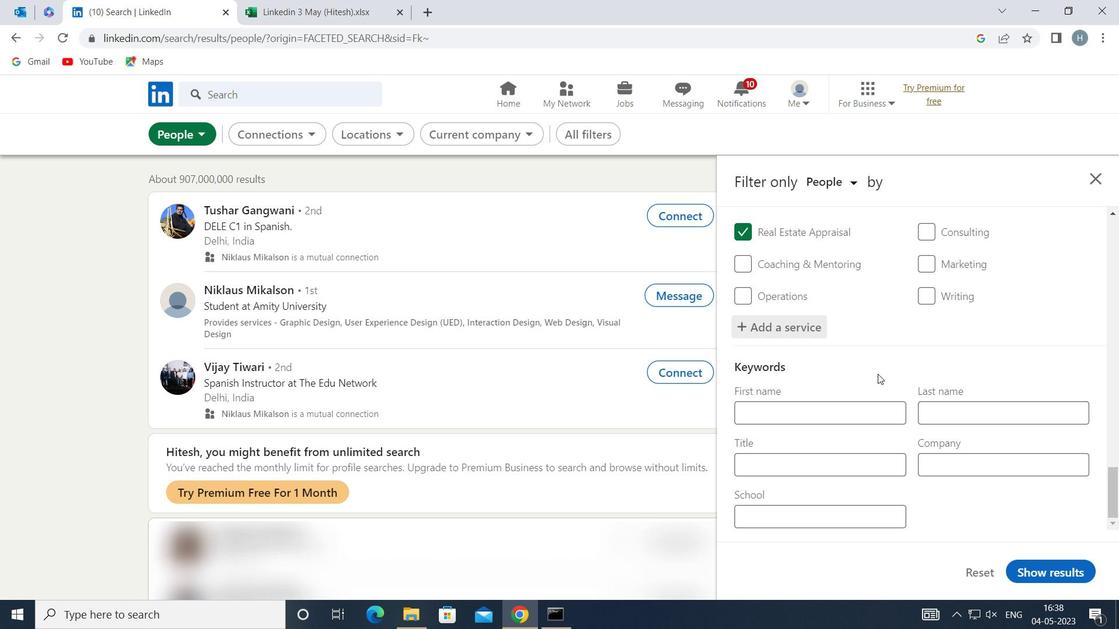 
Action: Mouse moved to (889, 462)
Screenshot: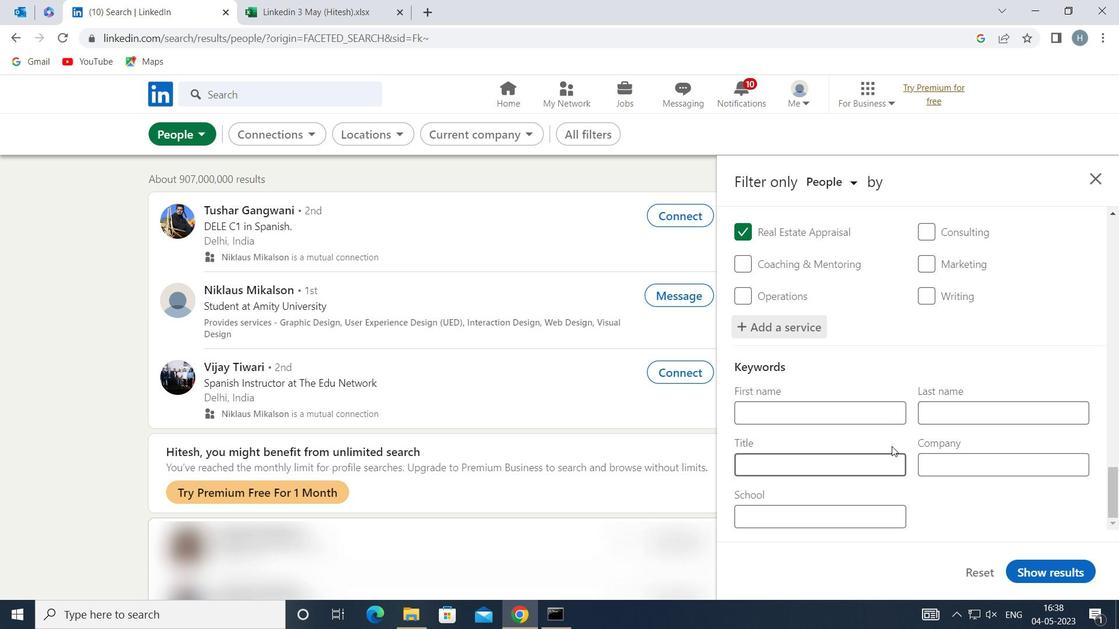 
Action: Mouse pressed left at (889, 462)
Screenshot: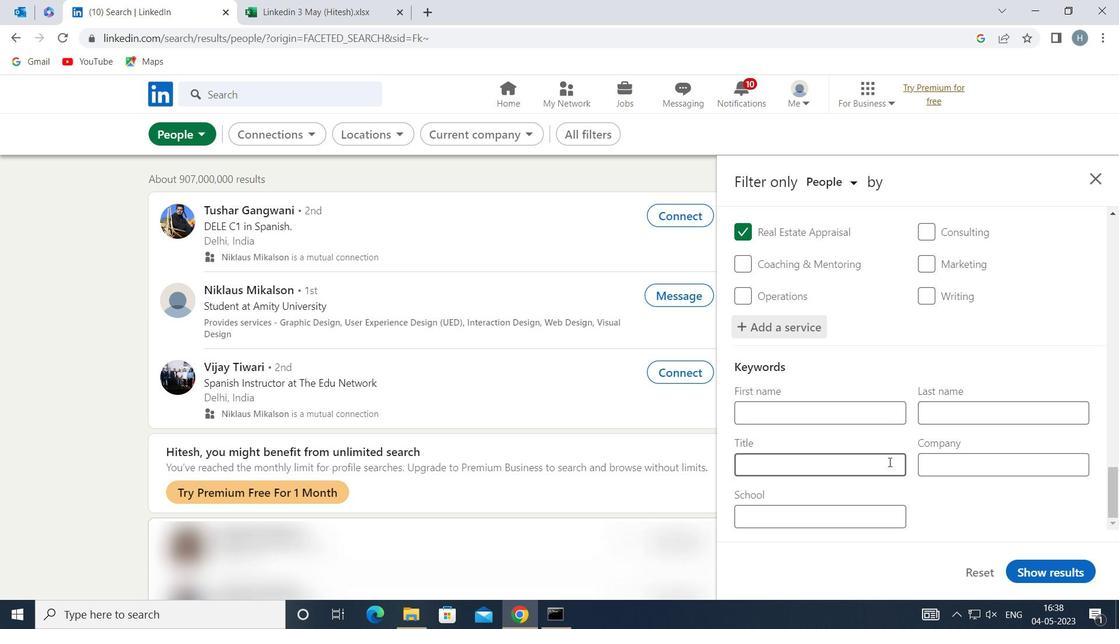 
Action: Key pressed <Key.shift>NOVELIST/<Key.shift>WRITER
Screenshot: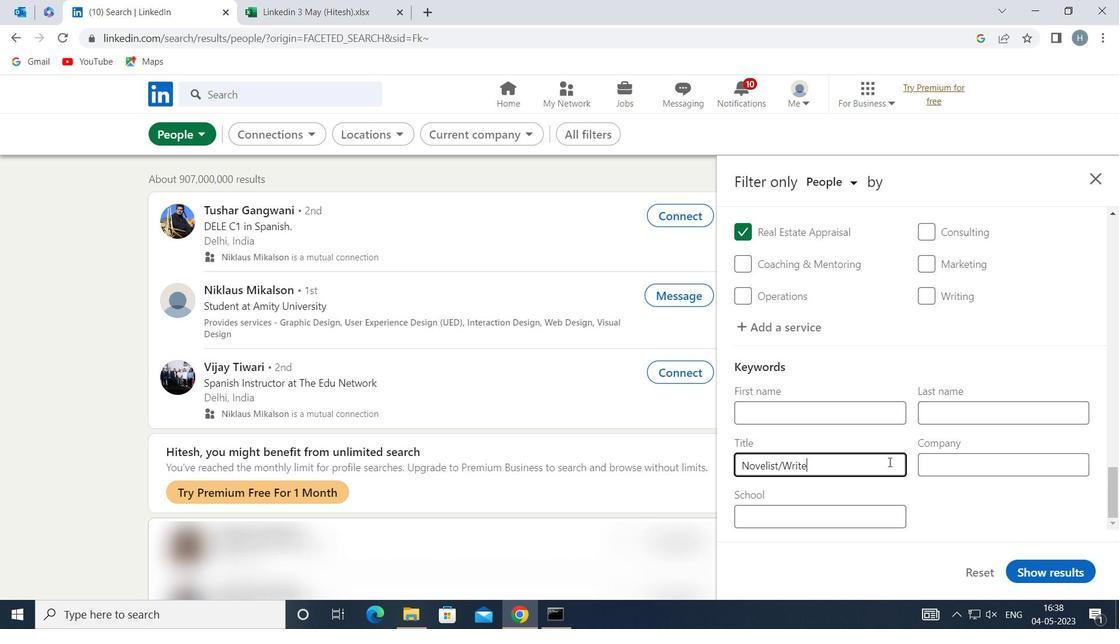 
Action: Mouse moved to (1054, 570)
Screenshot: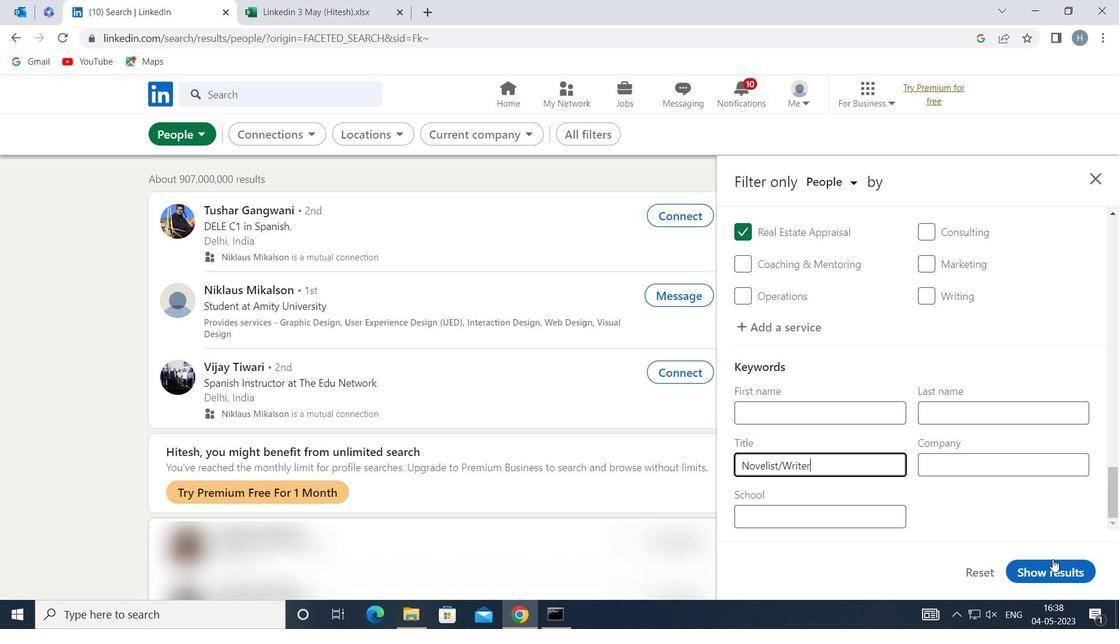
Action: Mouse pressed left at (1054, 570)
Screenshot: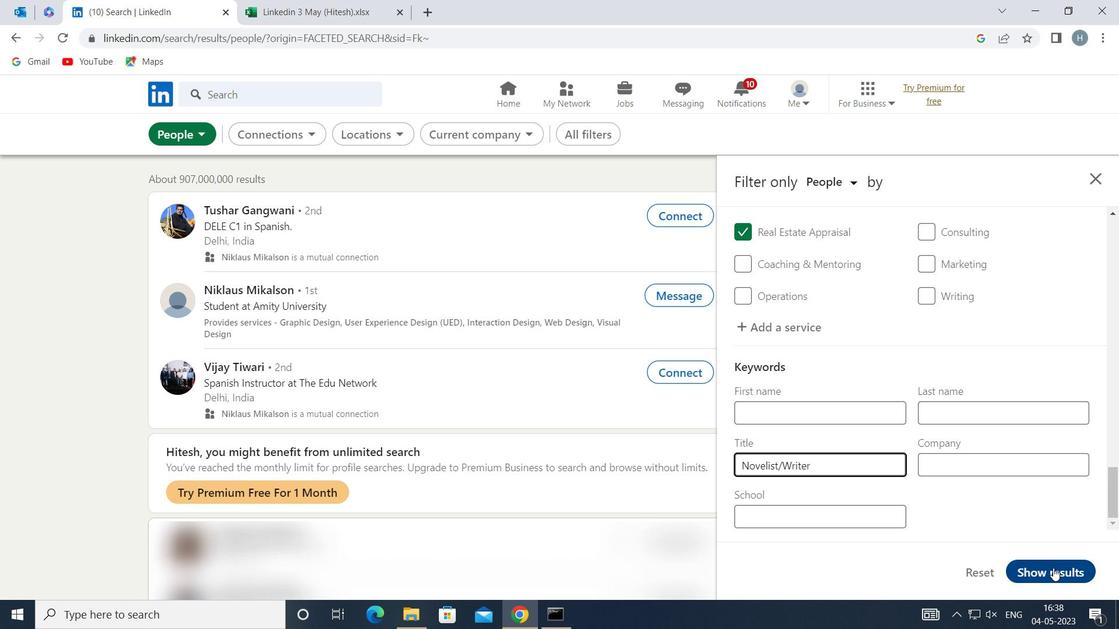 
Action: Mouse moved to (893, 408)
Screenshot: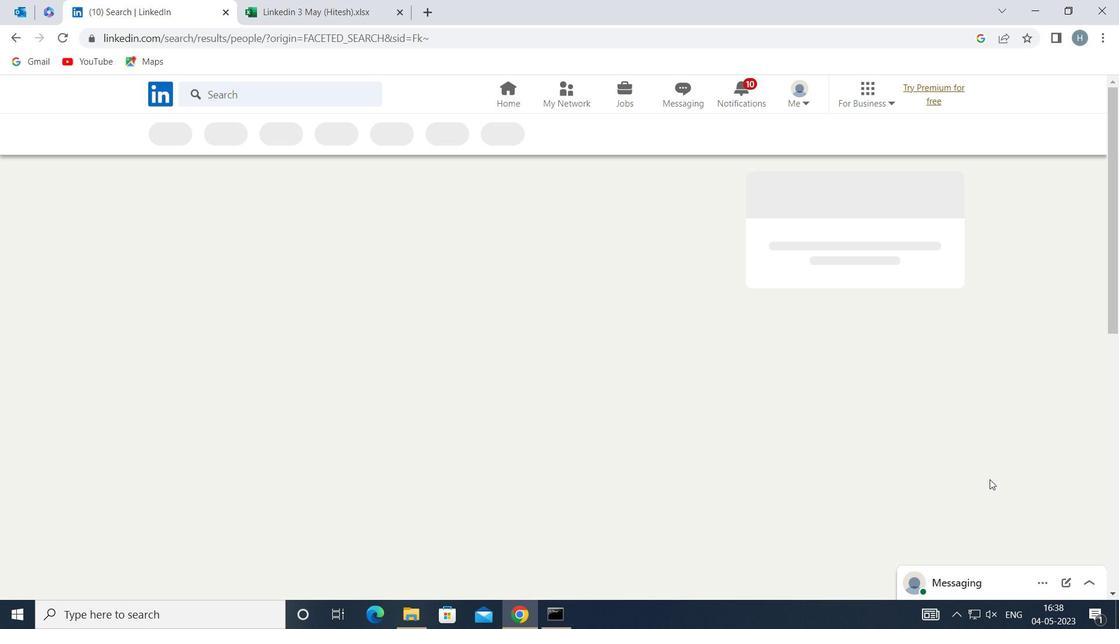 
